 Task: Find connections with filter location Minyat an Naşr with filter topic #interiordesignwith filter profile language English with filter current company Intralinks with filter school R.V.R. & J.C. College of Engineering with filter industry Household and Institutional Furniture Manufacturing with filter service category Personal Injury Law with filter keywords title Animal Shelter Manager
Action: Mouse moved to (657, 101)
Screenshot: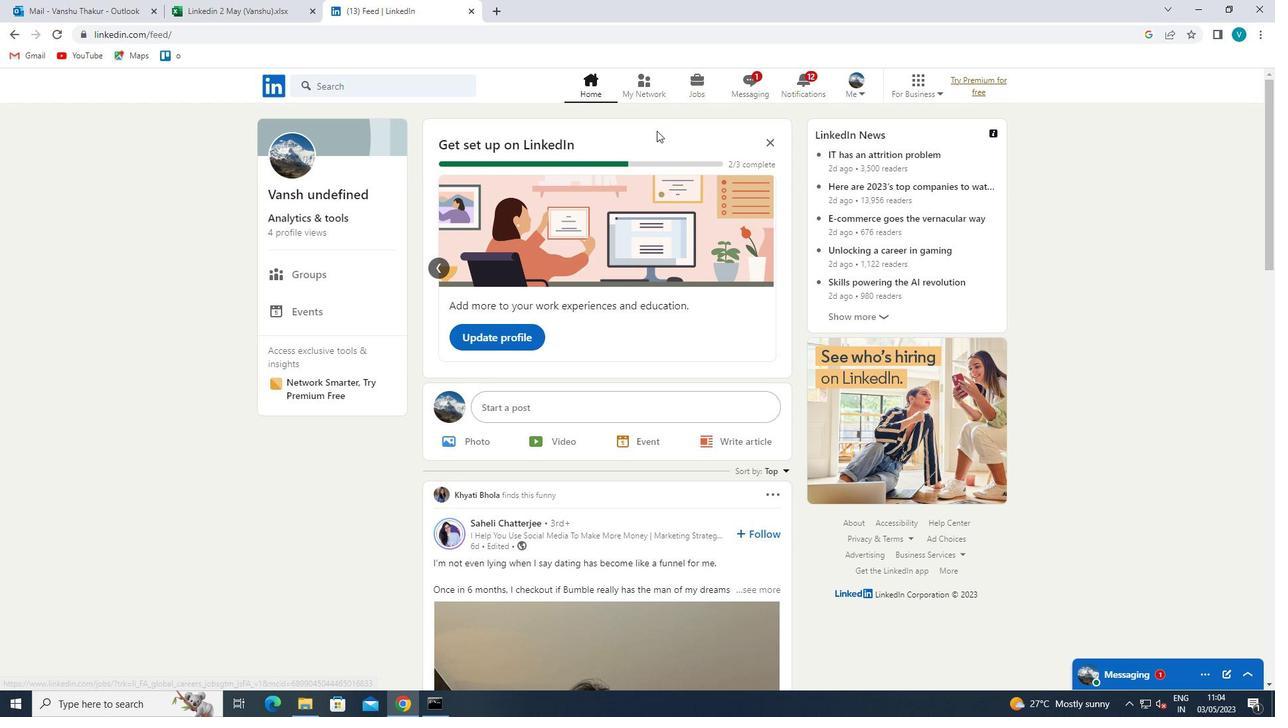 
Action: Mouse pressed left at (657, 101)
Screenshot: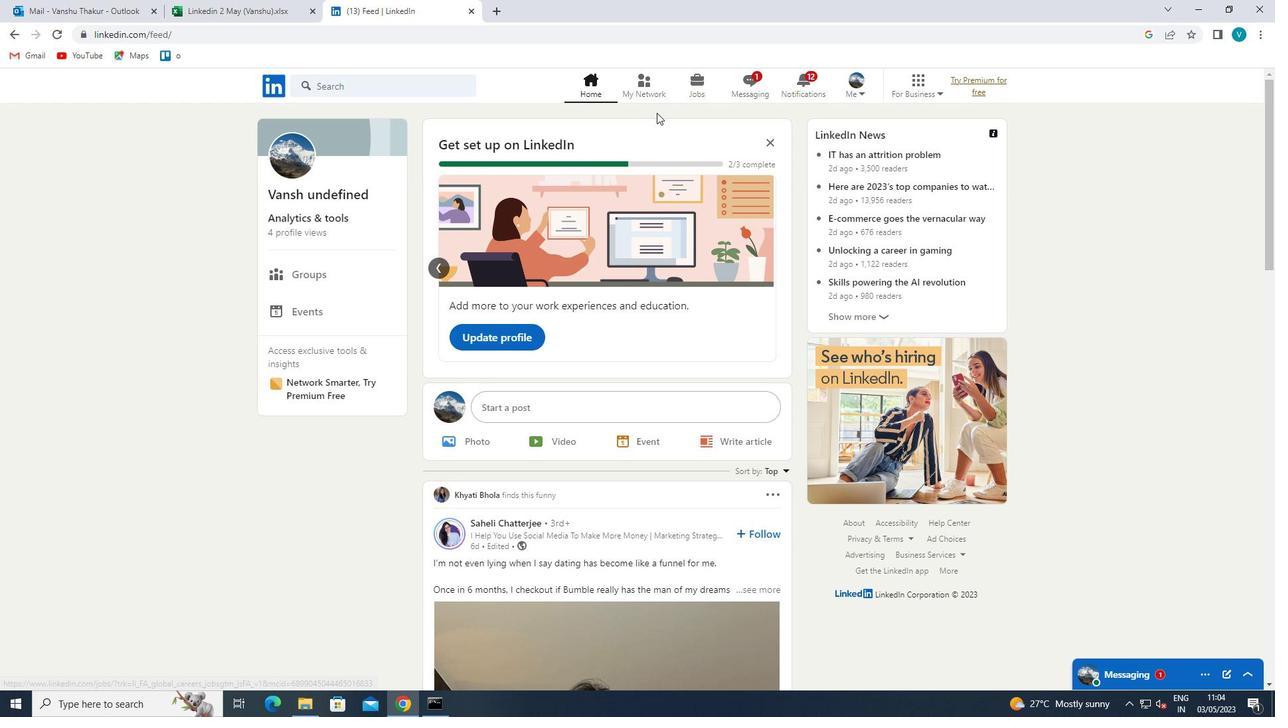 
Action: Mouse moved to (371, 165)
Screenshot: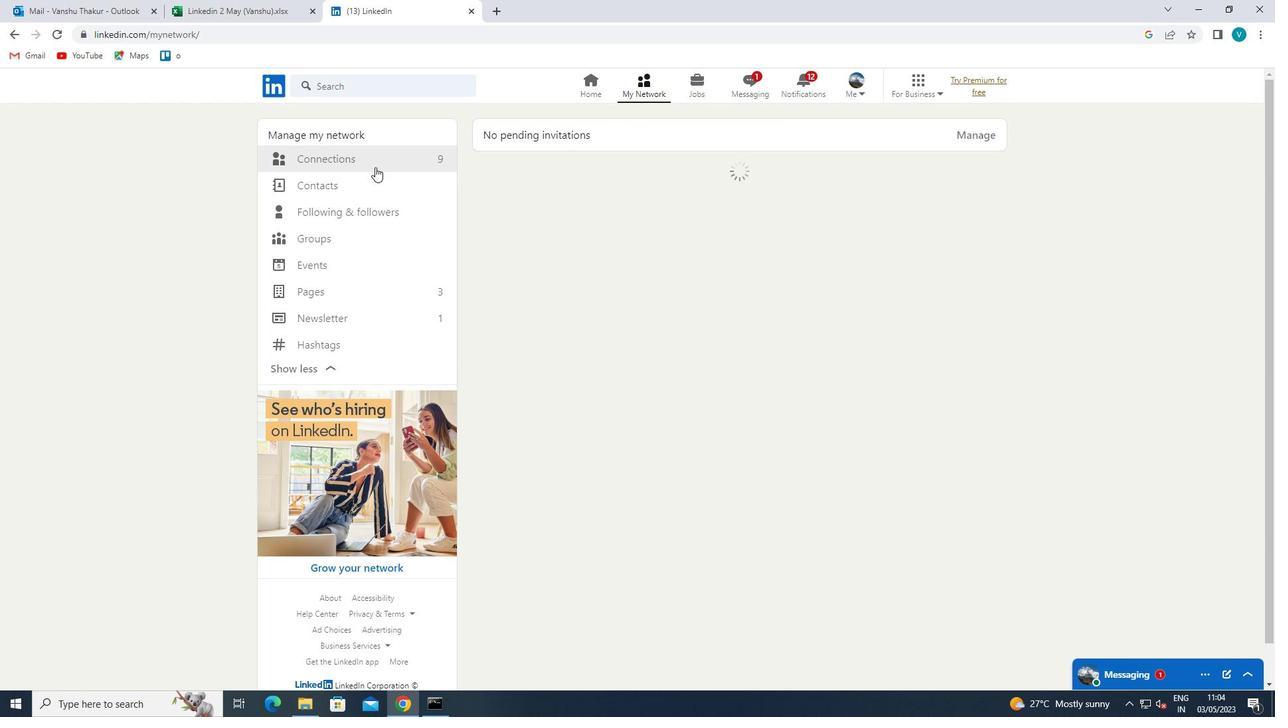 
Action: Mouse pressed left at (371, 165)
Screenshot: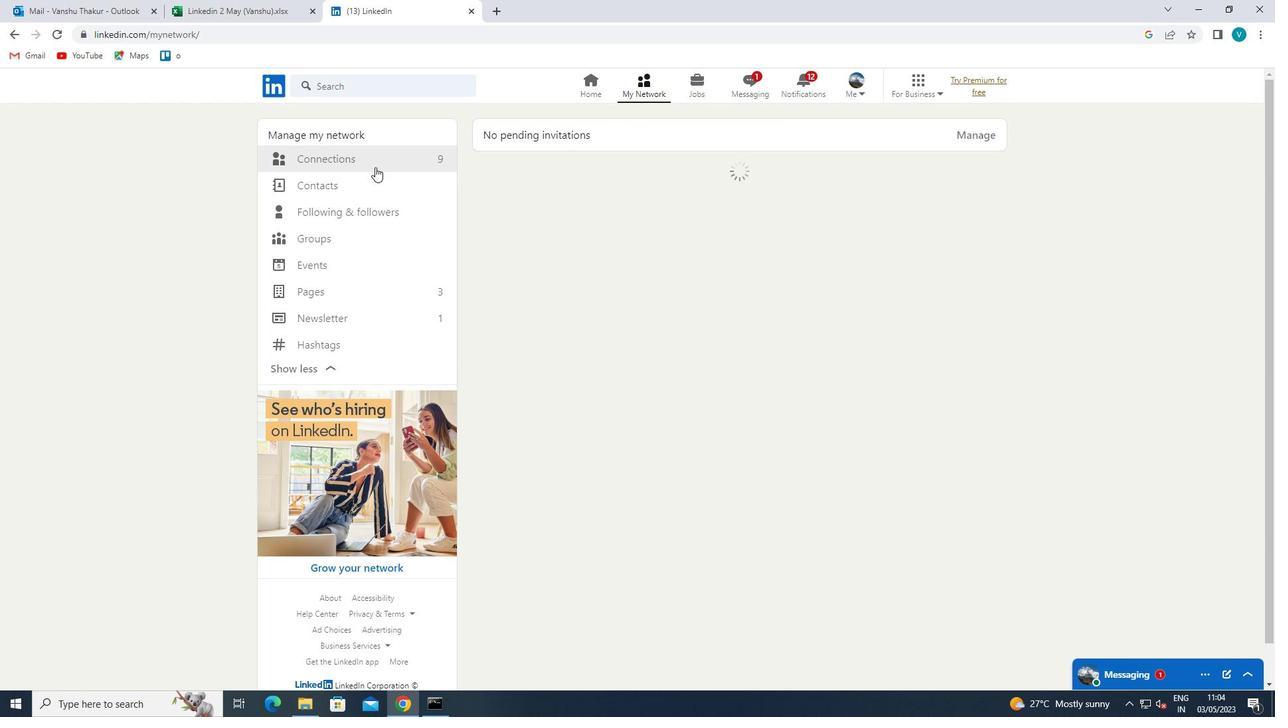 
Action: Mouse moved to (750, 158)
Screenshot: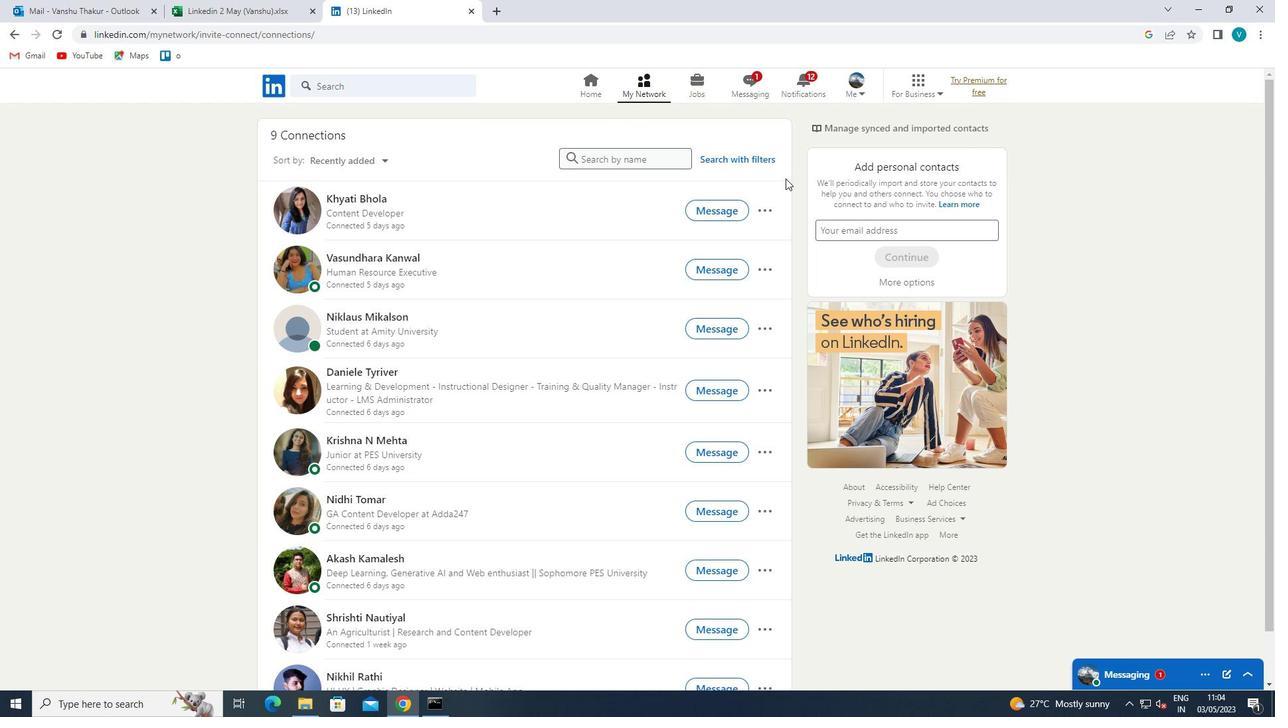 
Action: Mouse pressed left at (750, 158)
Screenshot: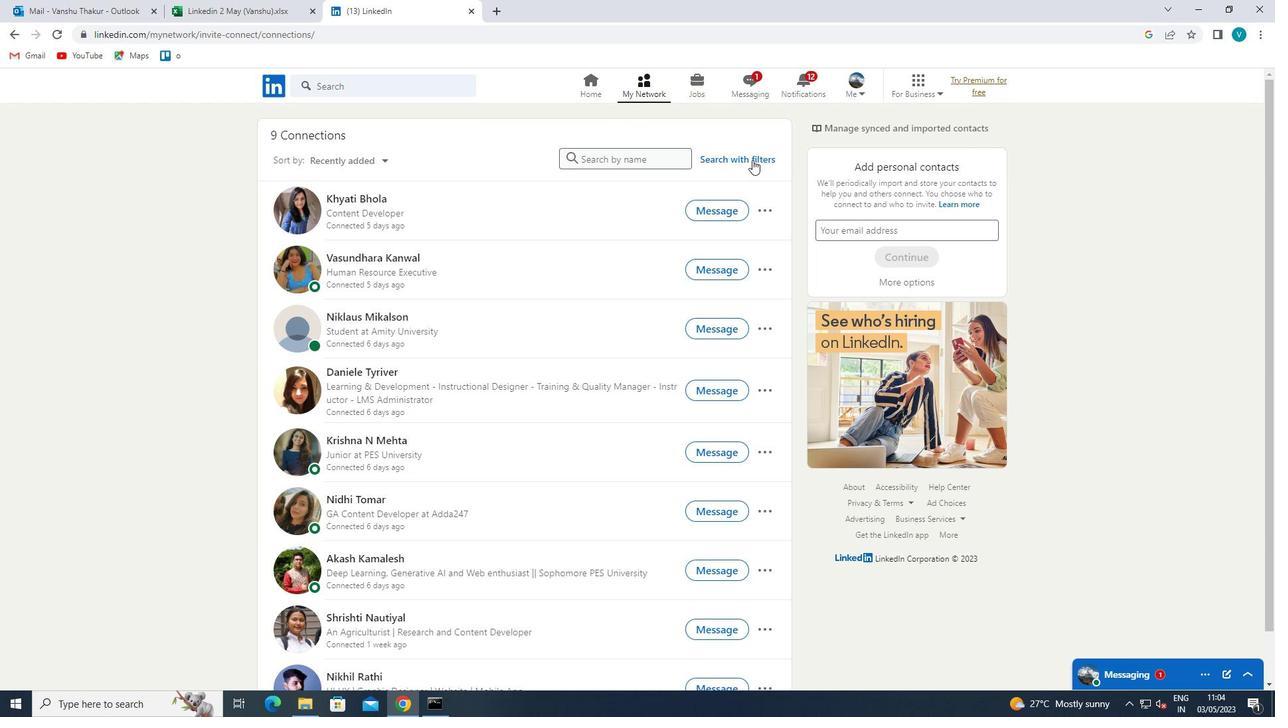 
Action: Mouse moved to (645, 123)
Screenshot: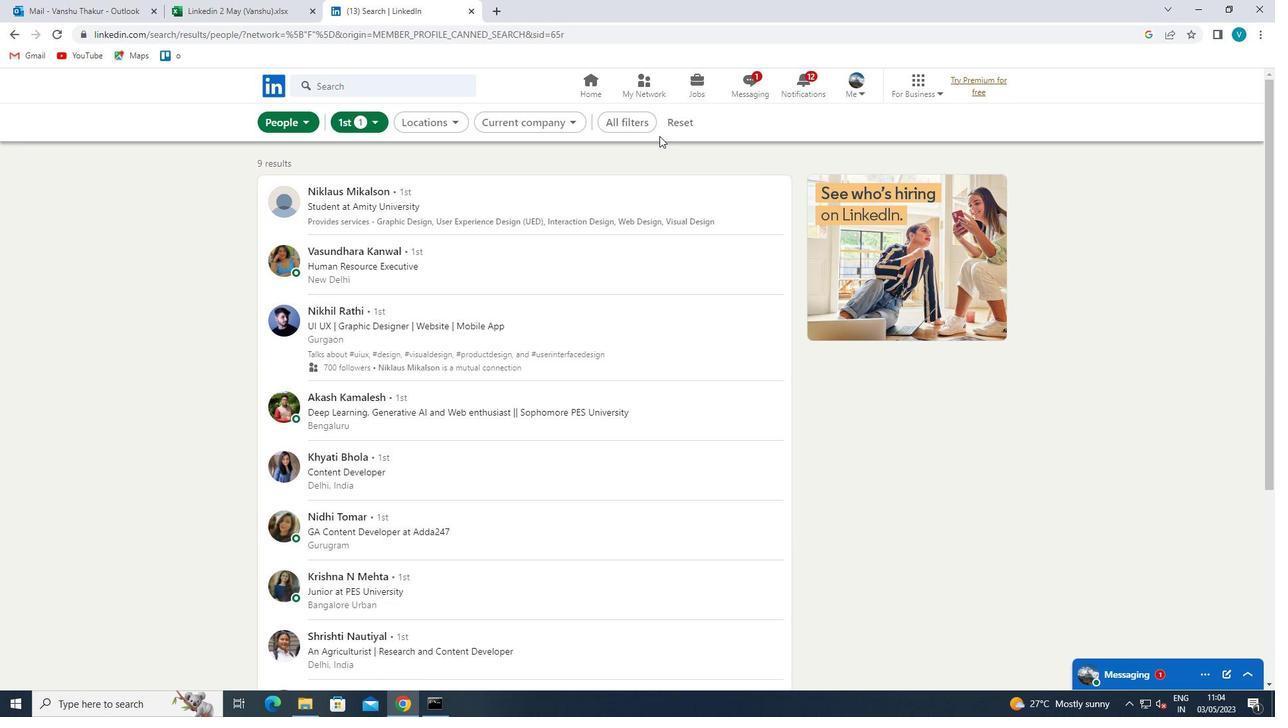 
Action: Mouse pressed left at (645, 123)
Screenshot: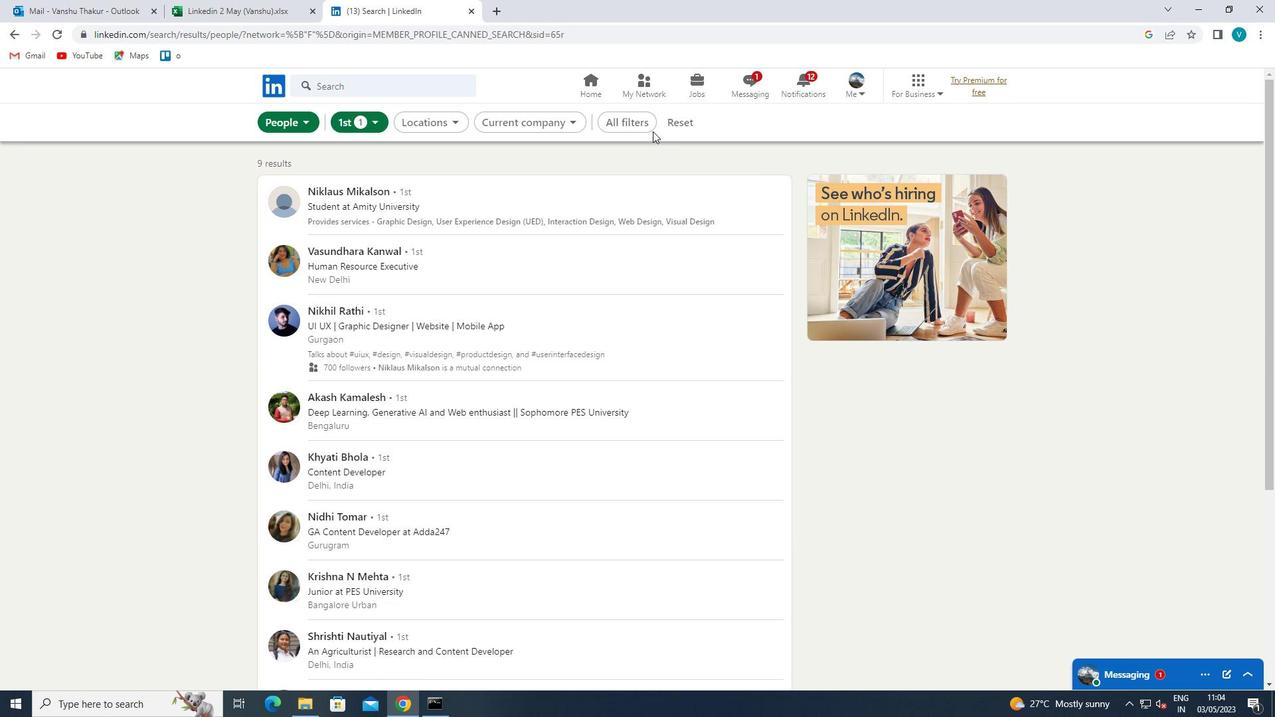 
Action: Mouse moved to (1120, 320)
Screenshot: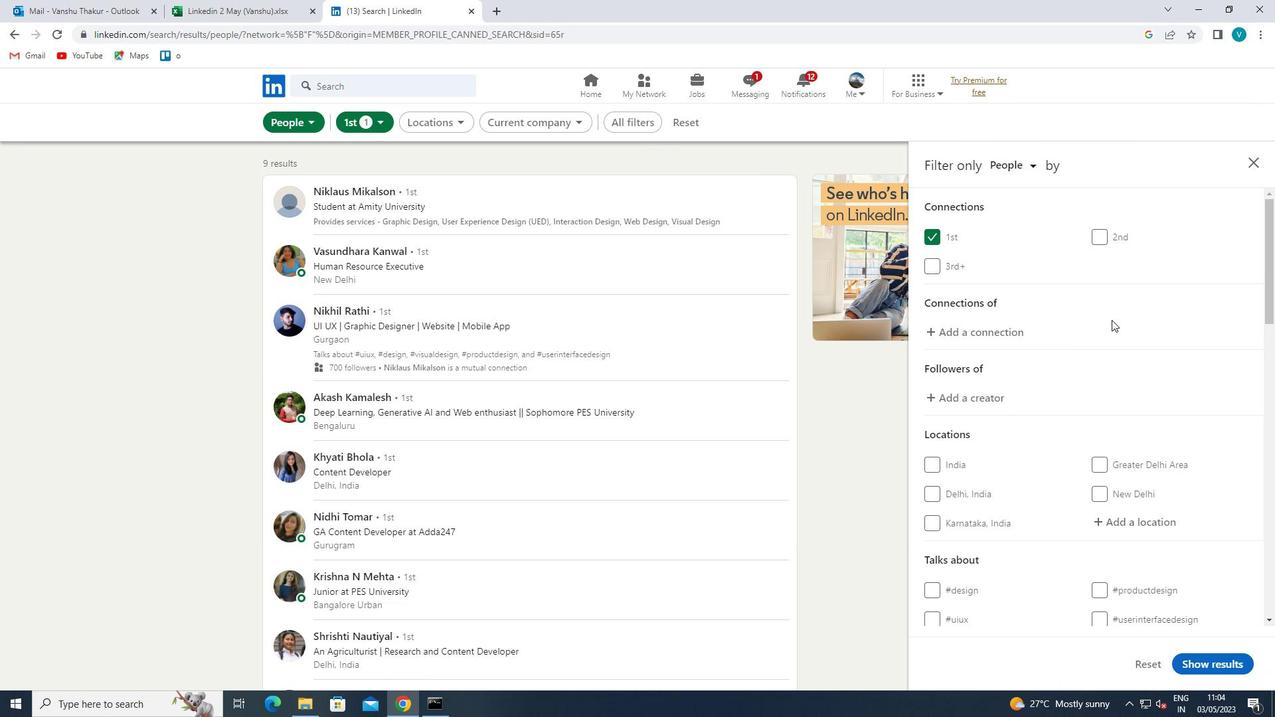 
Action: Mouse scrolled (1120, 320) with delta (0, 0)
Screenshot: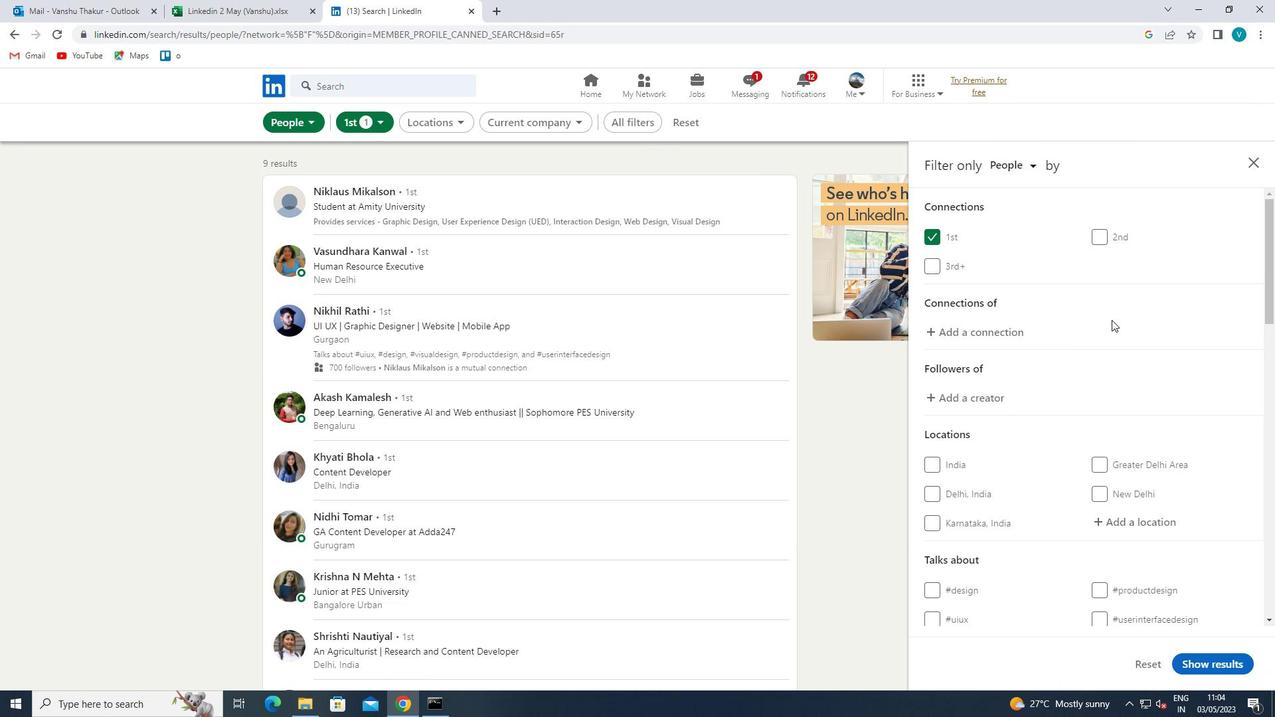 
Action: Mouse moved to (1120, 322)
Screenshot: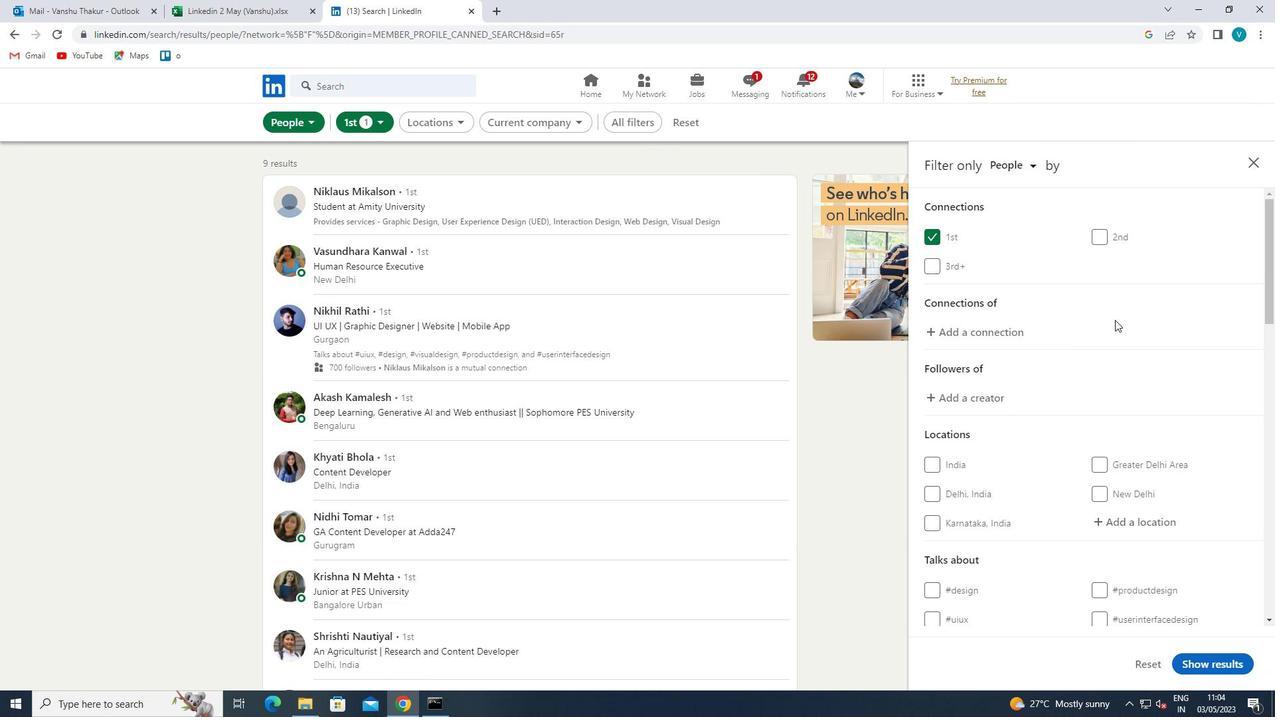 
Action: Mouse scrolled (1120, 321) with delta (0, 0)
Screenshot: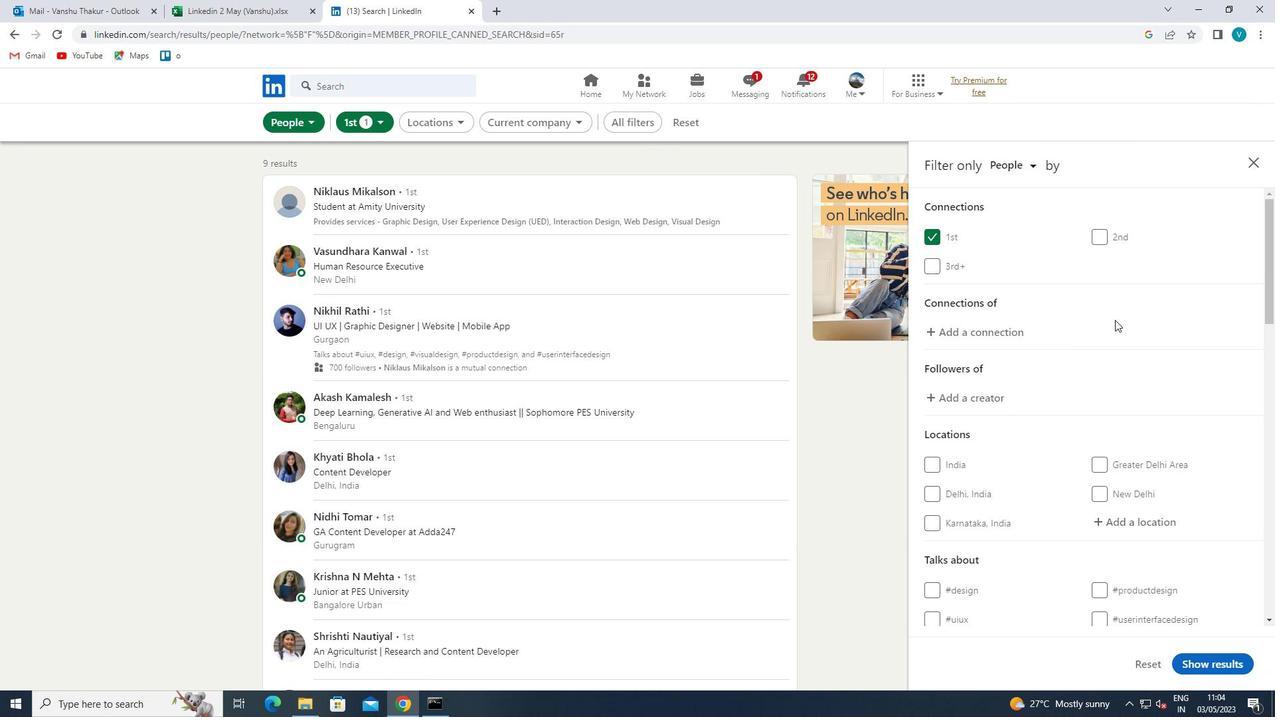
Action: Mouse moved to (1131, 387)
Screenshot: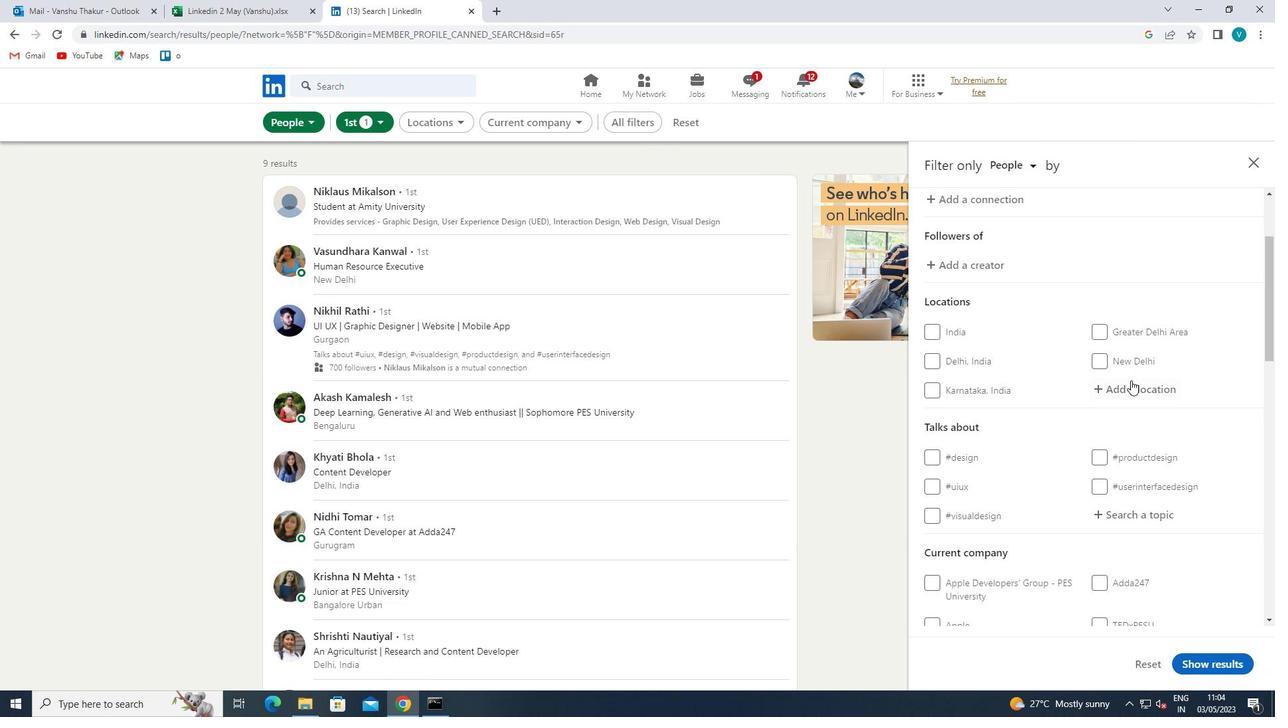 
Action: Mouse pressed left at (1131, 387)
Screenshot: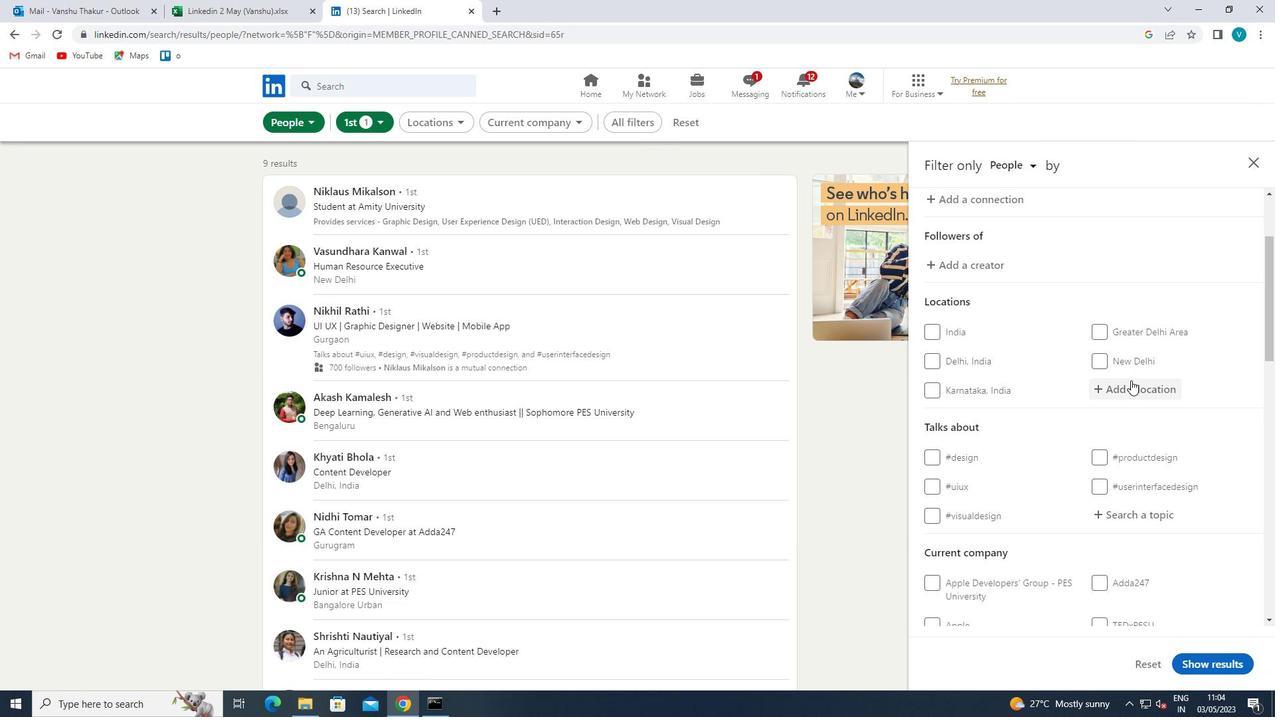 
Action: Mouse moved to (1048, 441)
Screenshot: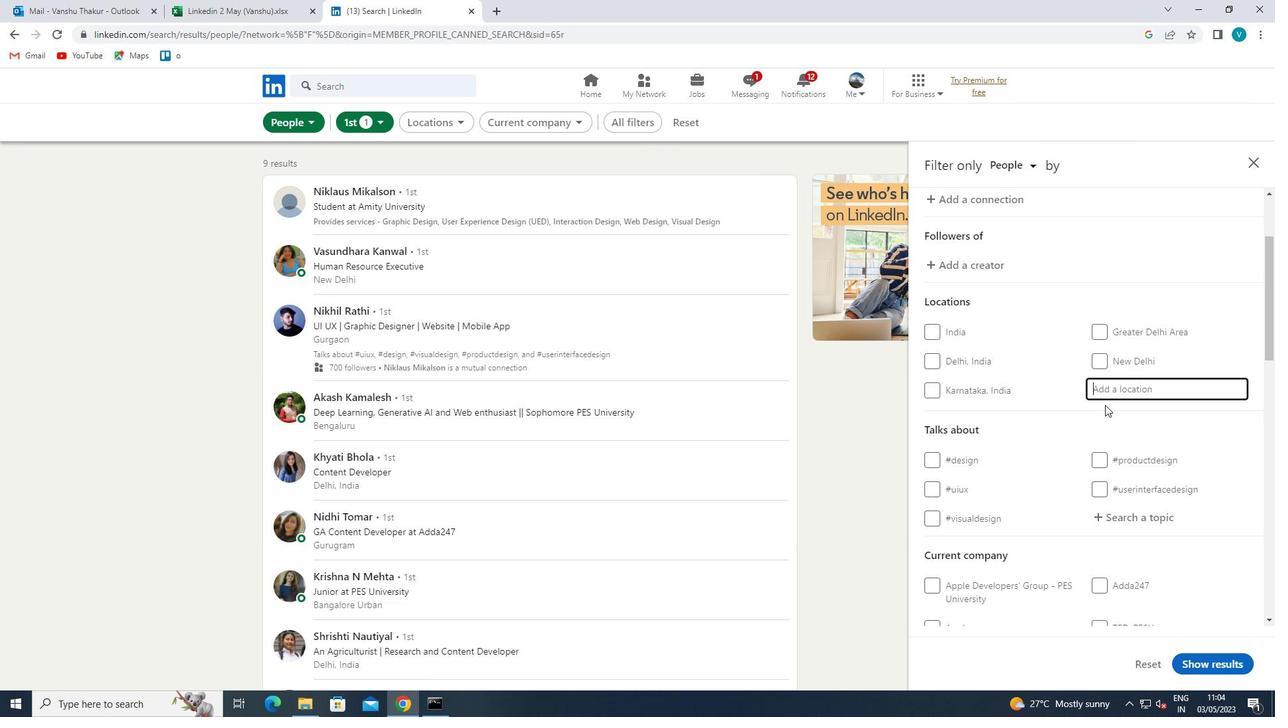 
Action: Key pressed <Key.shift>MINYAT<Key.space>
Screenshot: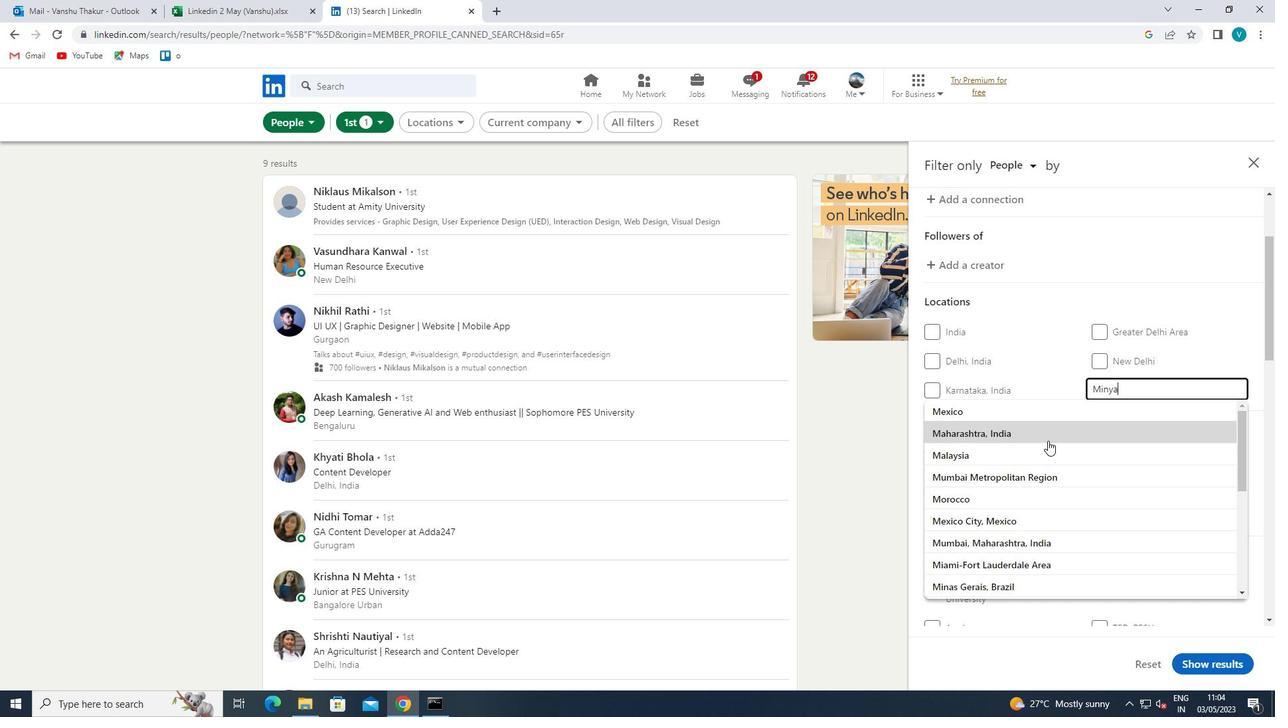 
Action: Mouse moved to (1069, 406)
Screenshot: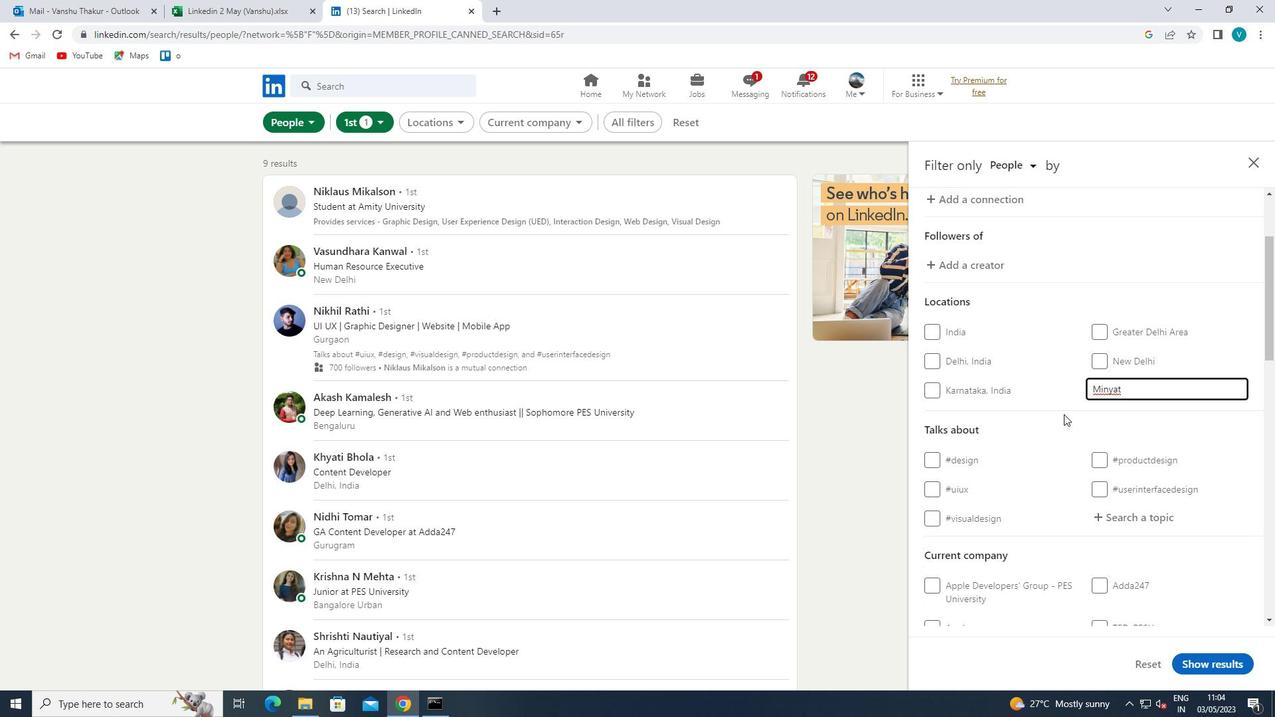 
Action: Mouse pressed left at (1069, 406)
Screenshot: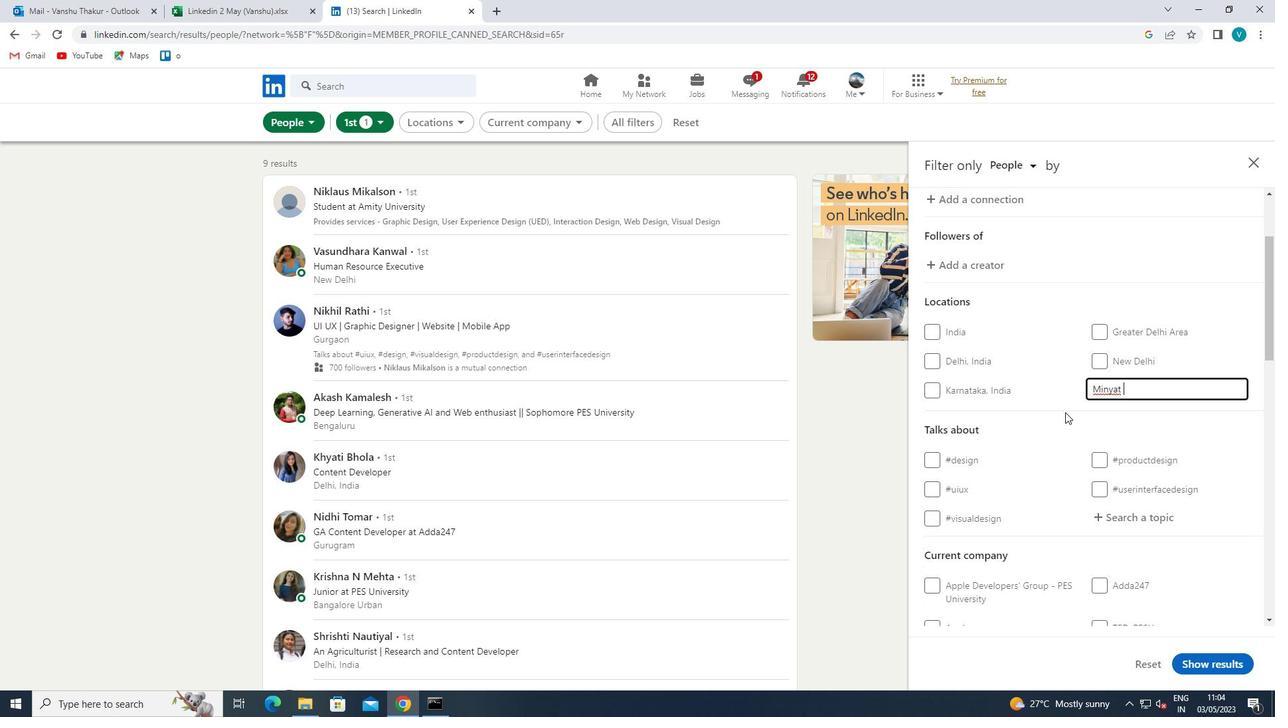 
Action: Mouse moved to (1135, 389)
Screenshot: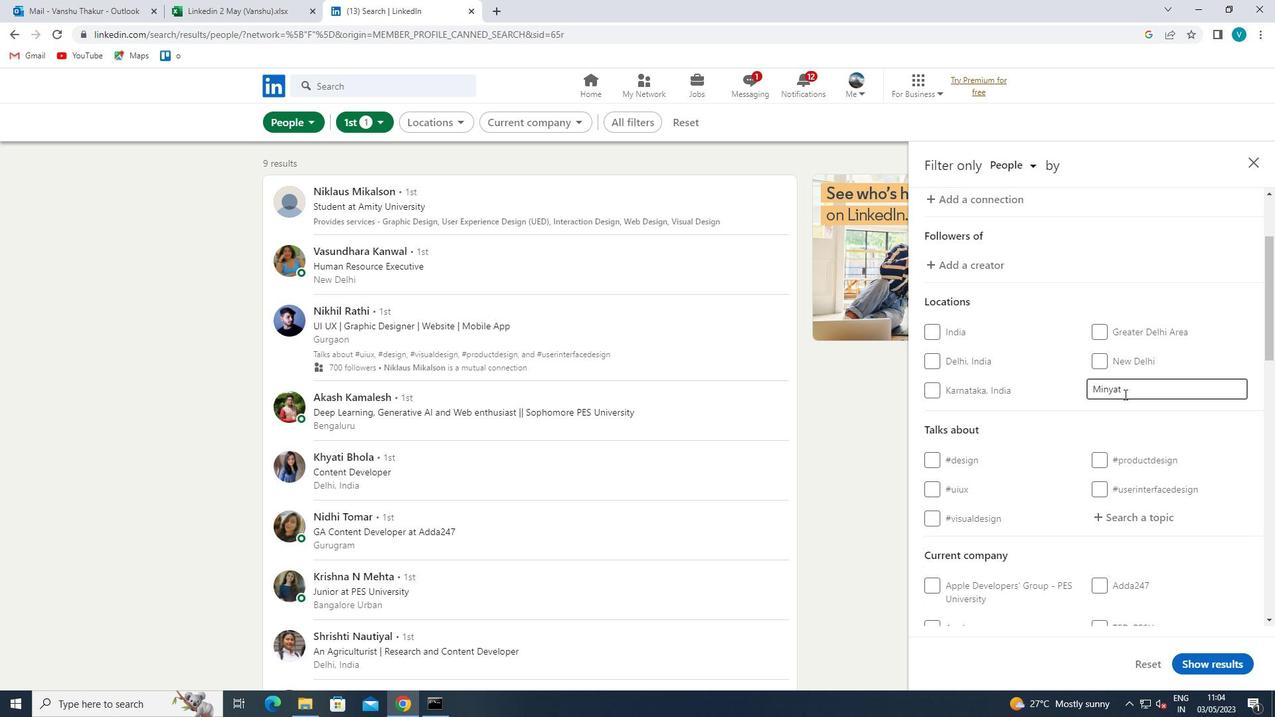 
Action: Mouse pressed left at (1135, 389)
Screenshot: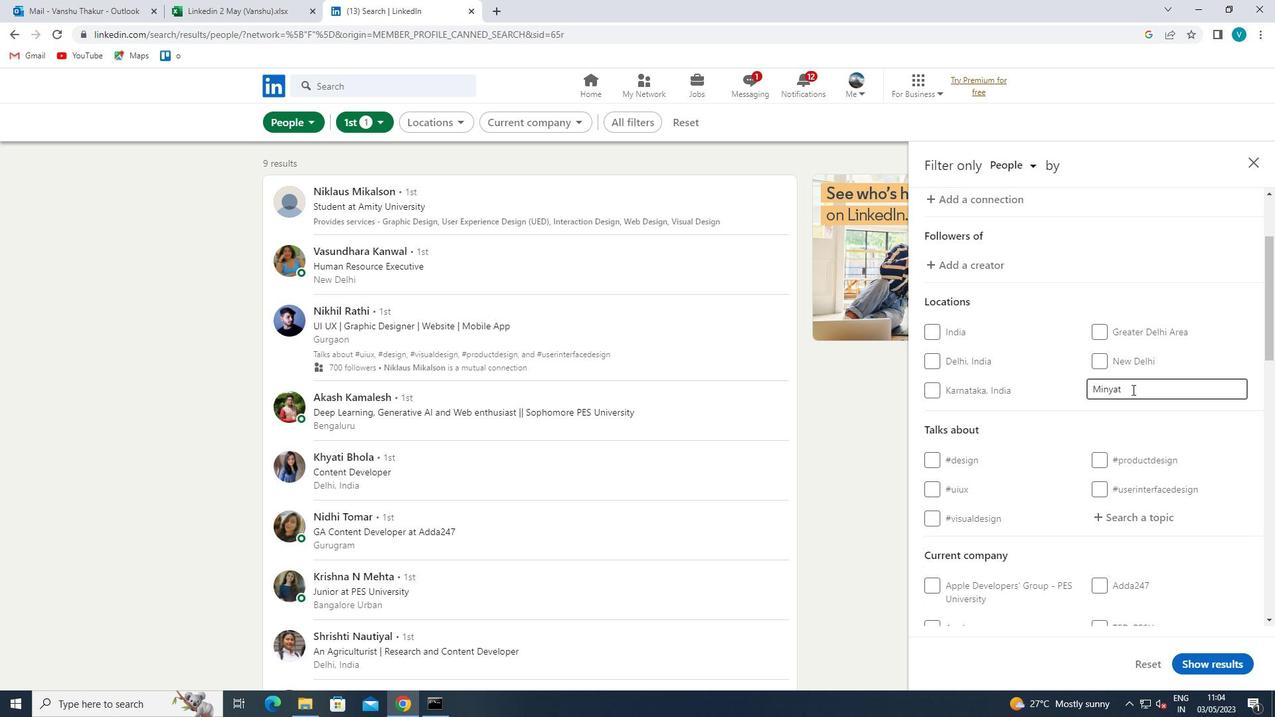 
Action: Mouse moved to (1082, 423)
Screenshot: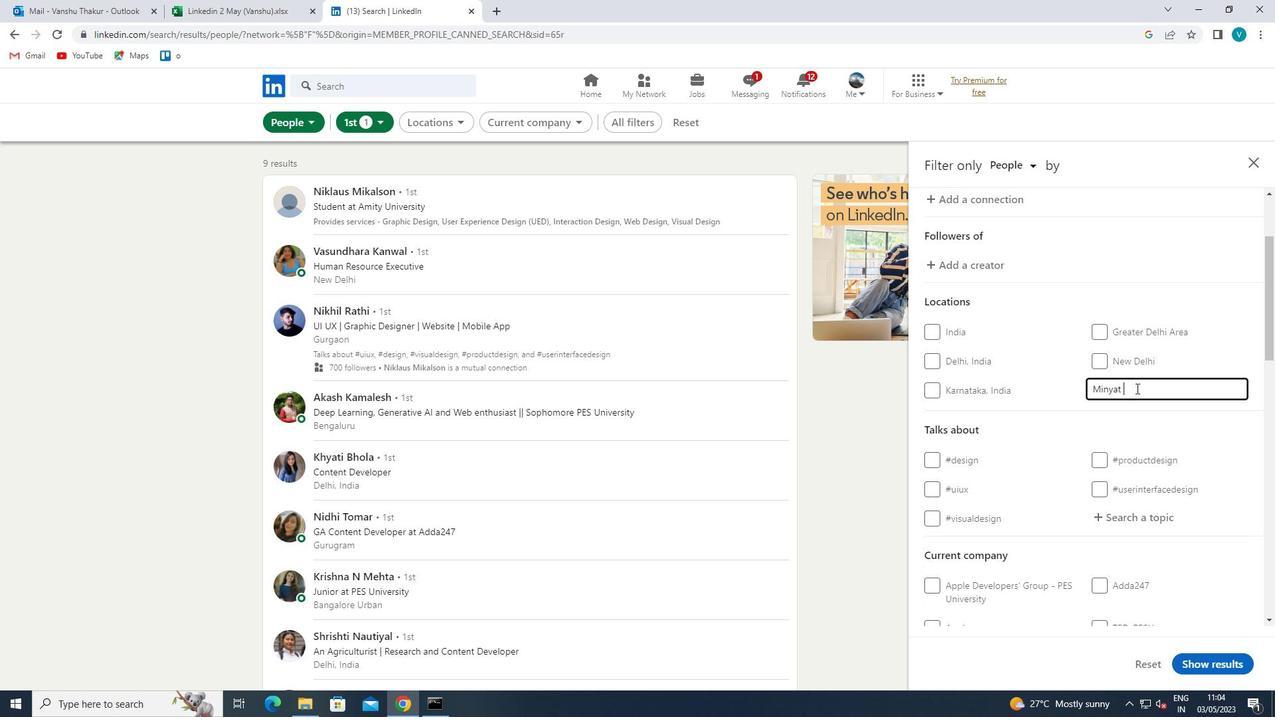
Action: Key pressed AN<Key.space><Key.shift>NASR
Screenshot: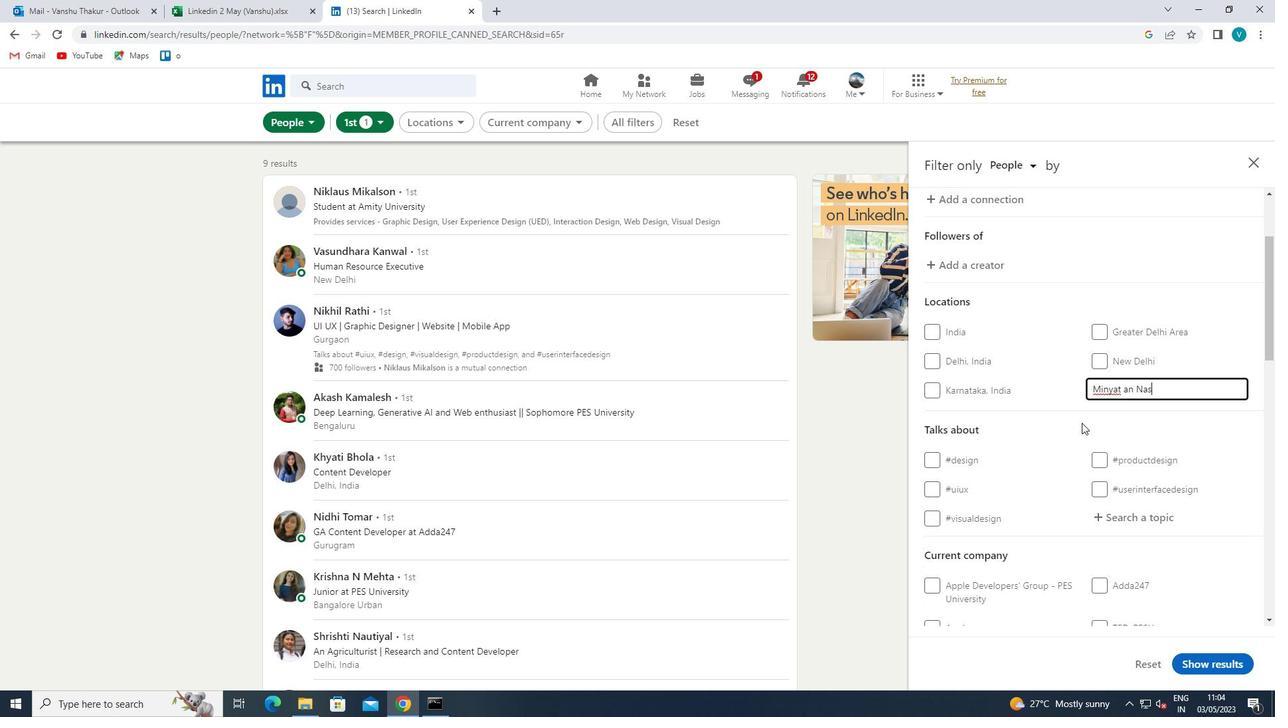 
Action: Mouse moved to (1089, 391)
Screenshot: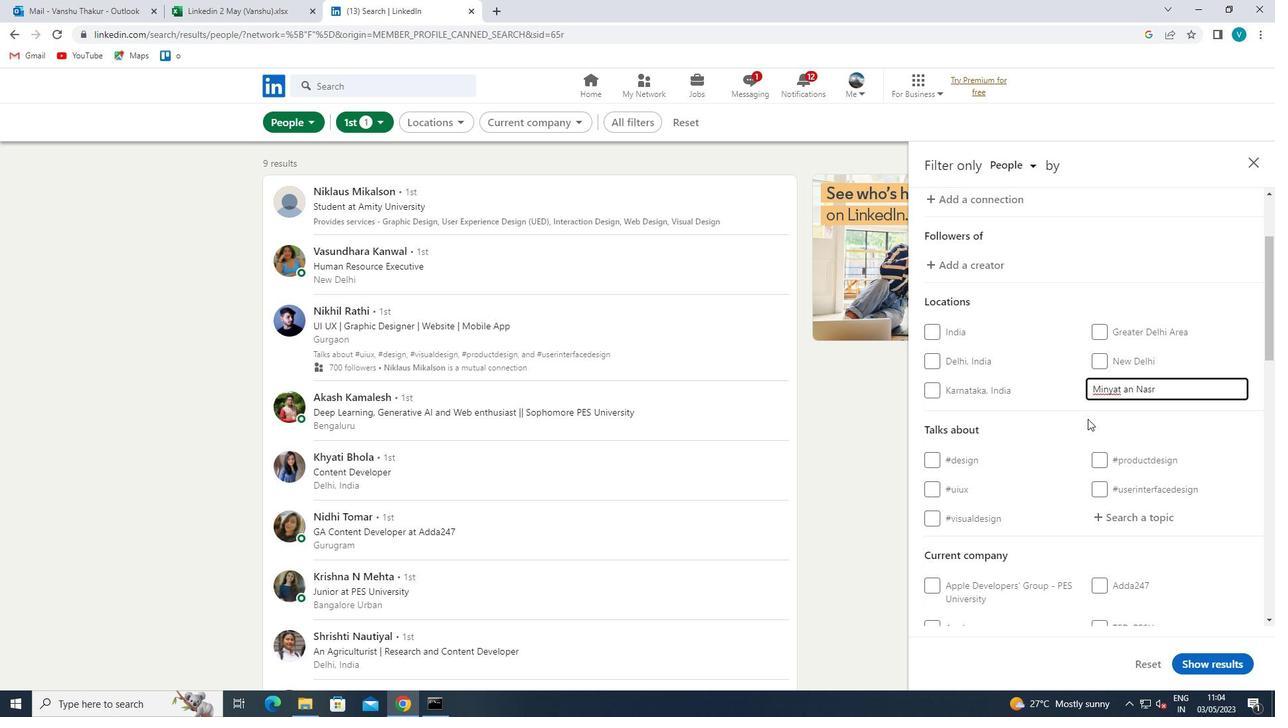 
Action: Mouse pressed left at (1089, 391)
Screenshot: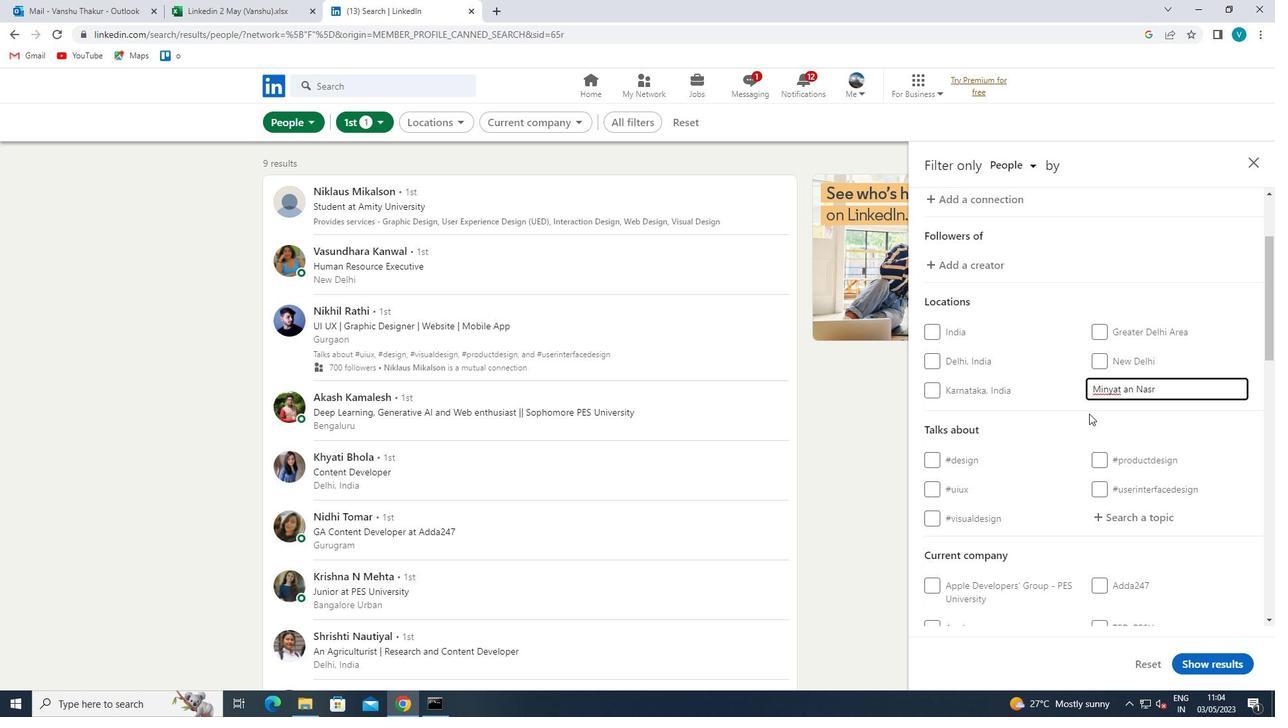 
Action: Mouse moved to (1083, 390)
Screenshot: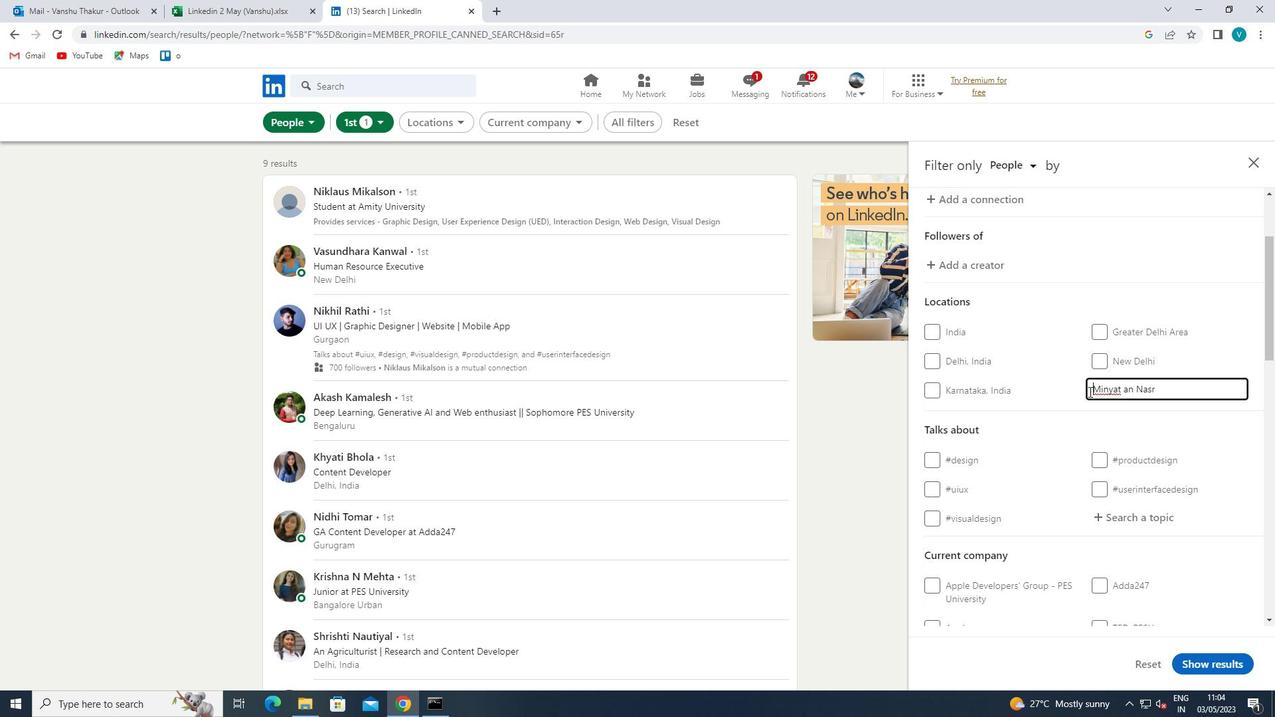 
Action: Mouse pressed left at (1083, 390)
Screenshot: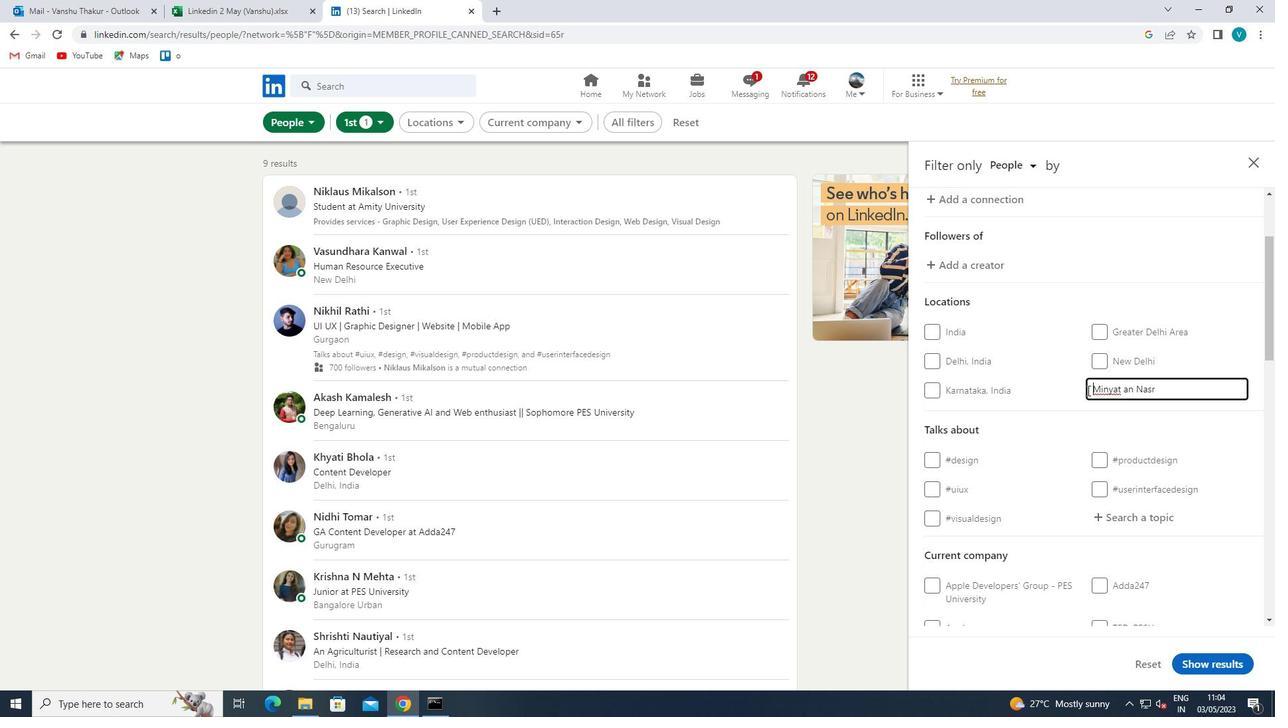 
Action: Mouse moved to (1202, 419)
Screenshot: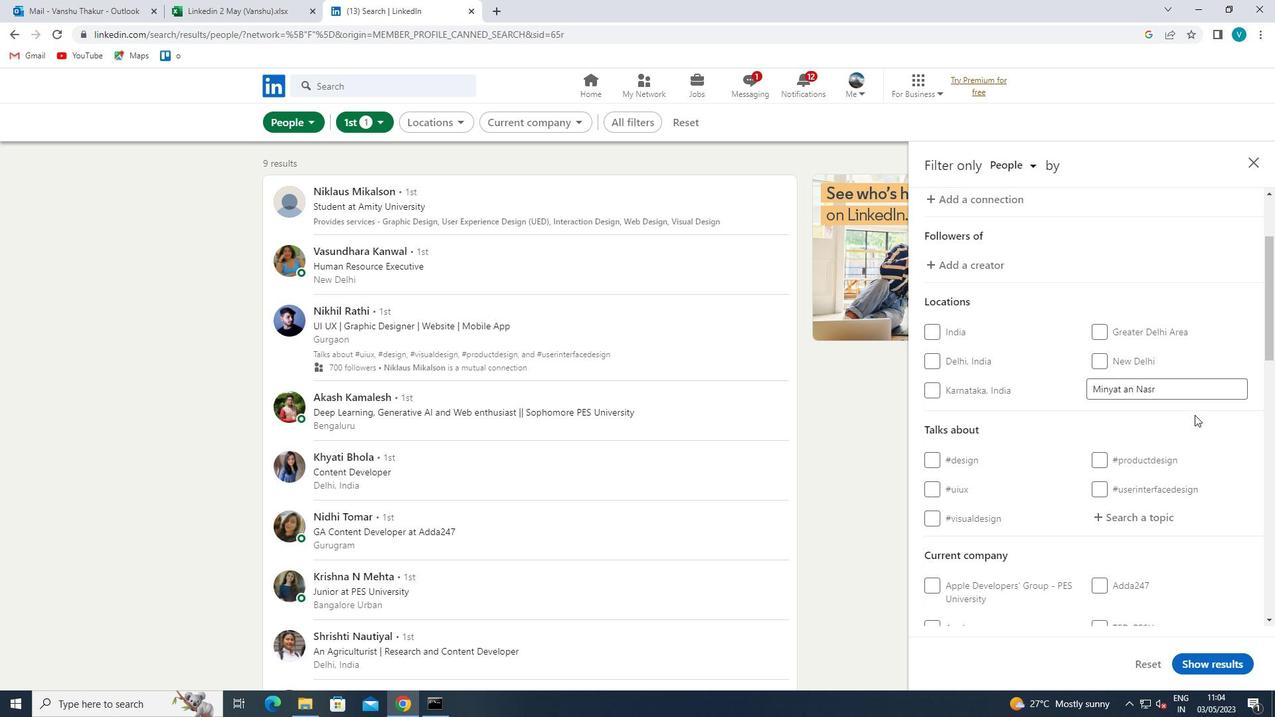 
Action: Mouse scrolled (1202, 418) with delta (0, 0)
Screenshot: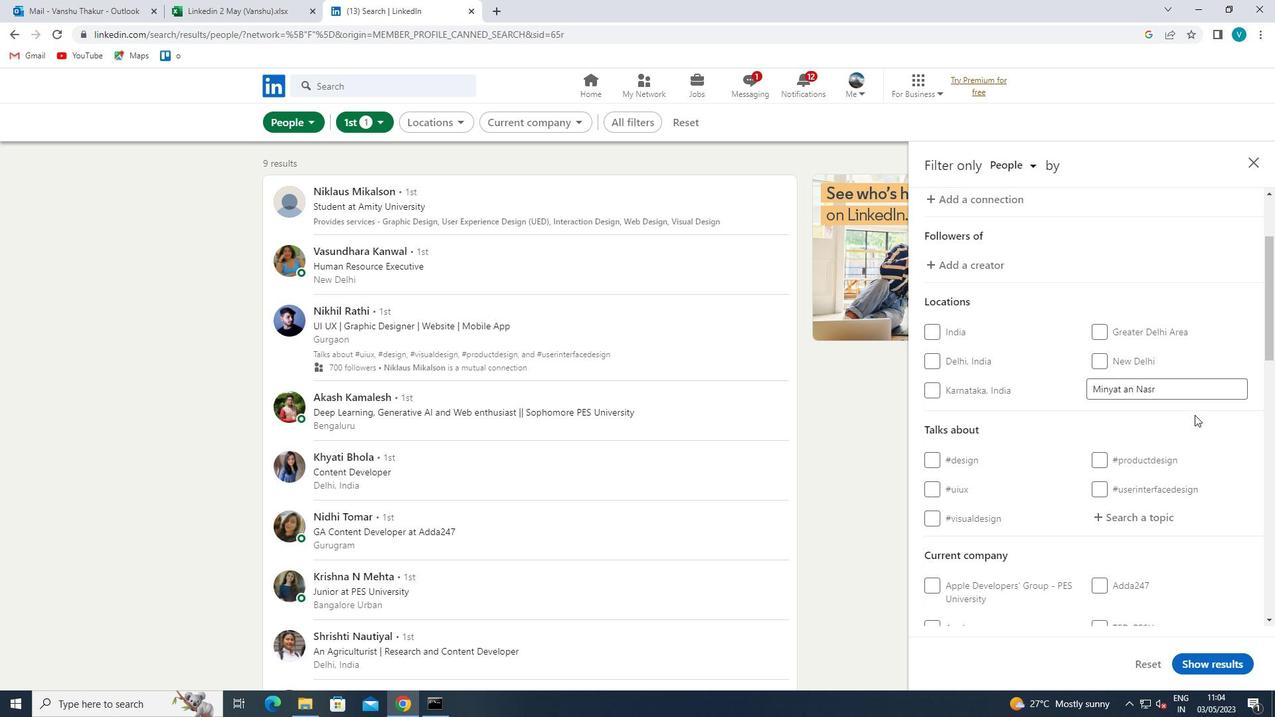 
Action: Mouse moved to (1203, 419)
Screenshot: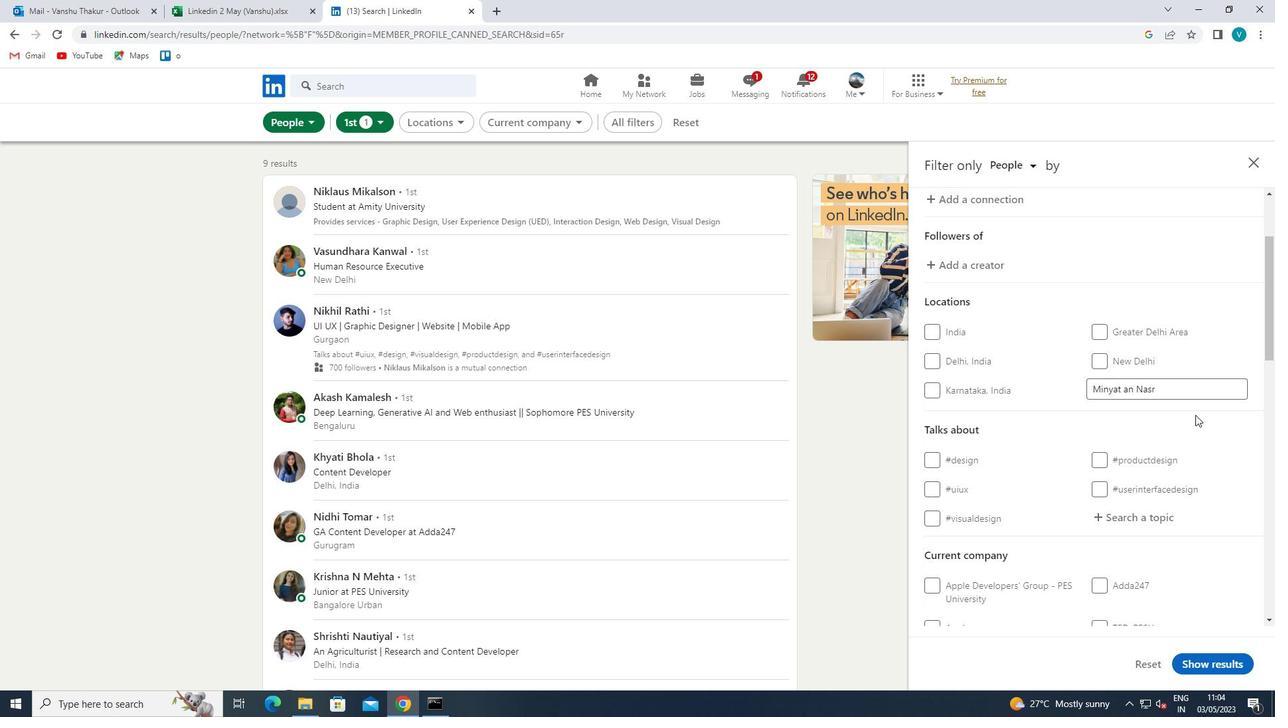 
Action: Mouse scrolled (1203, 419) with delta (0, 0)
Screenshot: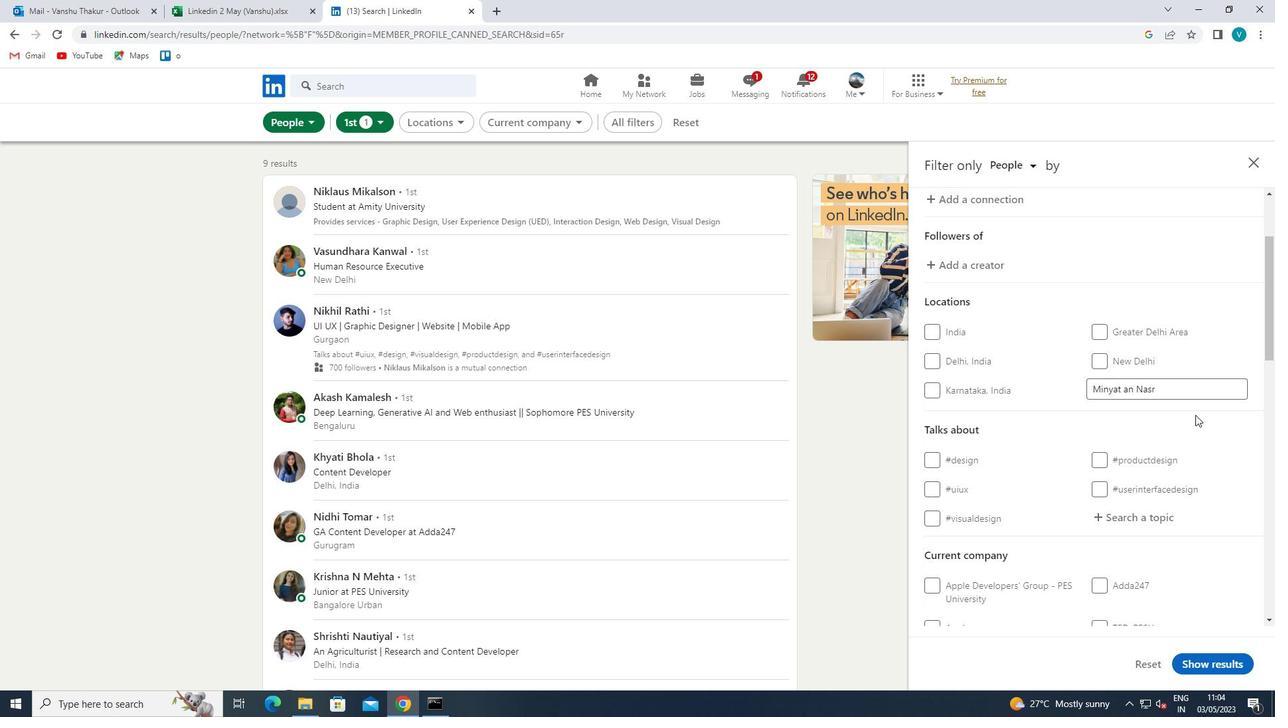 
Action: Mouse moved to (1163, 382)
Screenshot: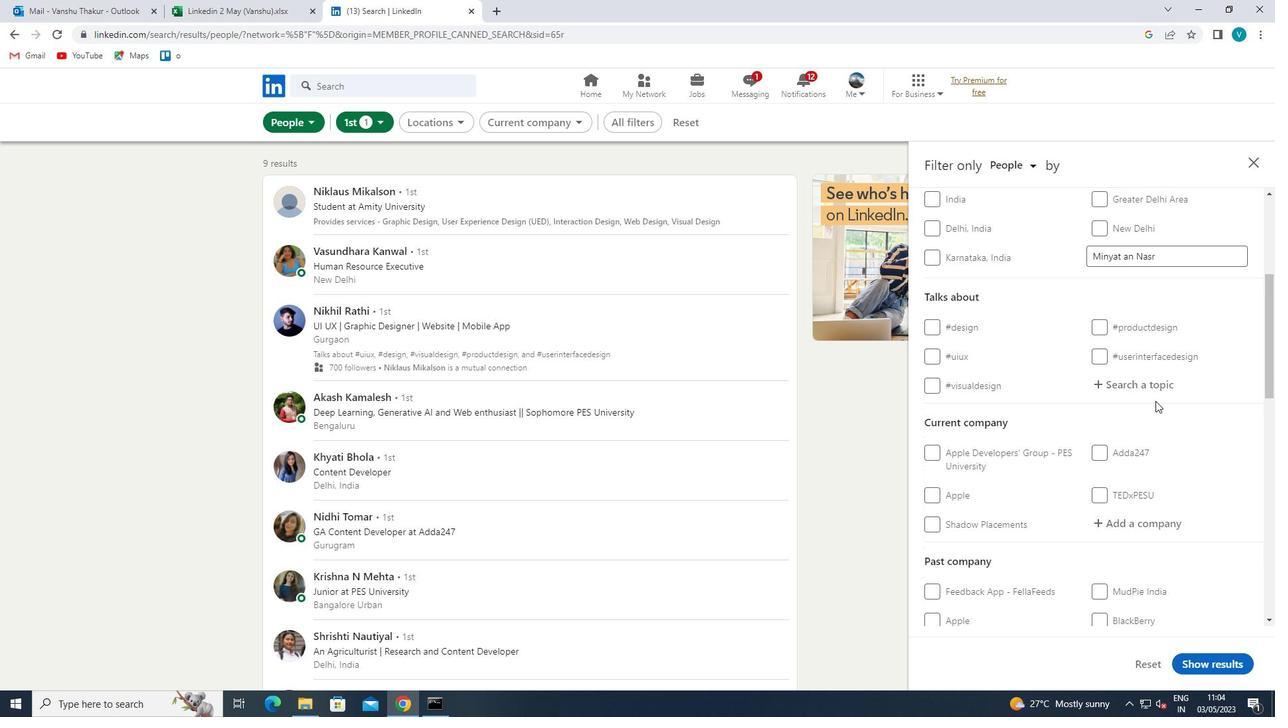 
Action: Mouse pressed left at (1163, 382)
Screenshot: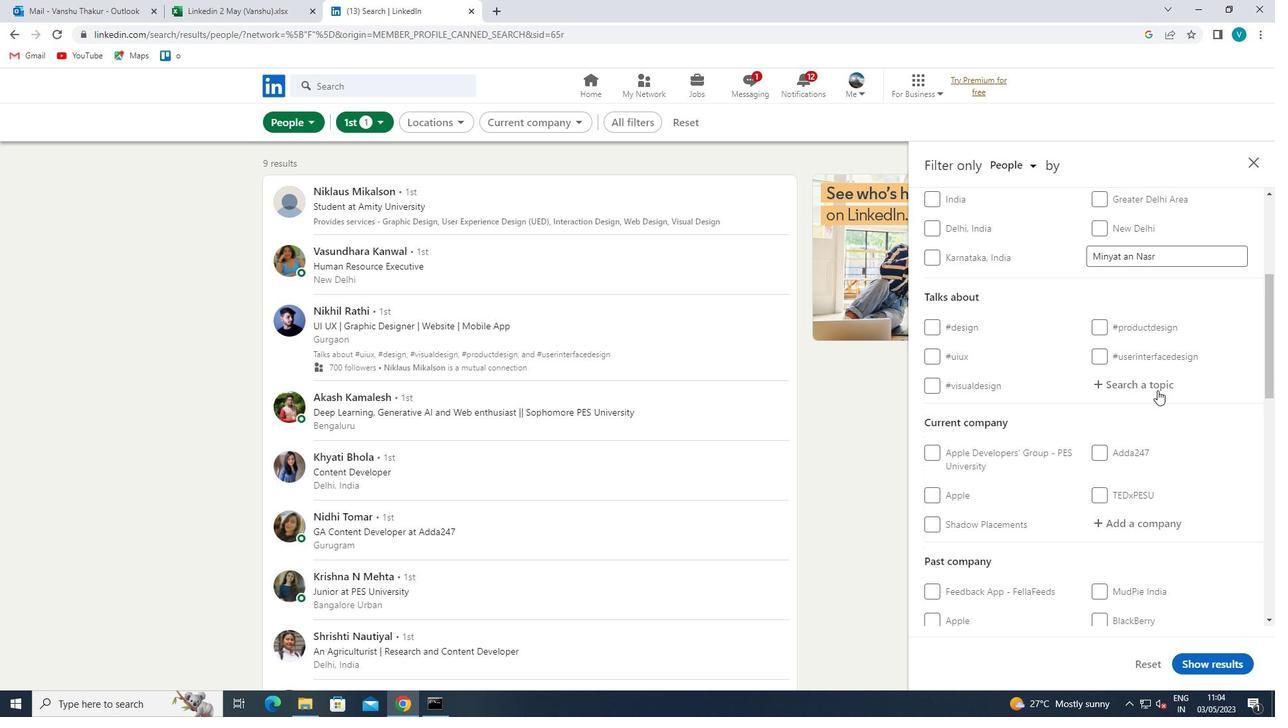 
Action: Key pressed INTERIORDESIGN
Screenshot: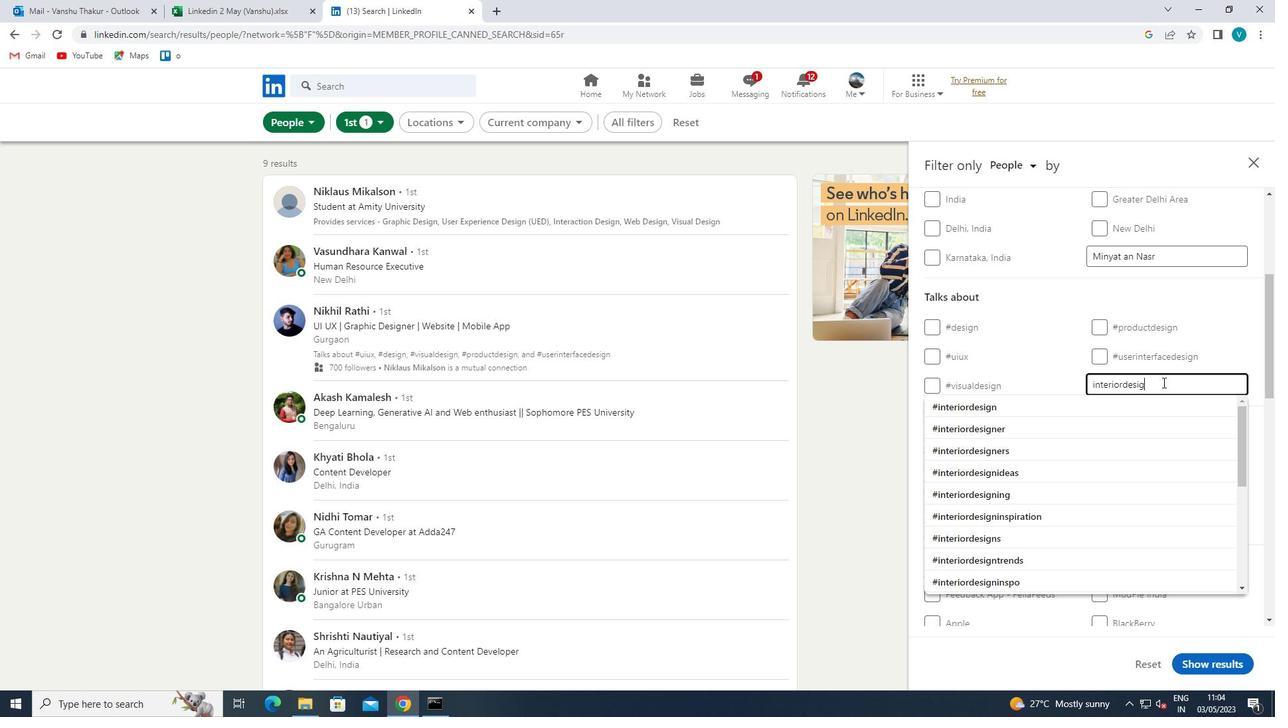 
Action: Mouse moved to (1022, 415)
Screenshot: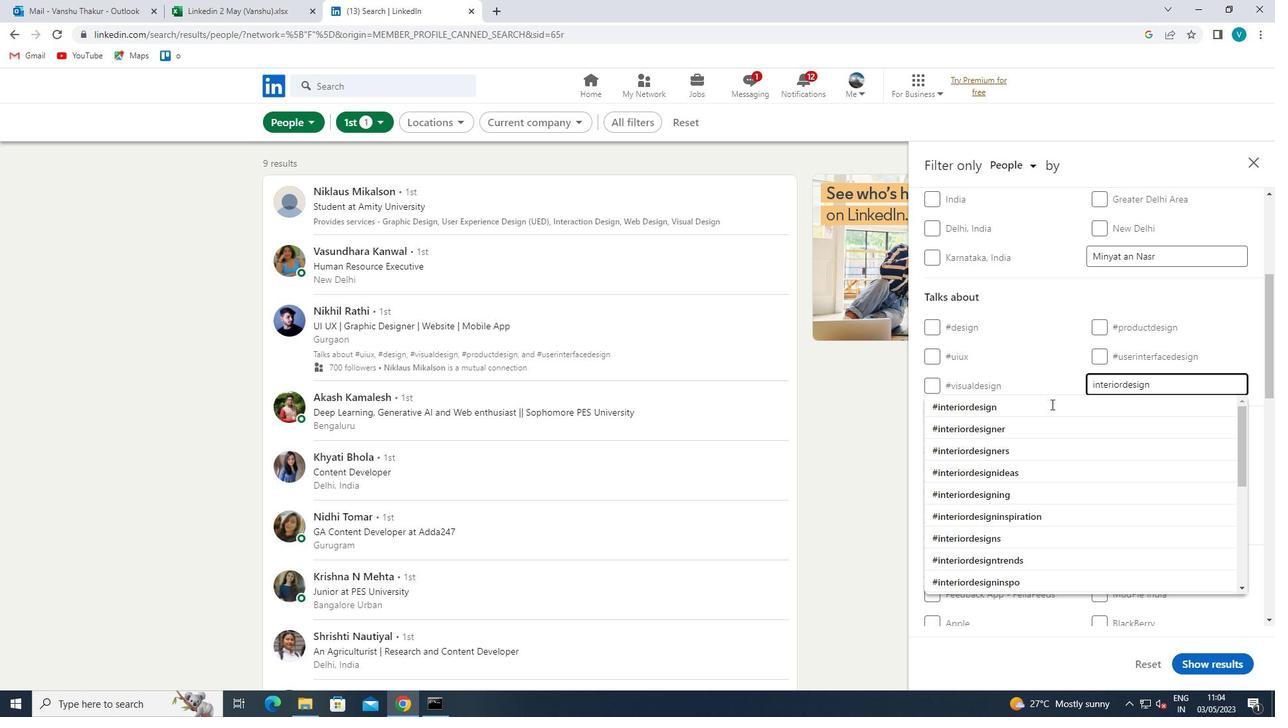 
Action: Mouse pressed left at (1022, 415)
Screenshot: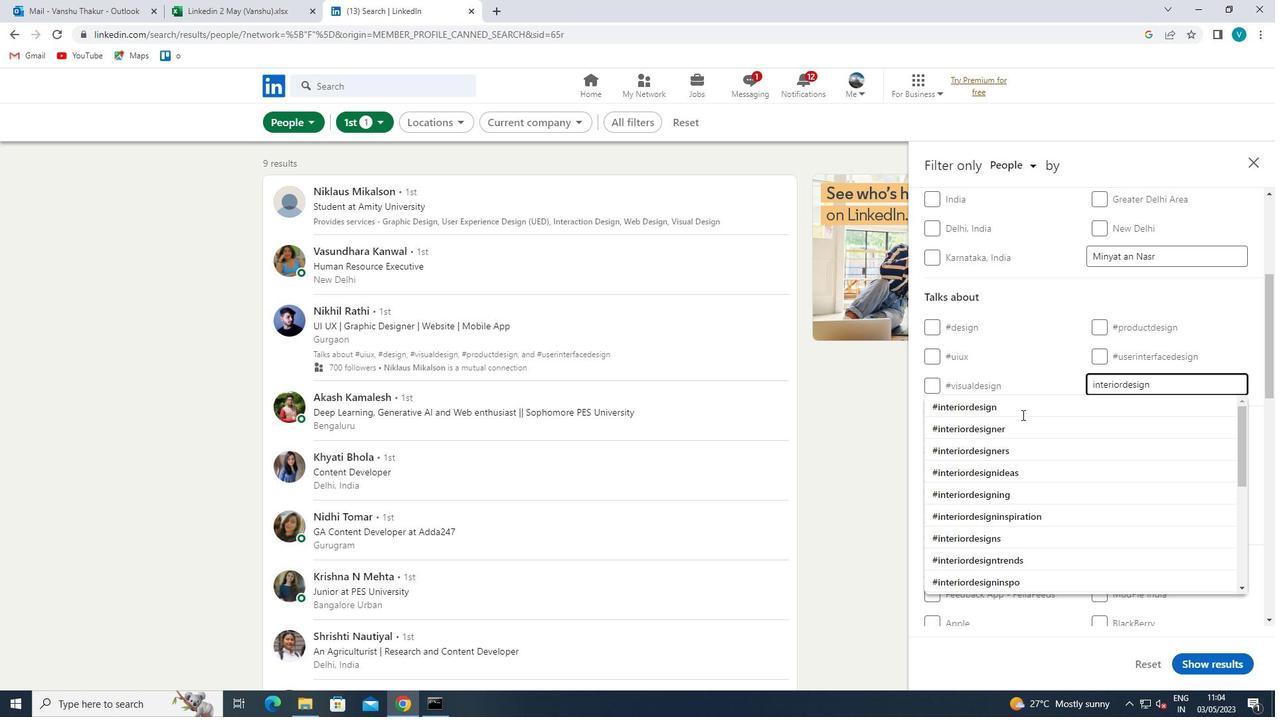 
Action: Mouse moved to (1034, 408)
Screenshot: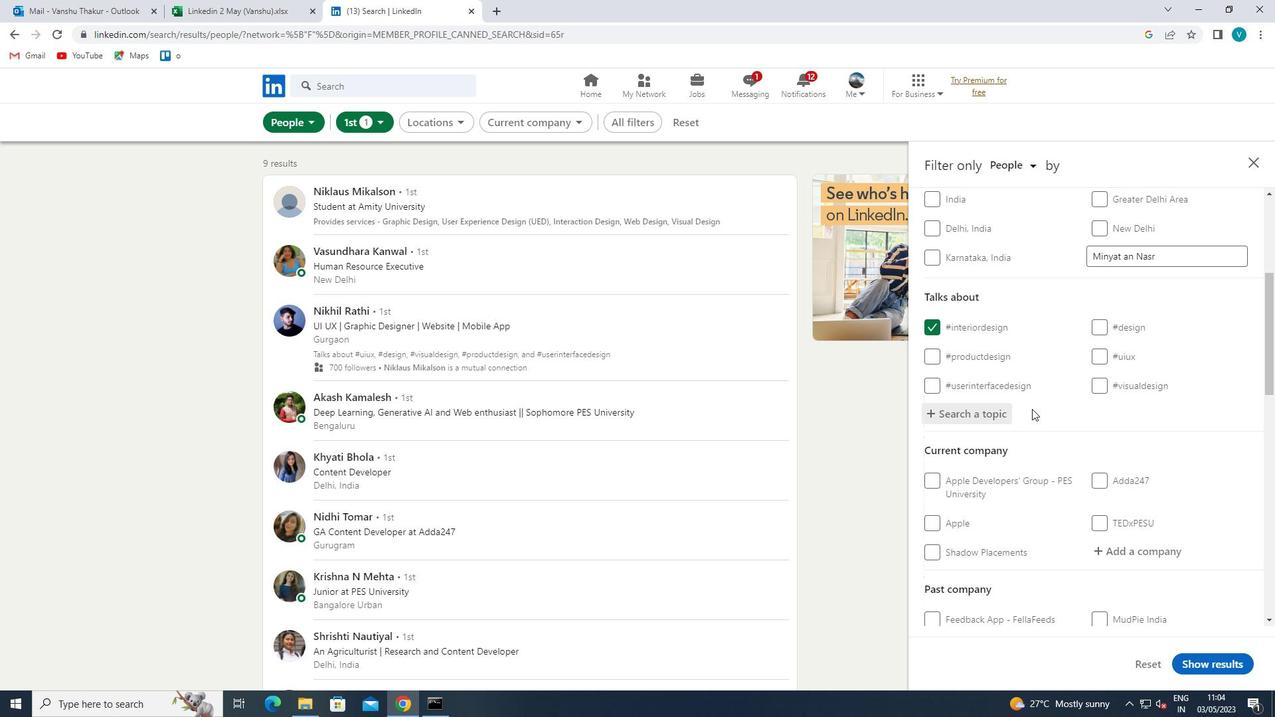 
Action: Mouse scrolled (1034, 407) with delta (0, 0)
Screenshot: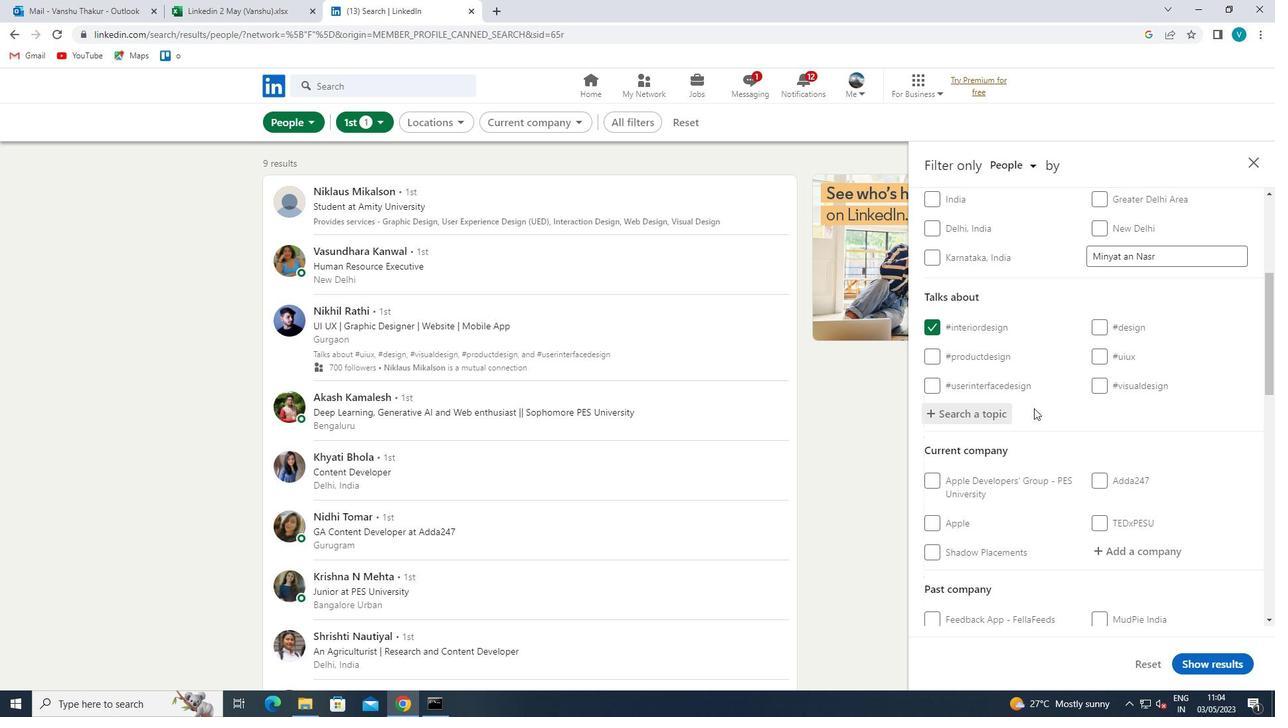 
Action: Mouse scrolled (1034, 407) with delta (0, 0)
Screenshot: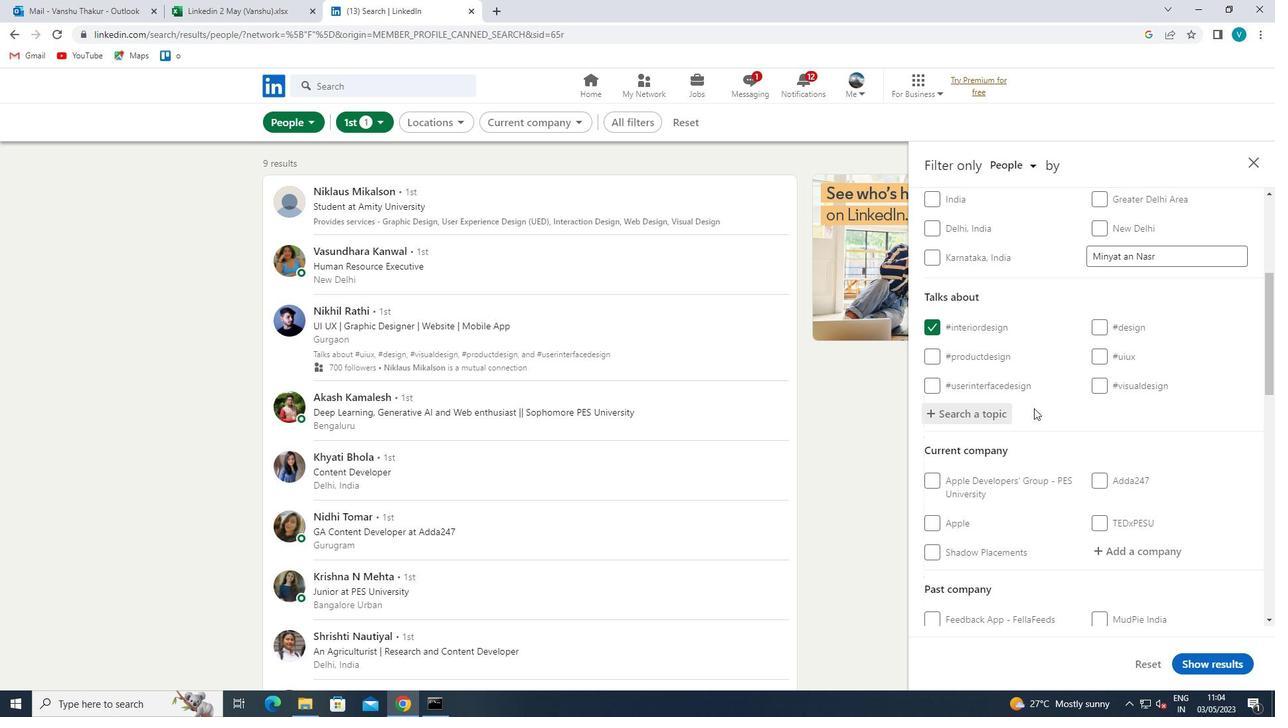 
Action: Mouse scrolled (1034, 407) with delta (0, 0)
Screenshot: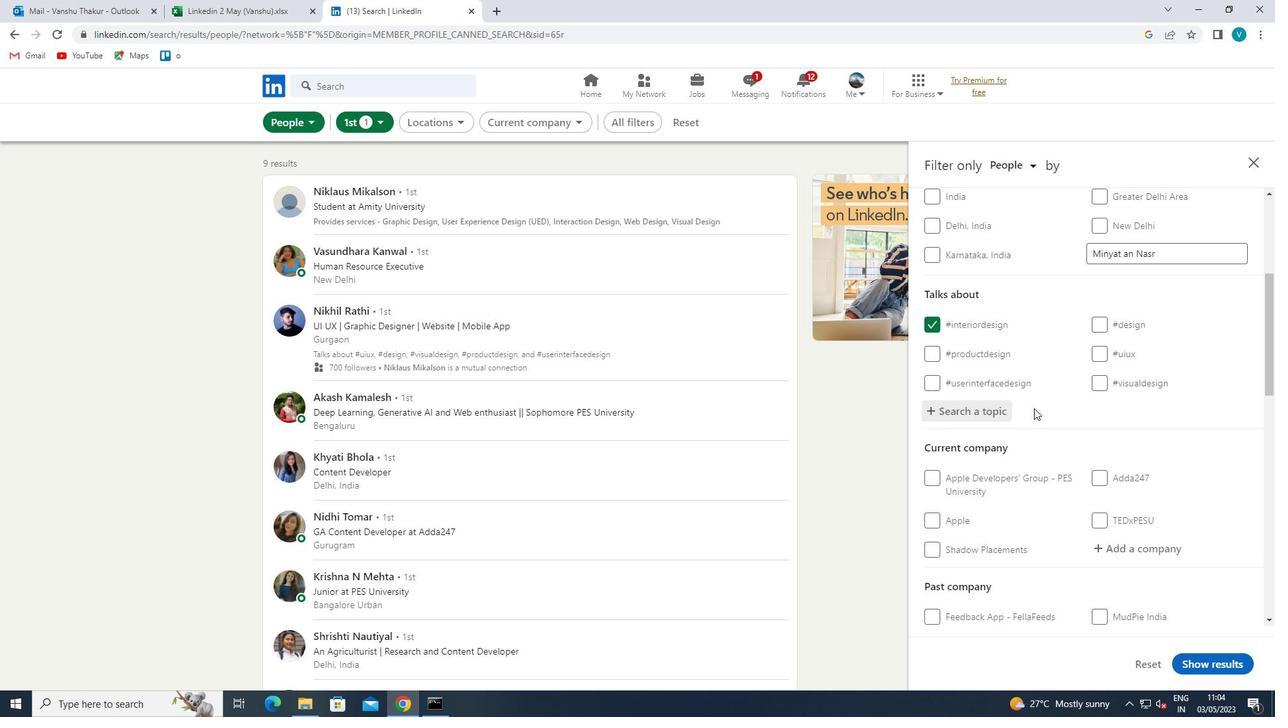 
Action: Mouse scrolled (1034, 407) with delta (0, 0)
Screenshot: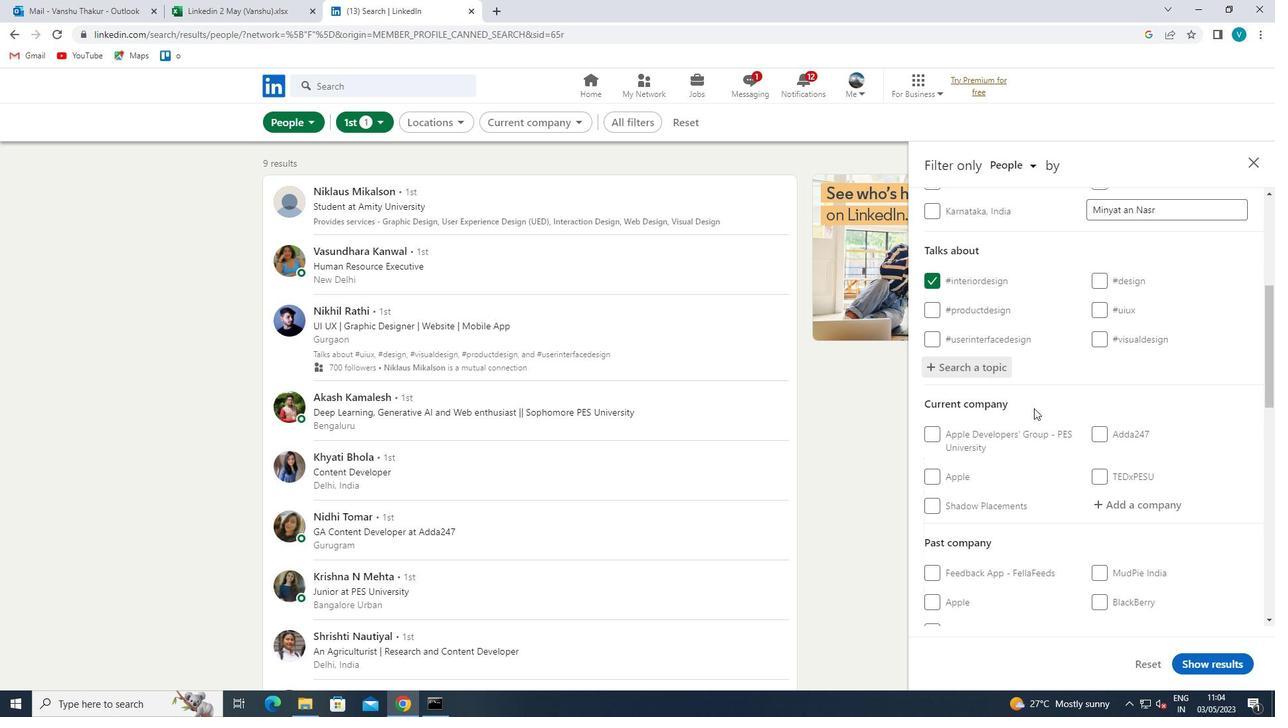 
Action: Mouse scrolled (1034, 407) with delta (0, 0)
Screenshot: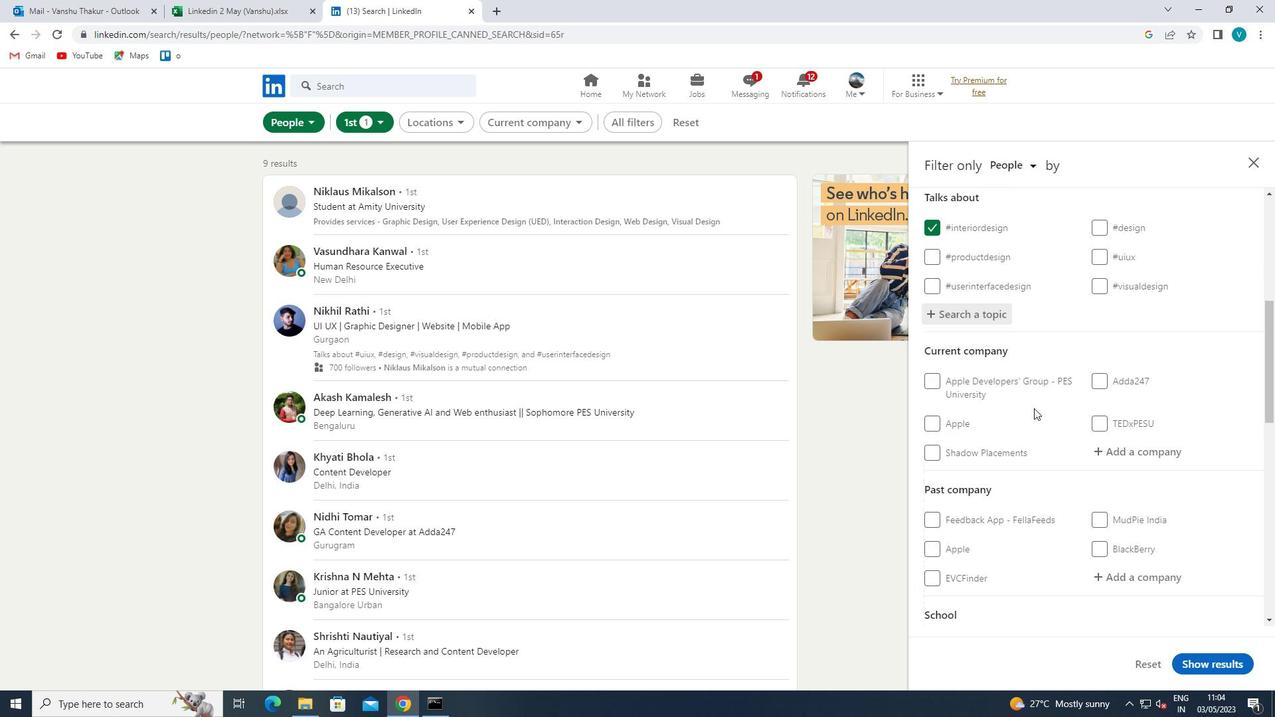 
Action: Mouse moved to (1033, 408)
Screenshot: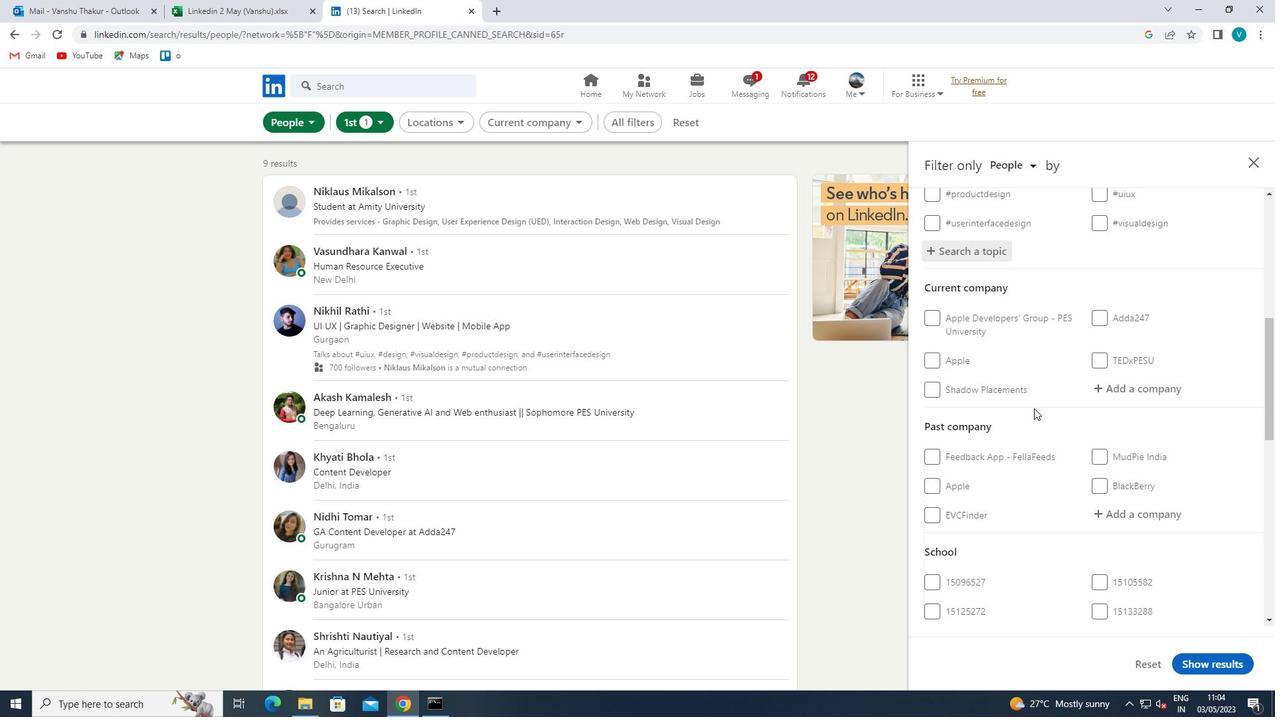 
Action: Mouse scrolled (1033, 407) with delta (0, 0)
Screenshot: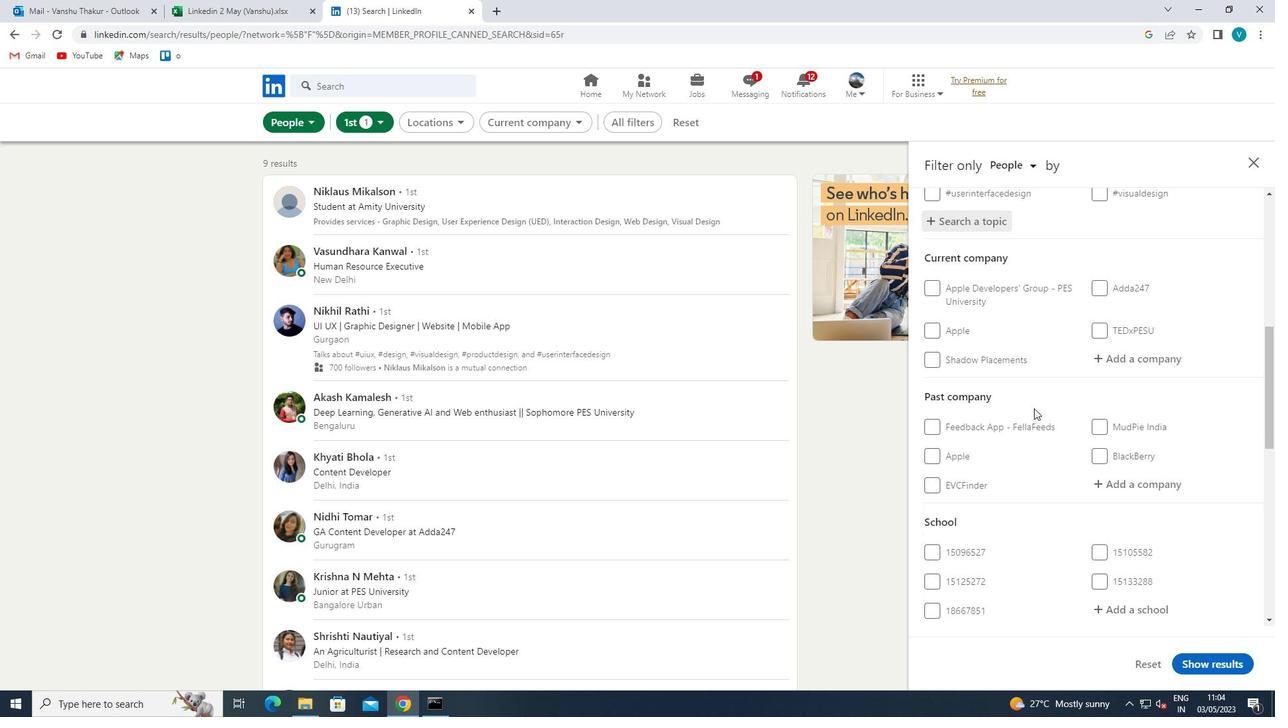 
Action: Mouse moved to (1030, 410)
Screenshot: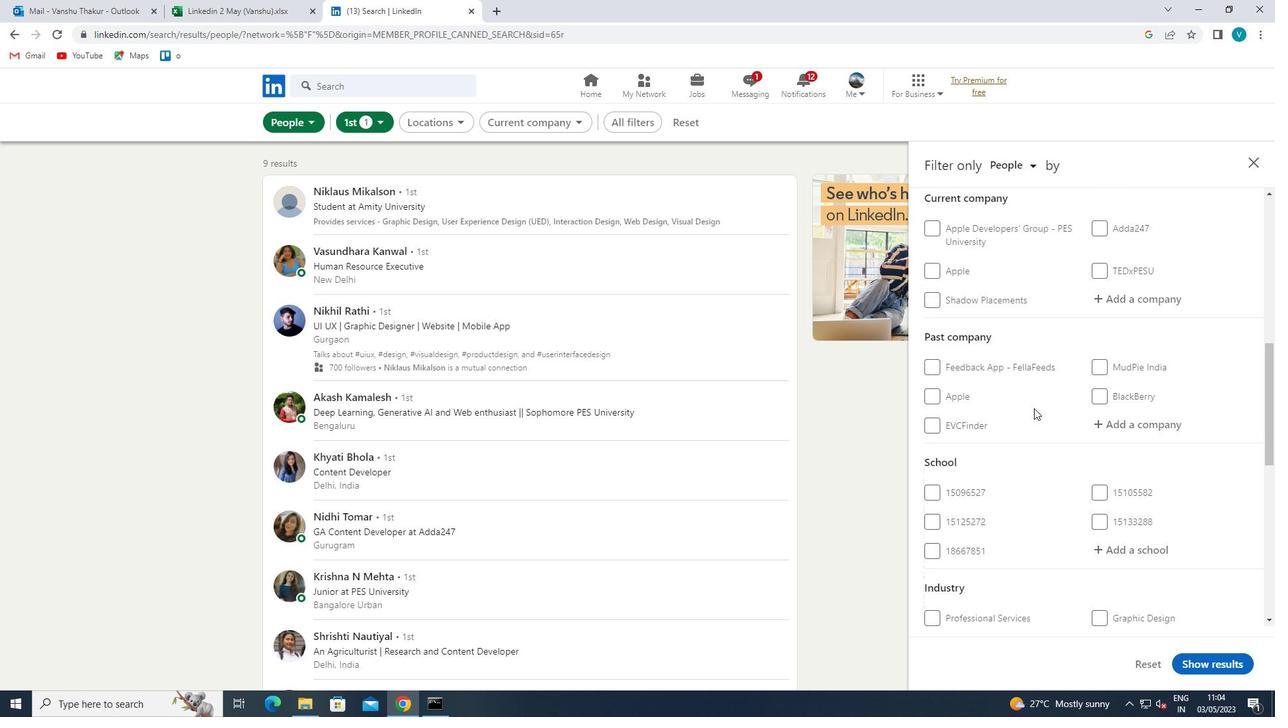 
Action: Mouse scrolled (1030, 409) with delta (0, 0)
Screenshot: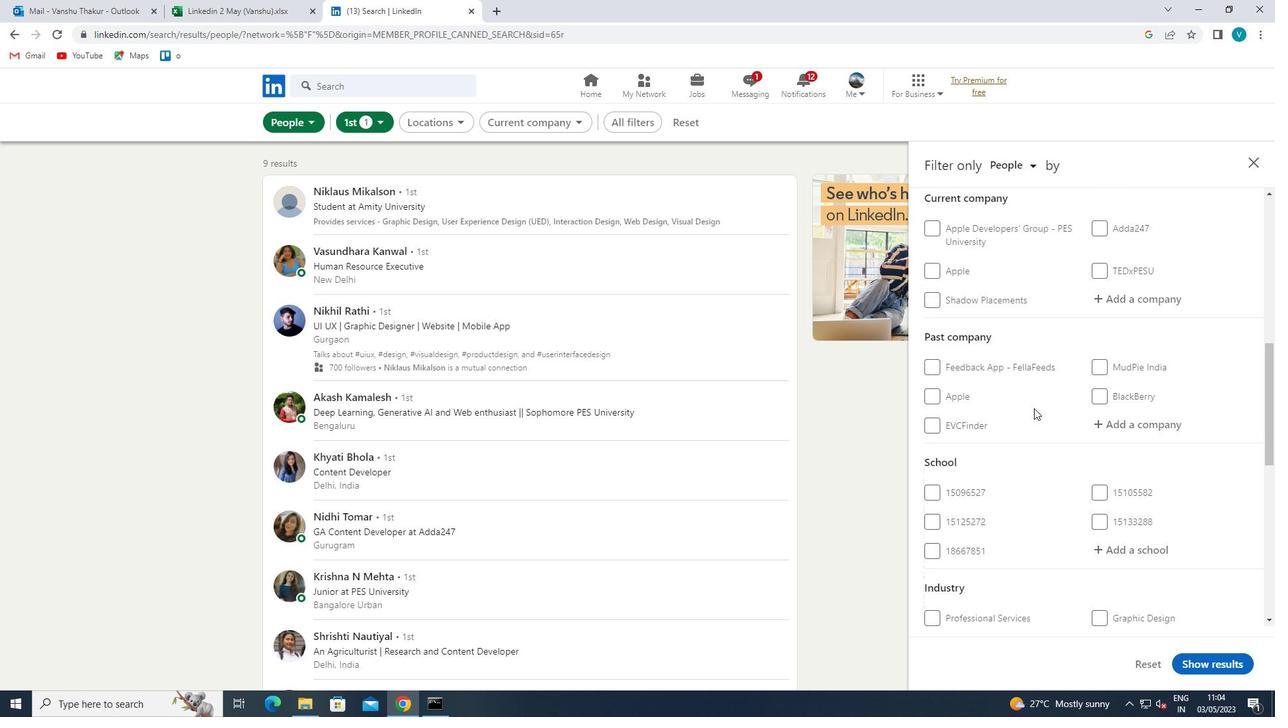 
Action: Mouse moved to (1029, 411)
Screenshot: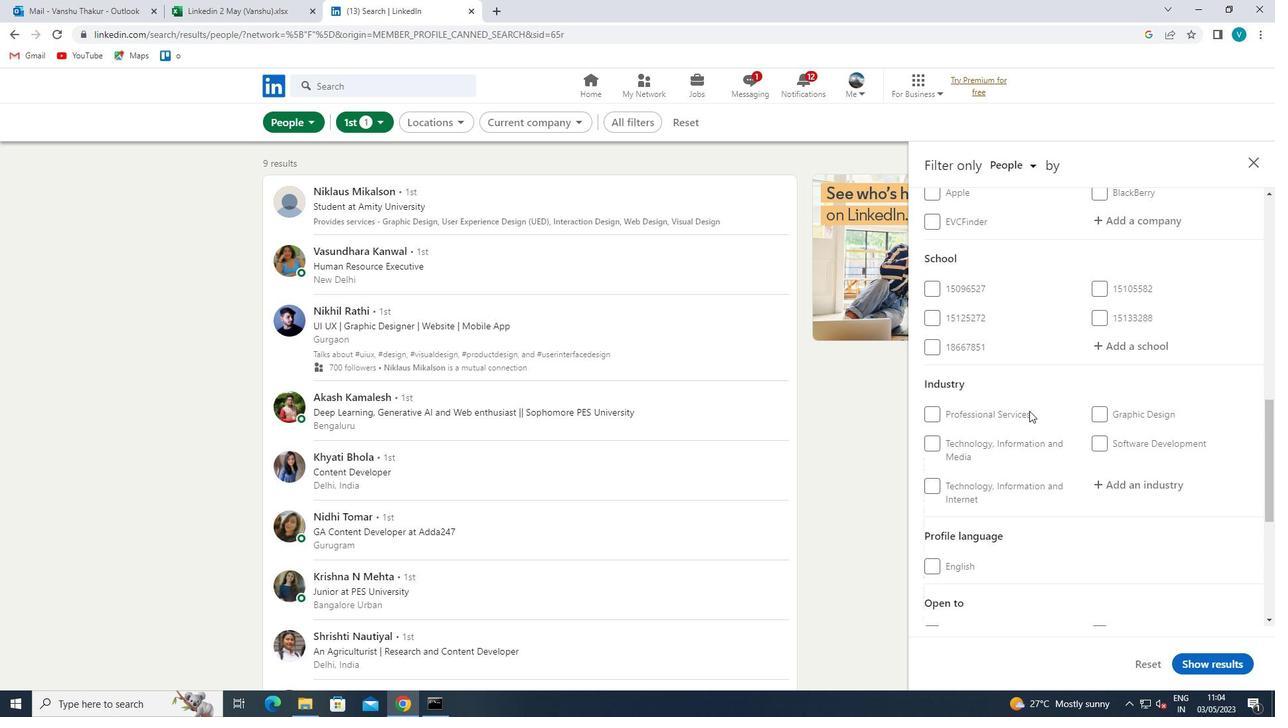 
Action: Mouse scrolled (1029, 411) with delta (0, 0)
Screenshot: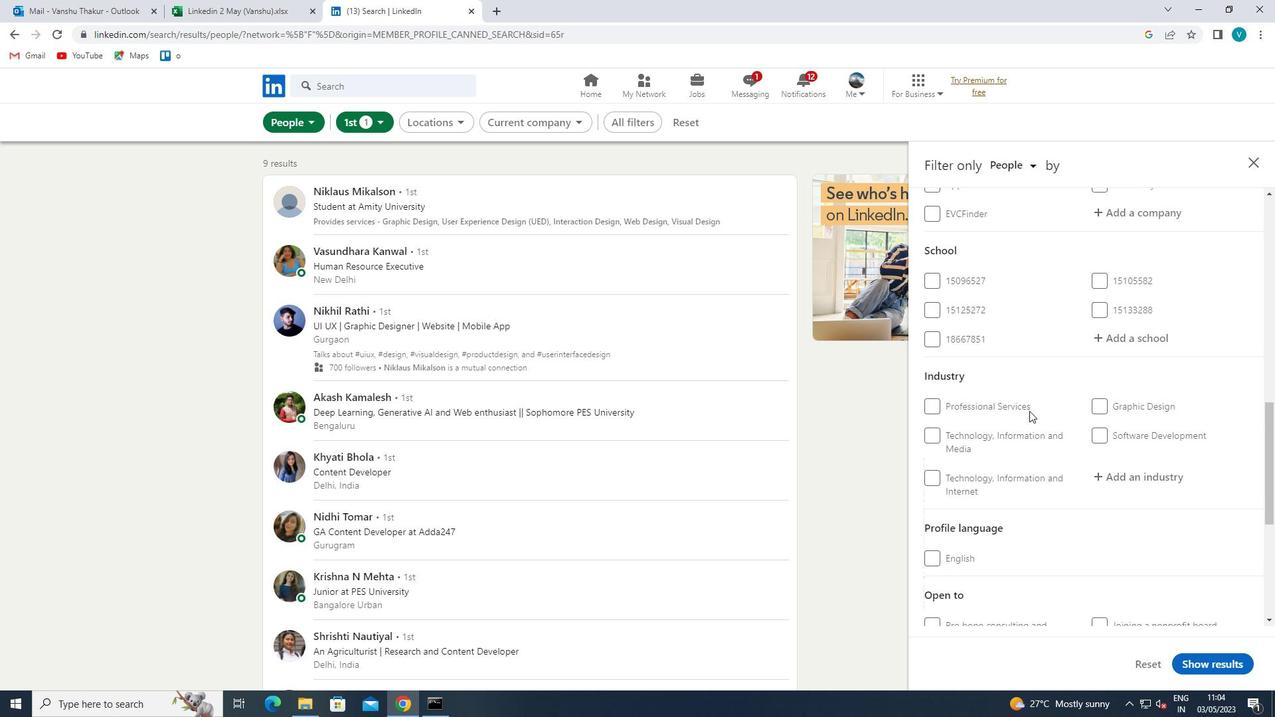 
Action: Mouse moved to (1029, 411)
Screenshot: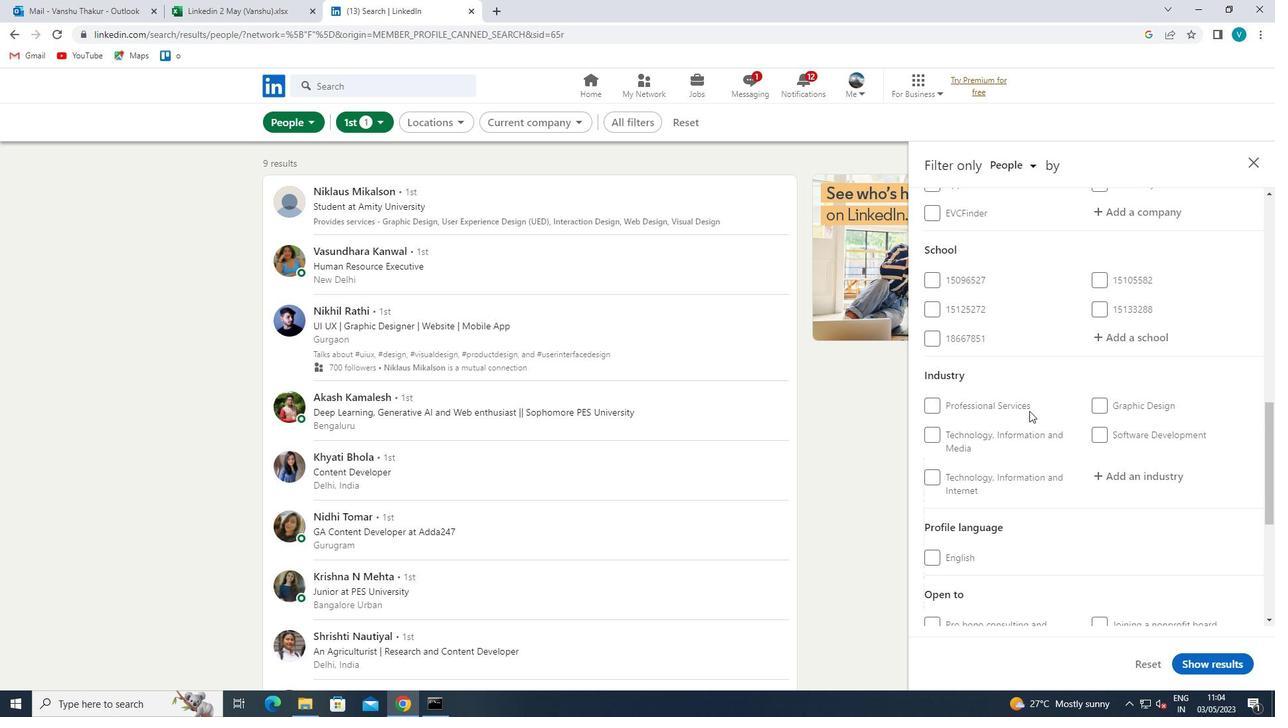 
Action: Mouse scrolled (1029, 411) with delta (0, 0)
Screenshot: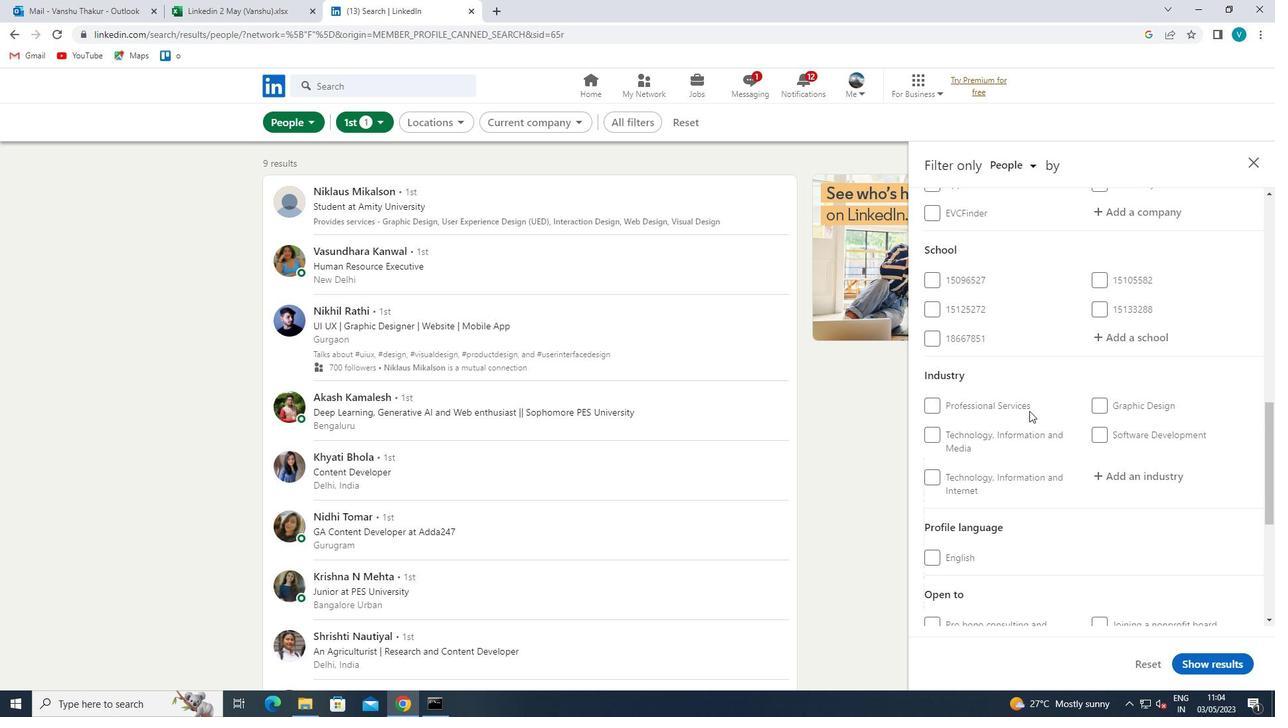 
Action: Mouse moved to (932, 419)
Screenshot: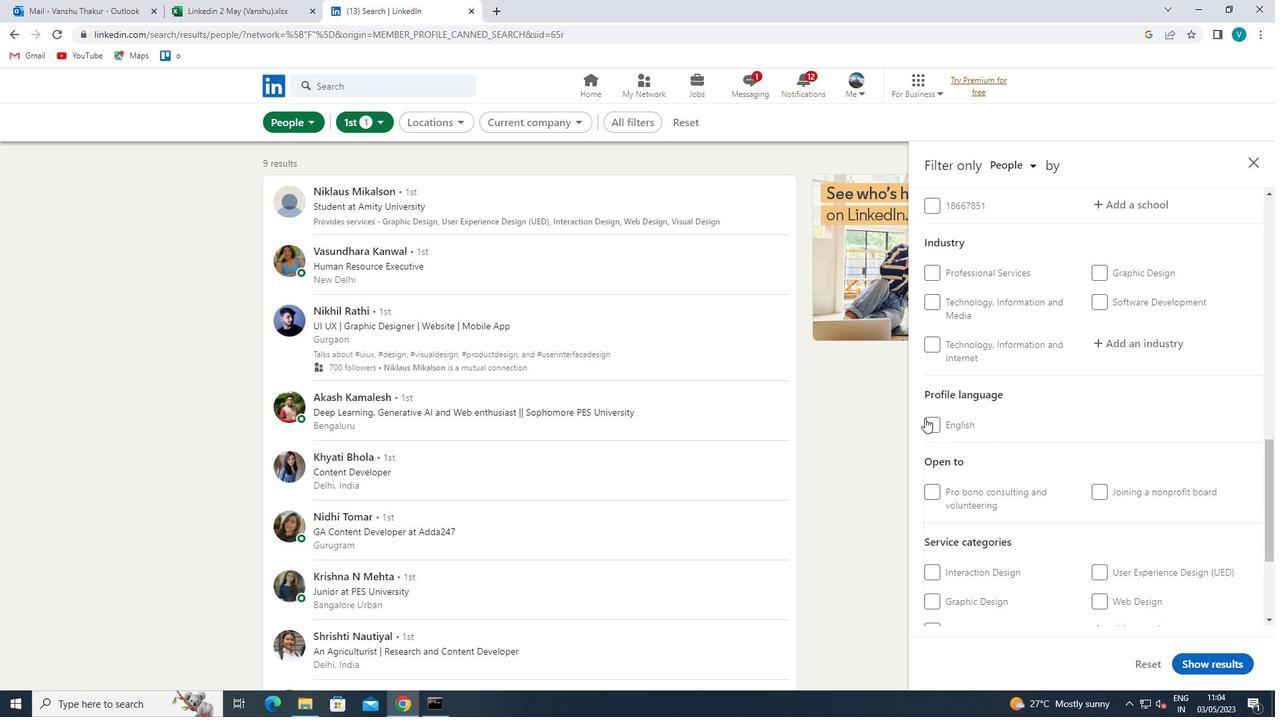 
Action: Mouse pressed left at (932, 419)
Screenshot: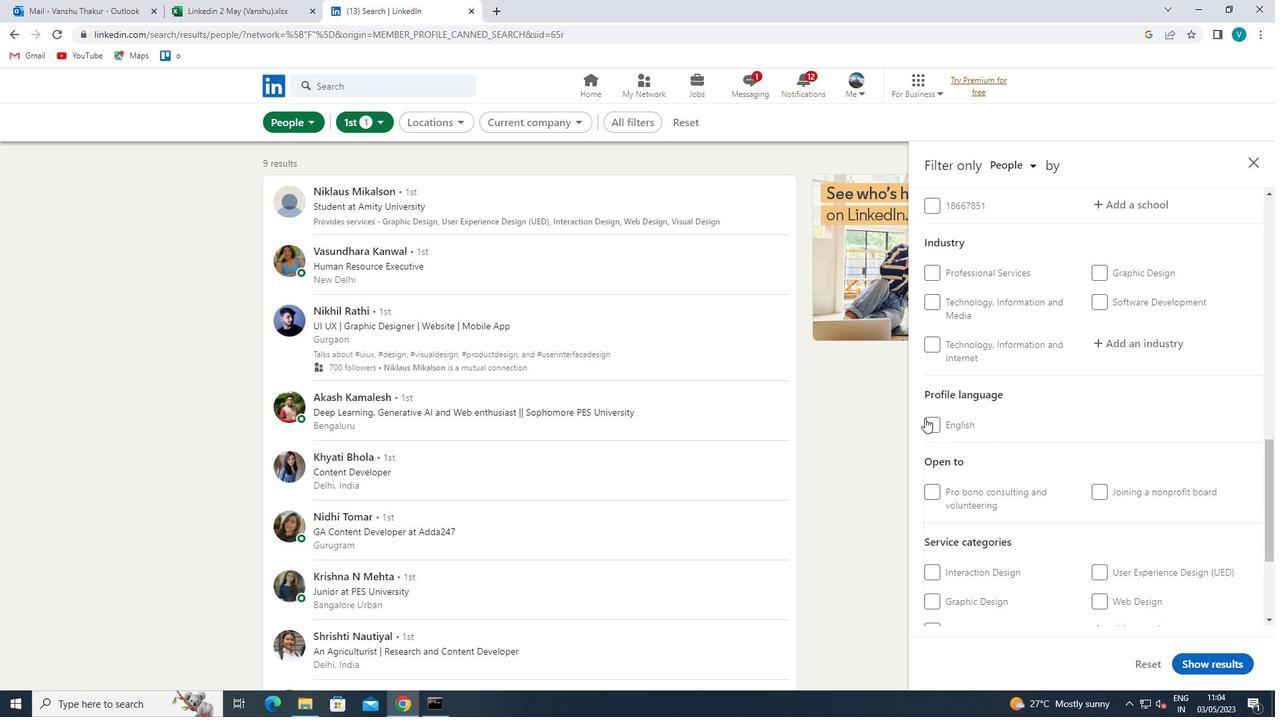 
Action: Mouse moved to (1151, 411)
Screenshot: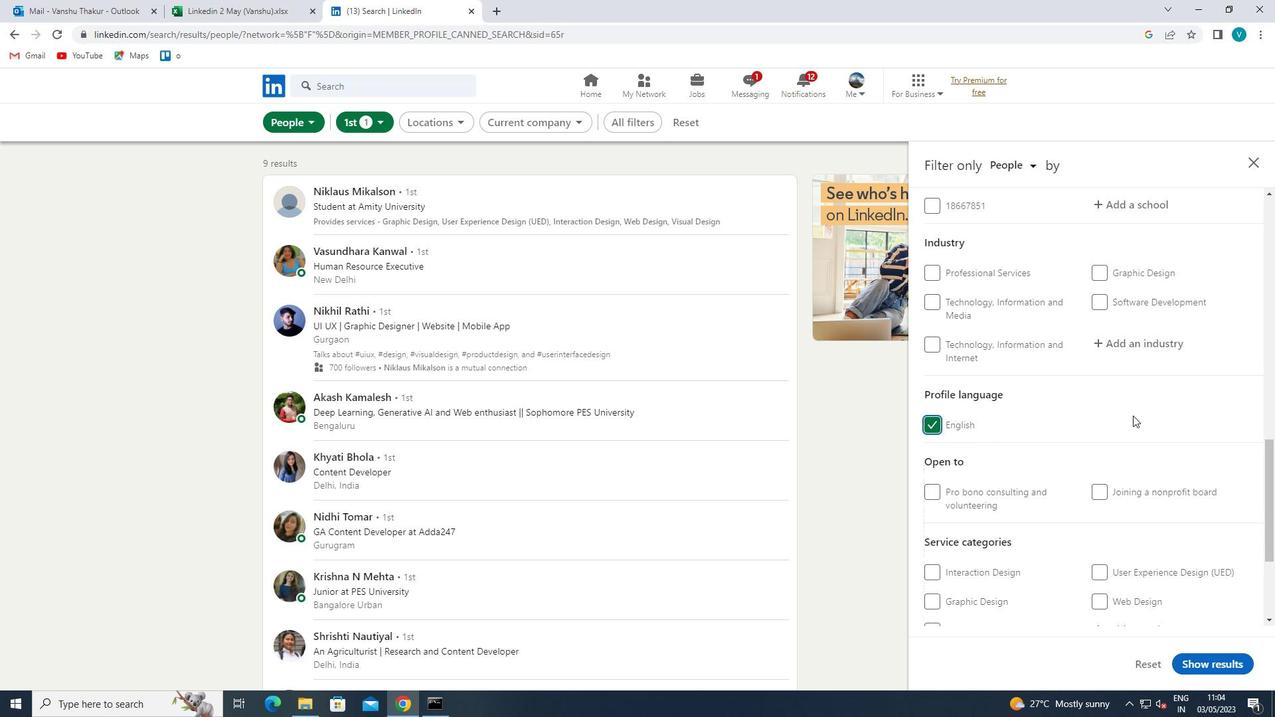 
Action: Mouse scrolled (1151, 412) with delta (0, 0)
Screenshot: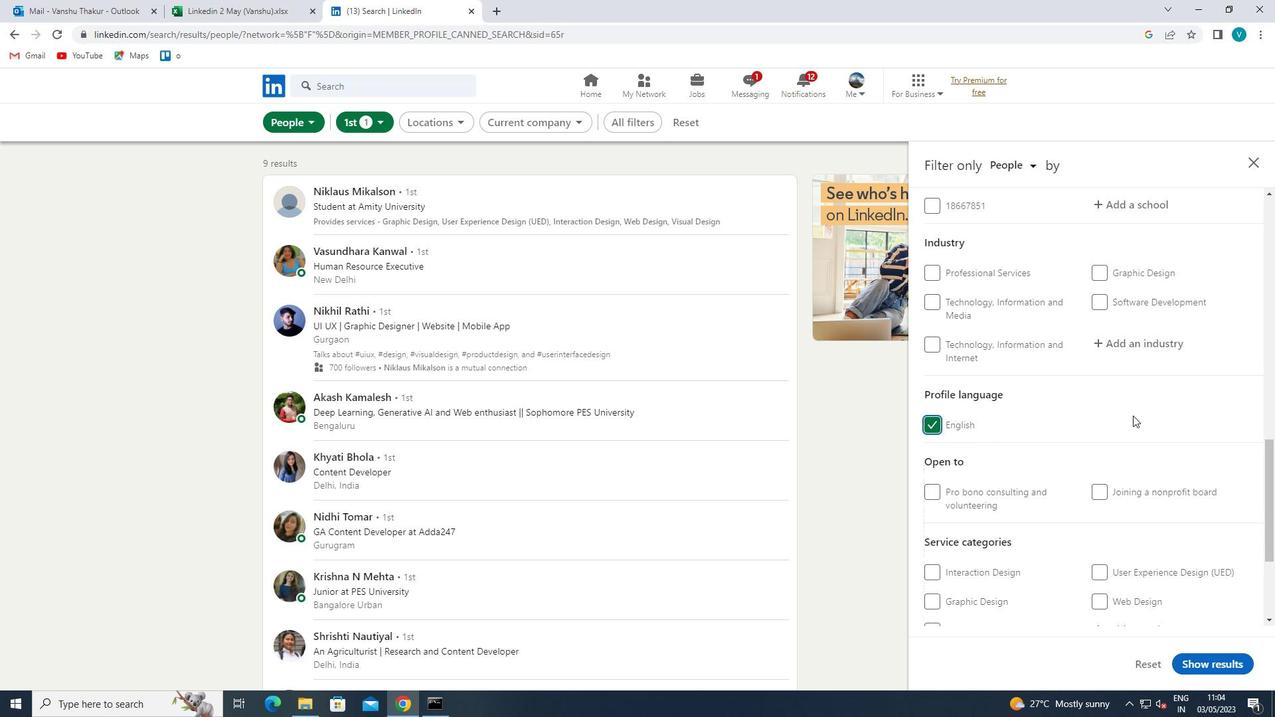 
Action: Mouse moved to (1151, 411)
Screenshot: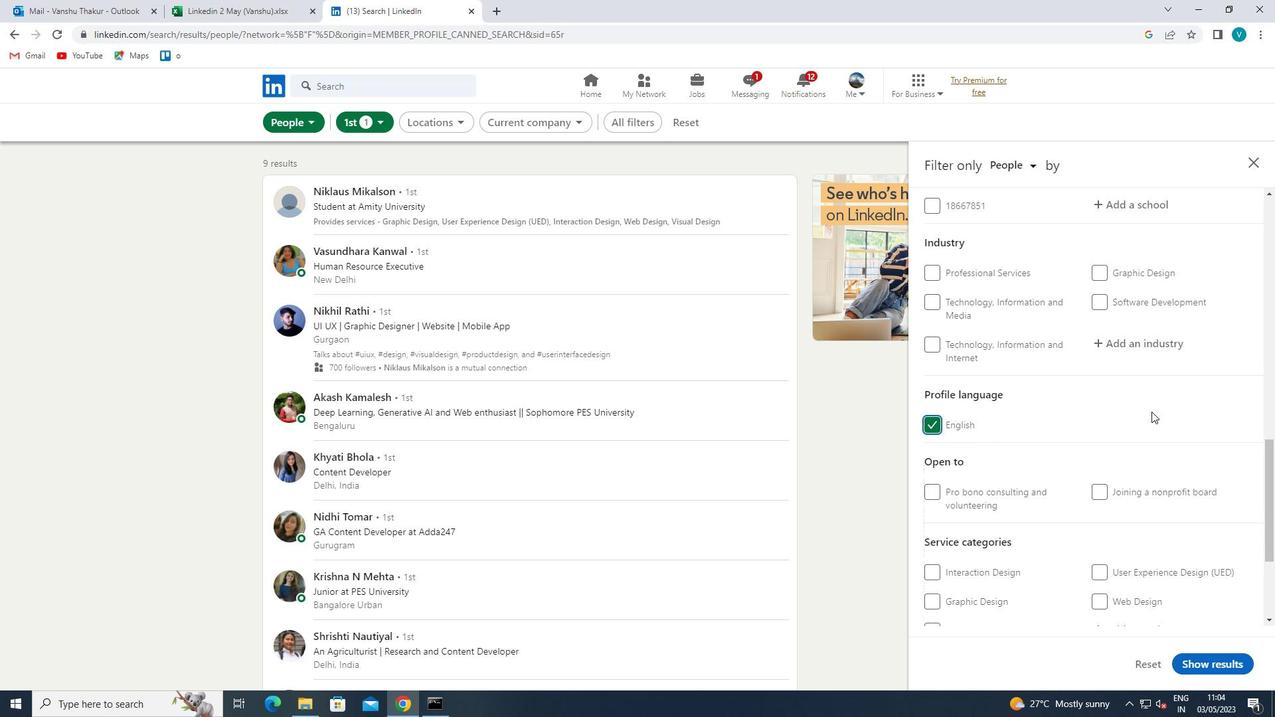 
Action: Mouse scrolled (1151, 411) with delta (0, 0)
Screenshot: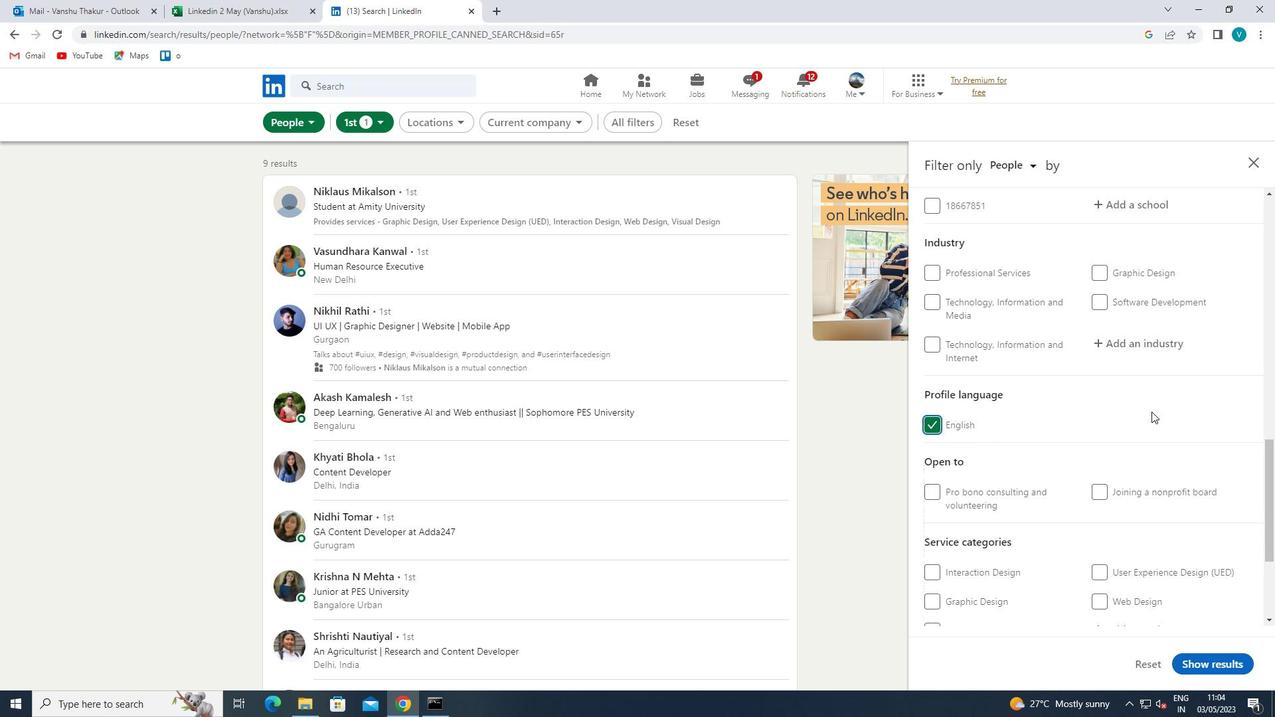 
Action: Mouse moved to (1152, 411)
Screenshot: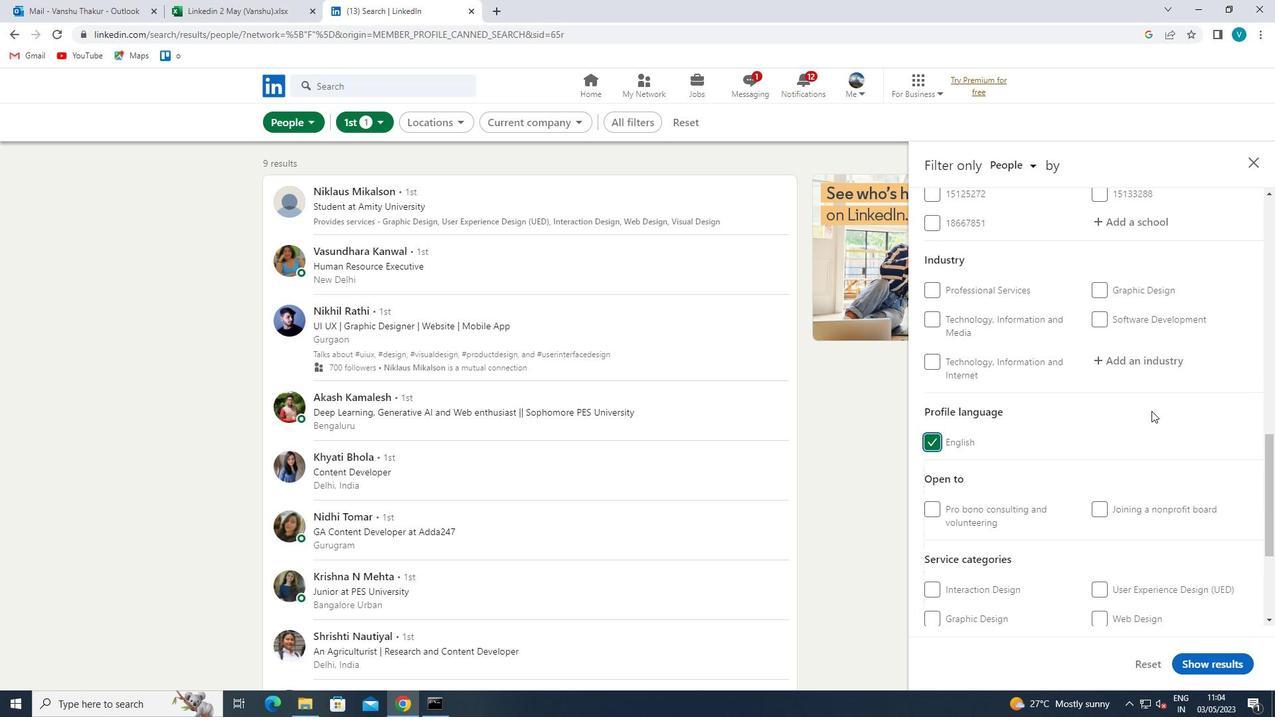 
Action: Mouse scrolled (1152, 411) with delta (0, 0)
Screenshot: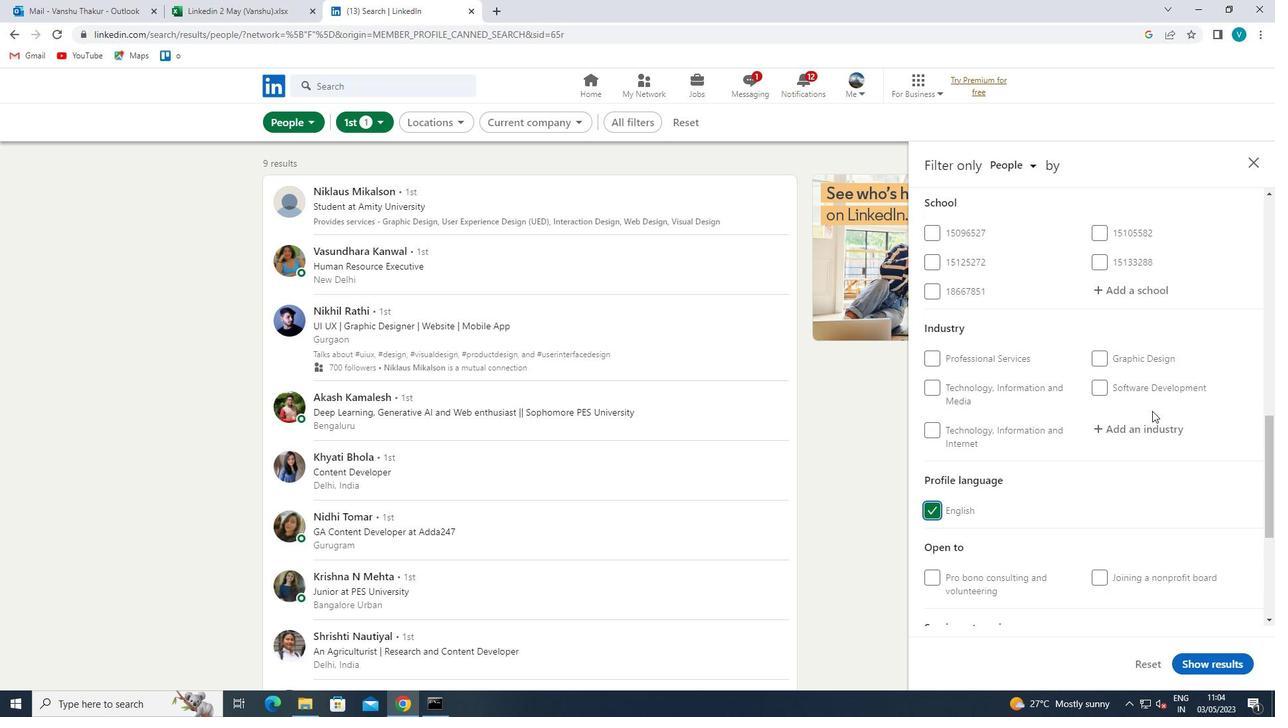 
Action: Mouse moved to (1153, 410)
Screenshot: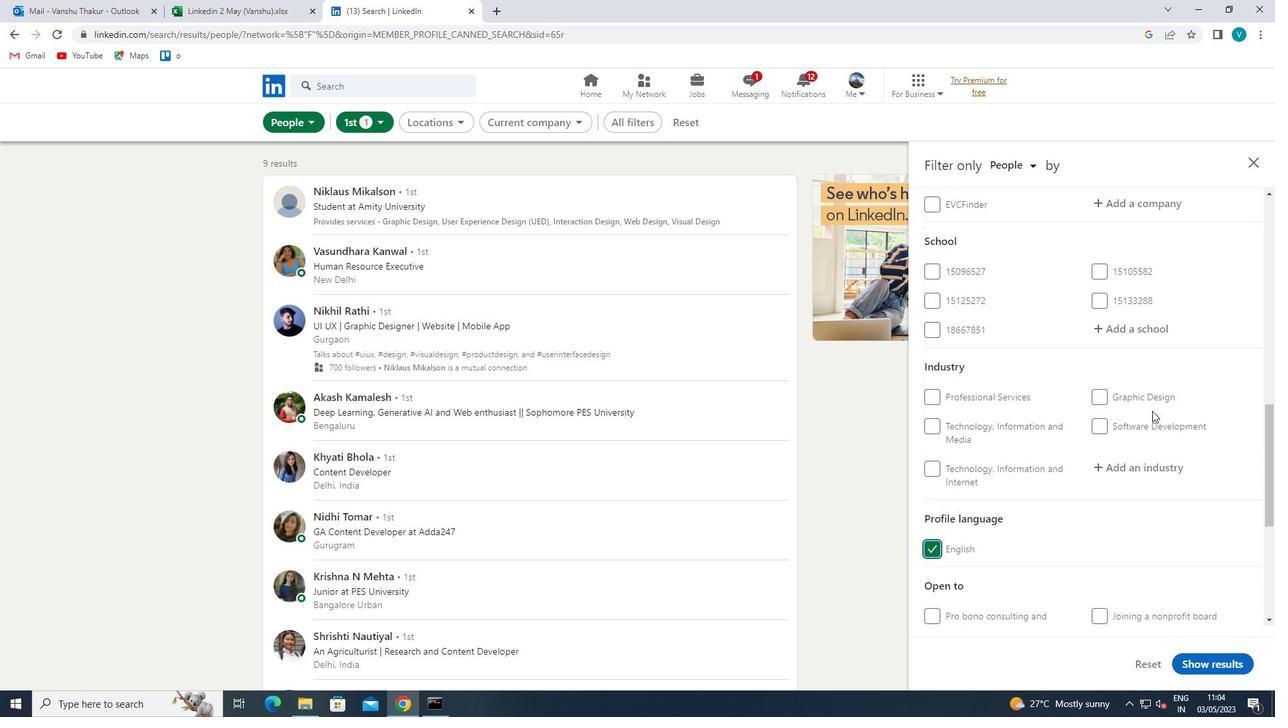 
Action: Mouse scrolled (1153, 411) with delta (0, 0)
Screenshot: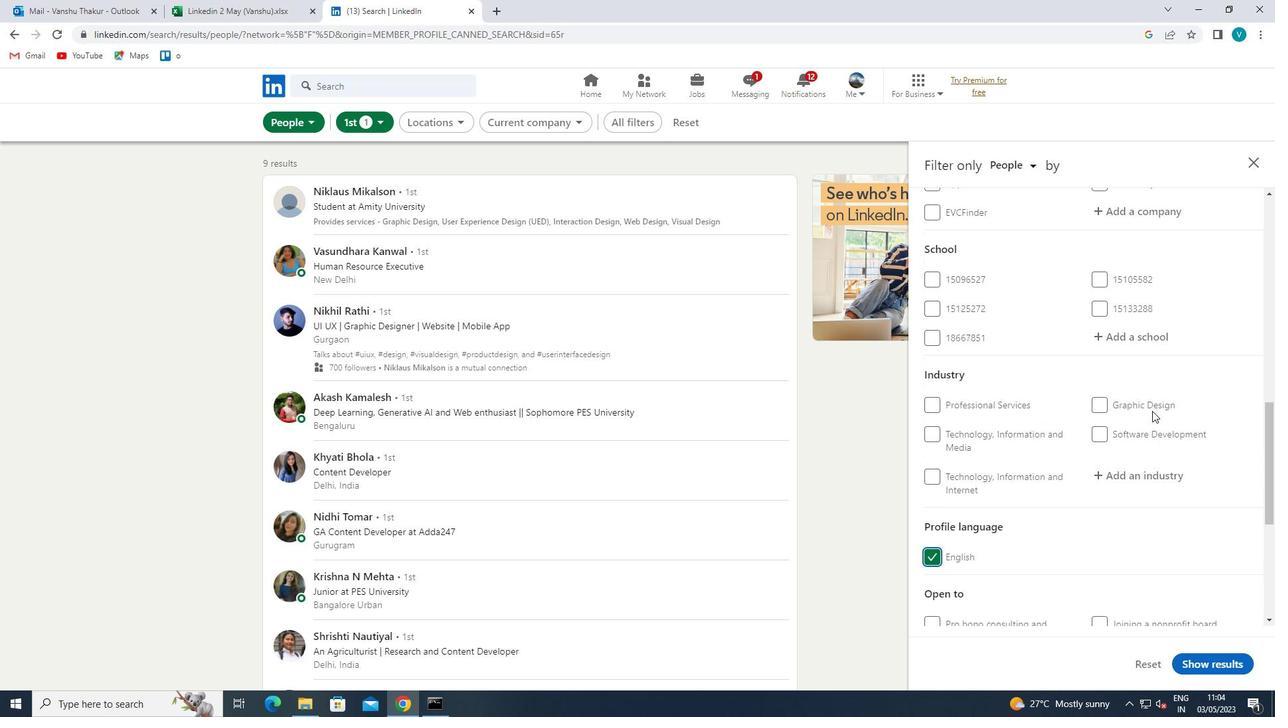 
Action: Mouse scrolled (1153, 411) with delta (0, 0)
Screenshot: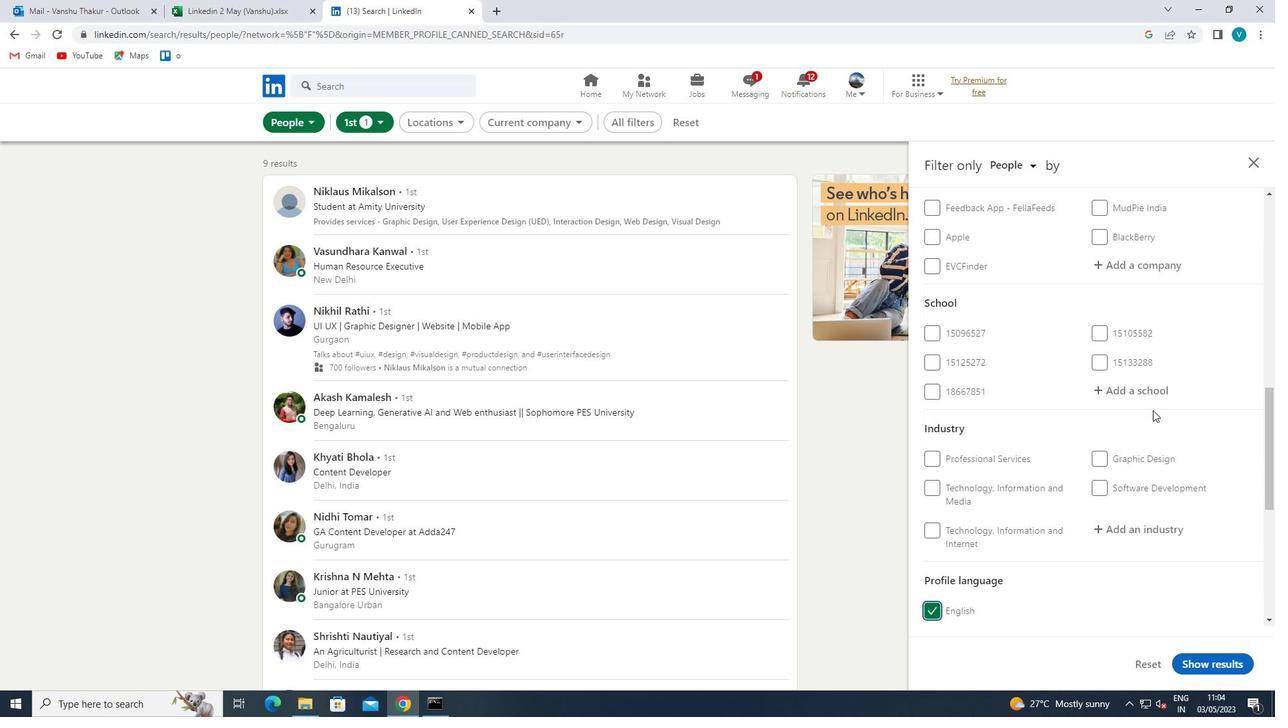 
Action: Mouse scrolled (1153, 411) with delta (0, 0)
Screenshot: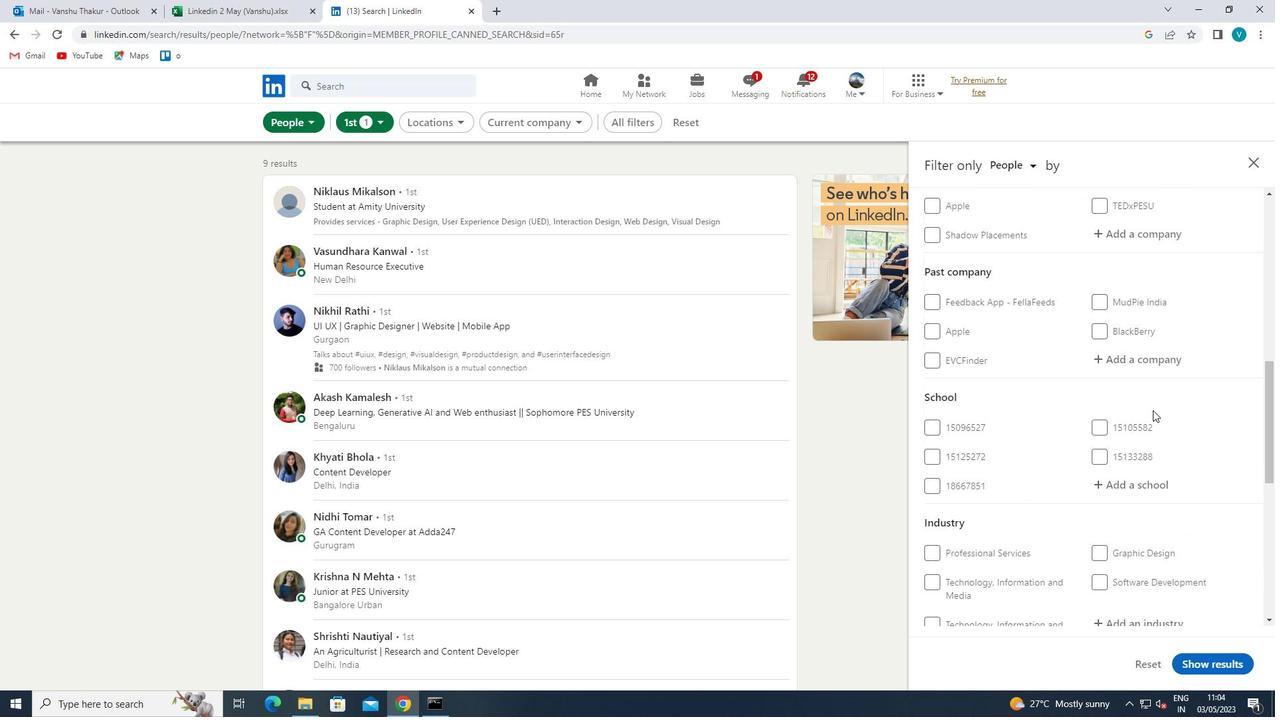 
Action: Mouse scrolled (1153, 411) with delta (0, 0)
Screenshot: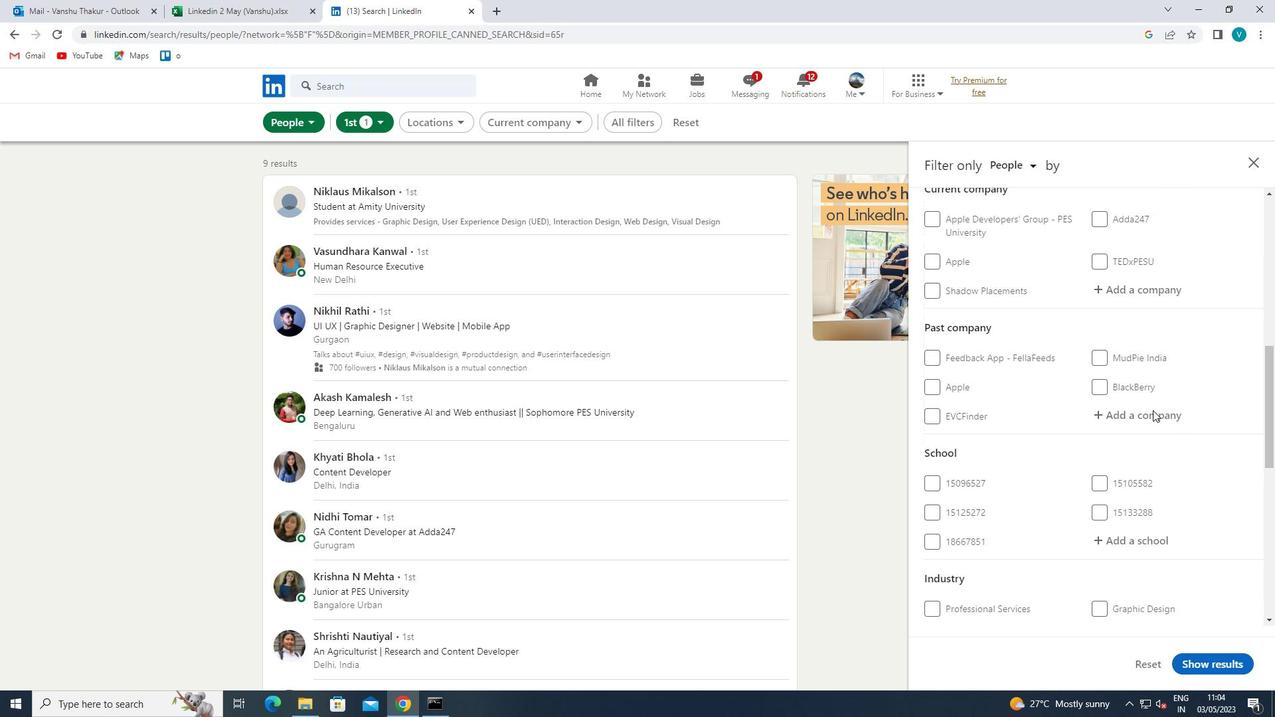 
Action: Mouse moved to (1137, 412)
Screenshot: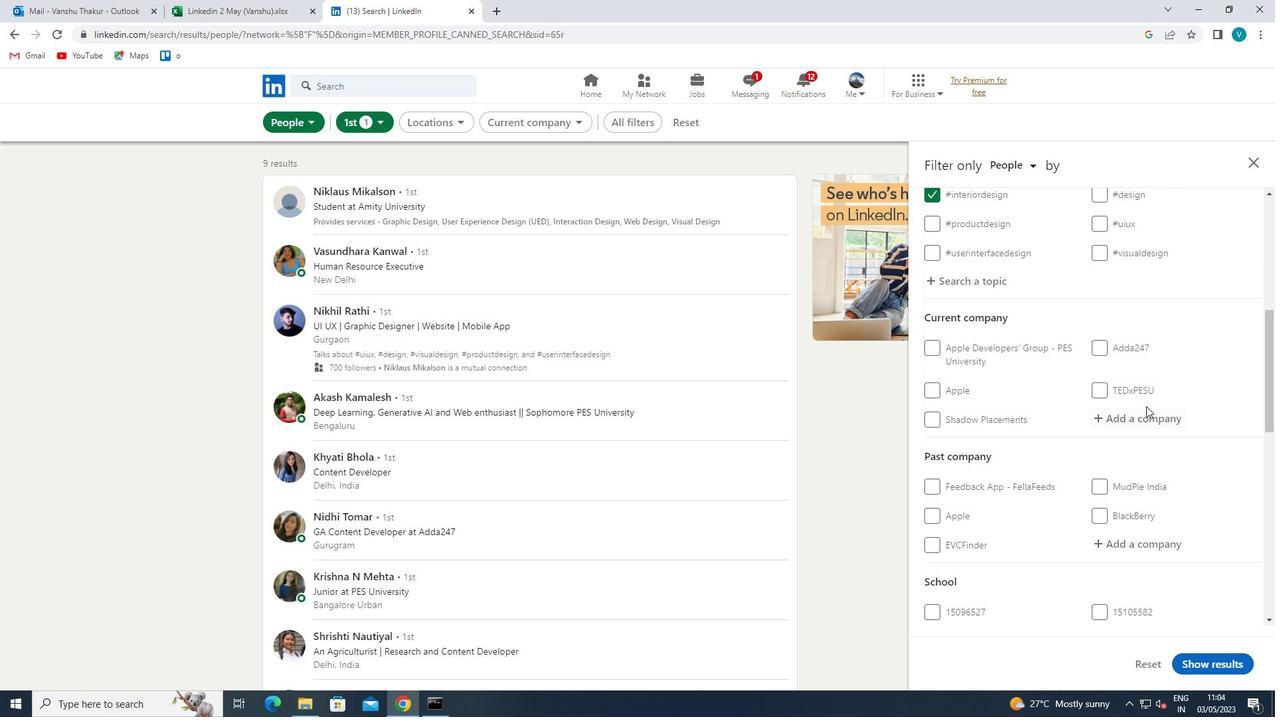 
Action: Mouse pressed left at (1137, 412)
Screenshot: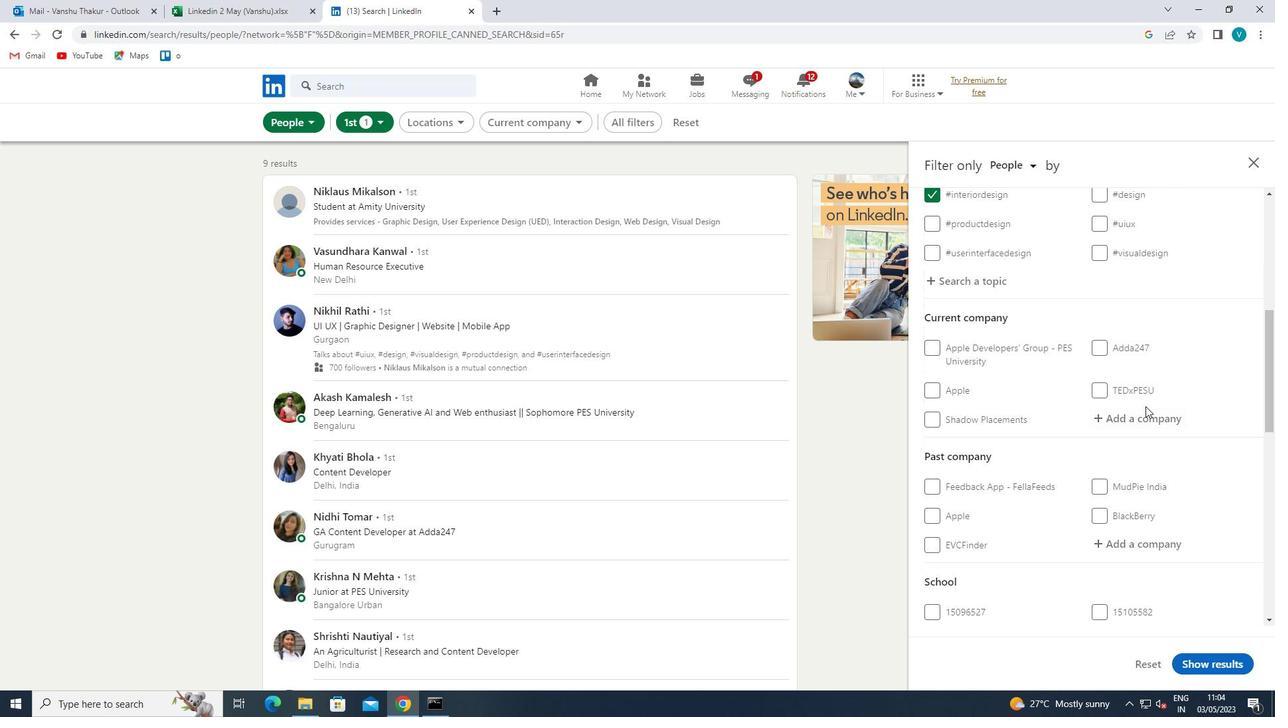 
Action: Key pressed <Key.shift>INTRALIM<Key.backspace>NKS
Screenshot: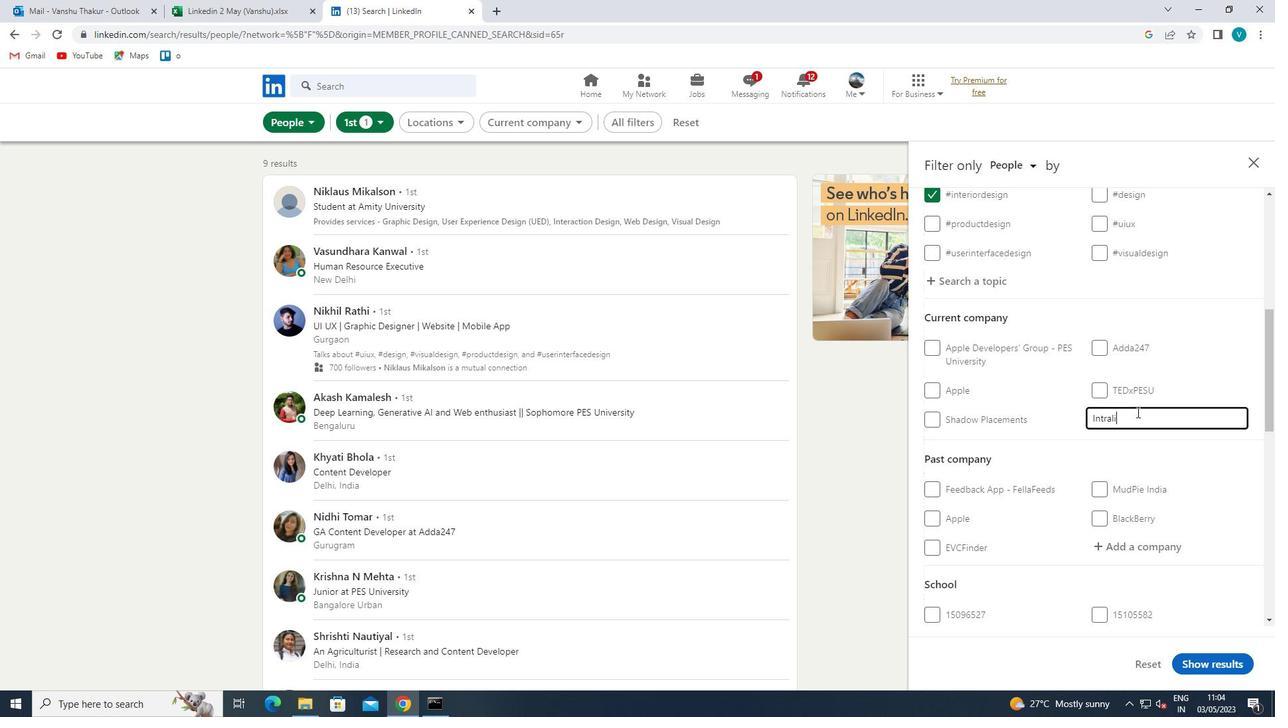 
Action: Mouse moved to (1065, 442)
Screenshot: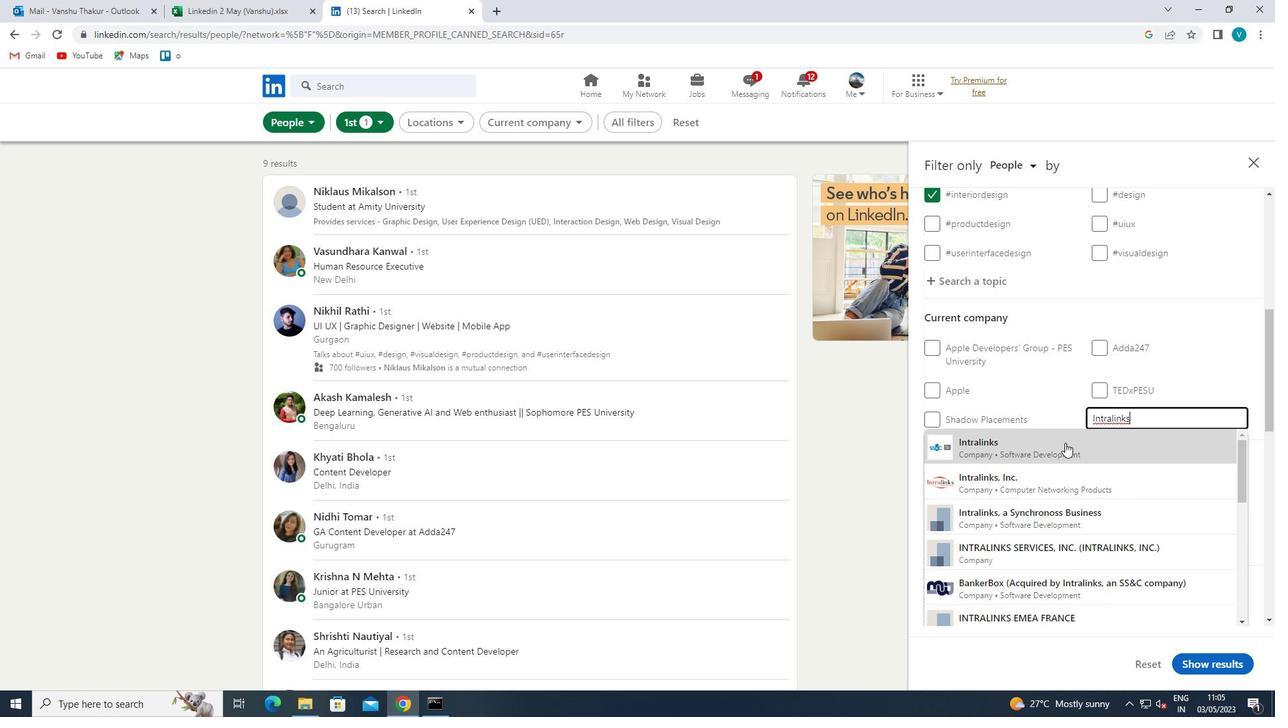 
Action: Mouse pressed left at (1065, 442)
Screenshot: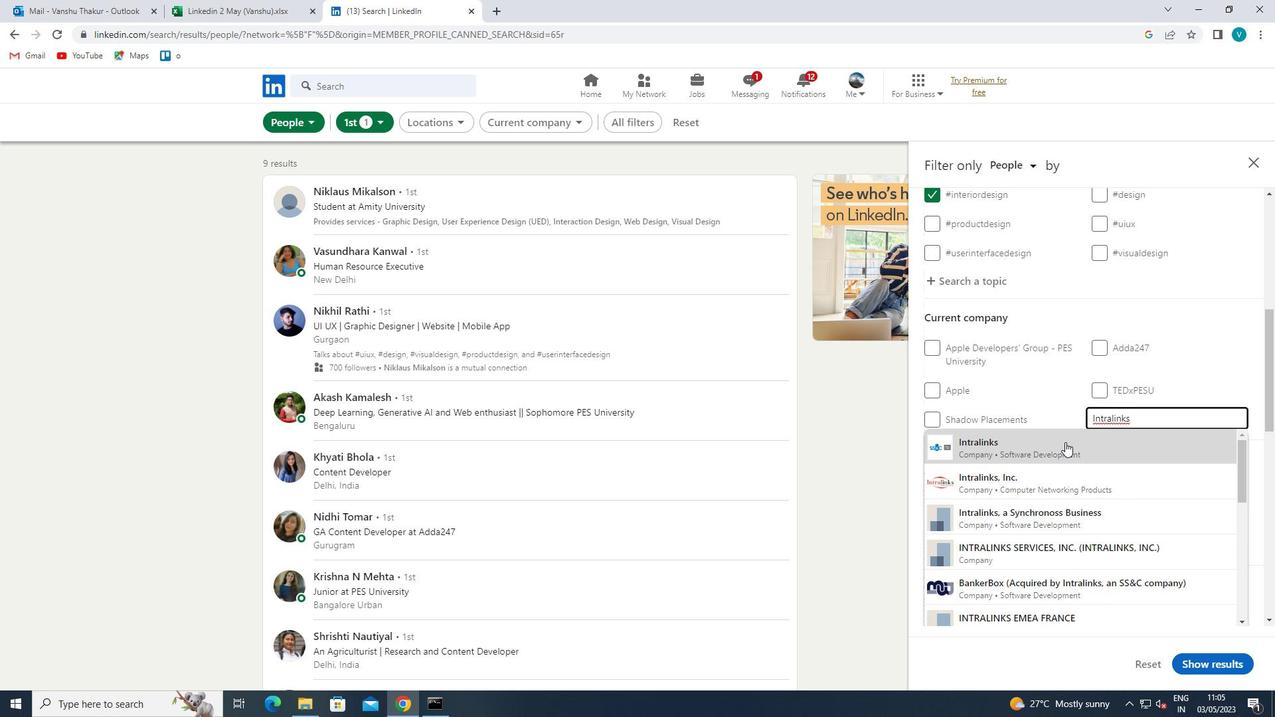 
Action: Mouse moved to (1066, 441)
Screenshot: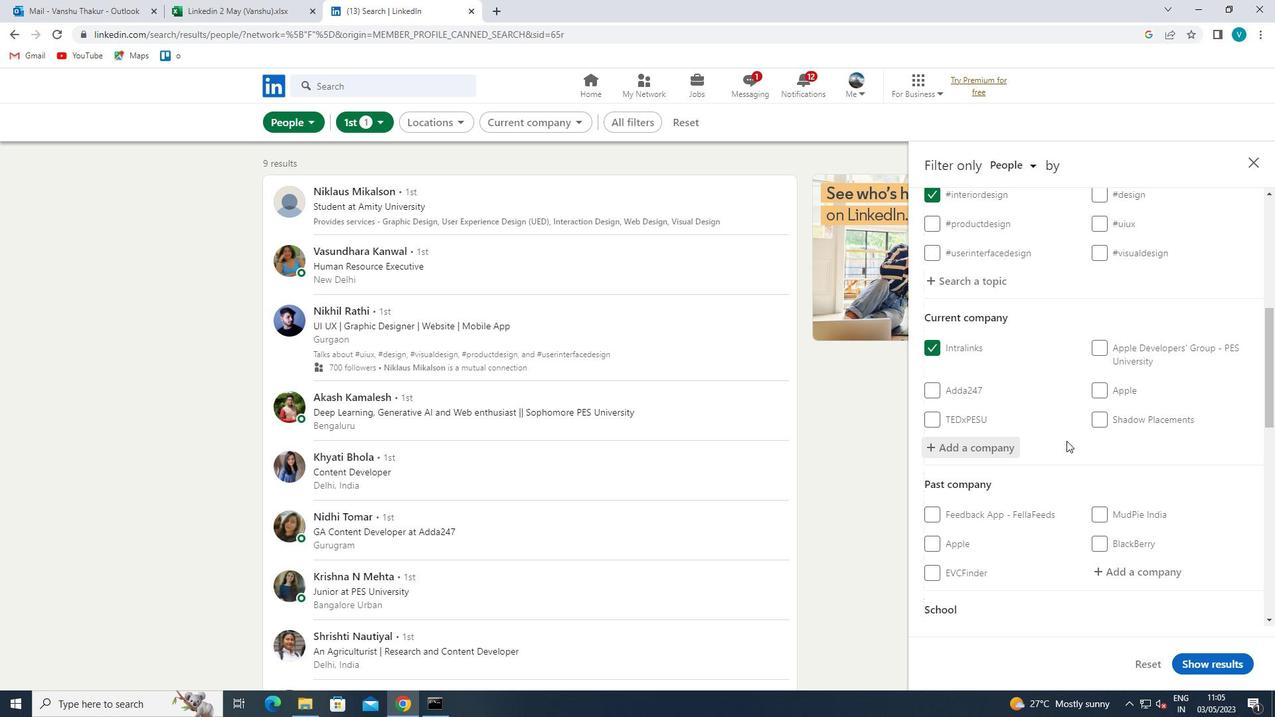 
Action: Mouse scrolled (1066, 440) with delta (0, 0)
Screenshot: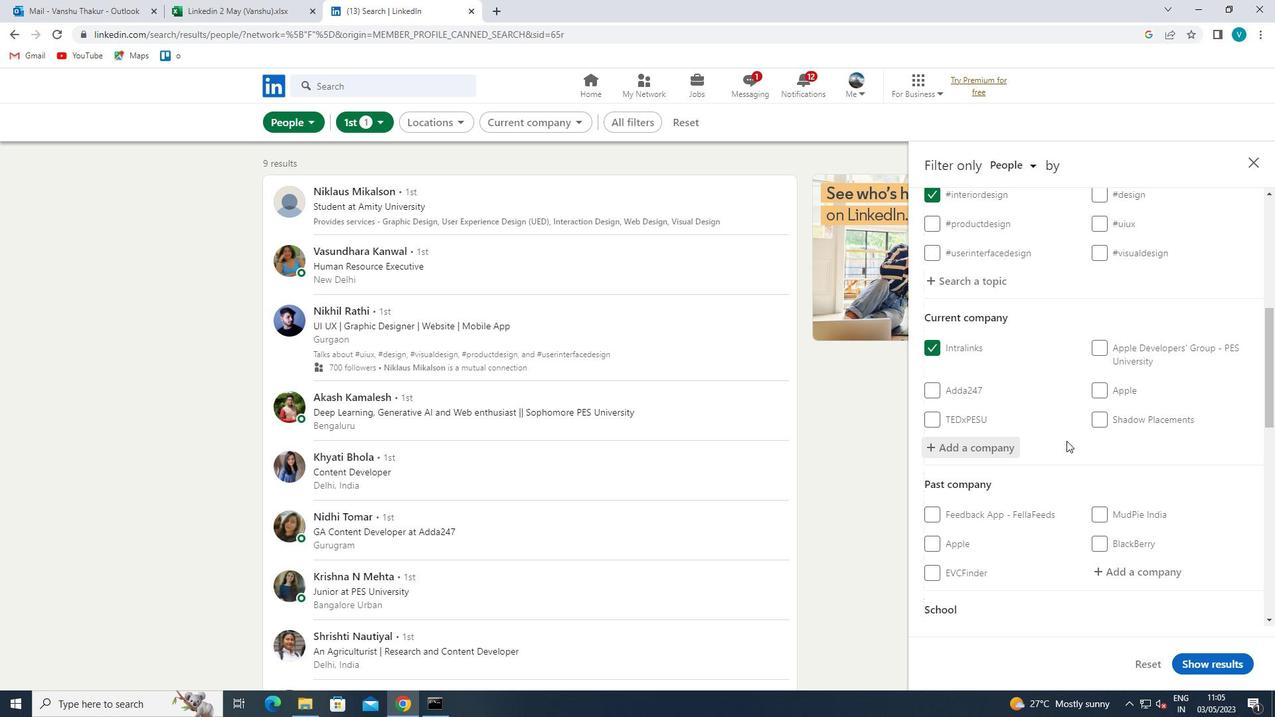 
Action: Mouse scrolled (1066, 440) with delta (0, 0)
Screenshot: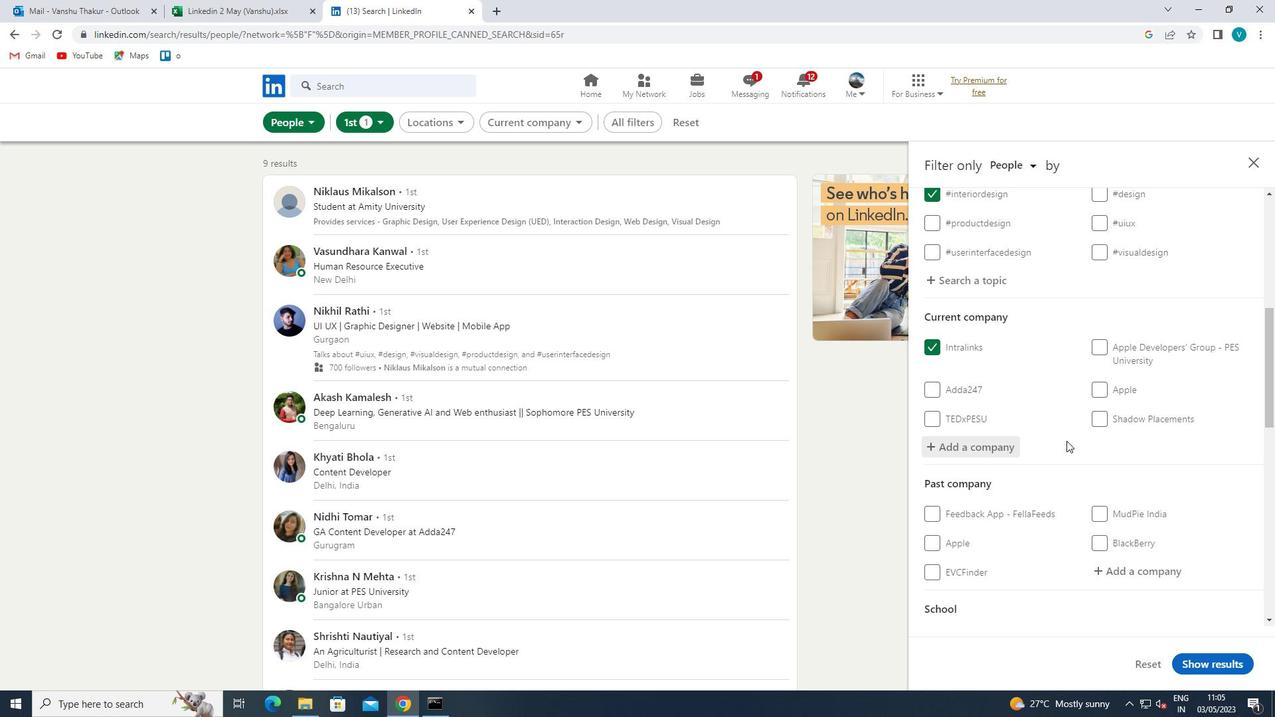 
Action: Mouse scrolled (1066, 440) with delta (0, 0)
Screenshot: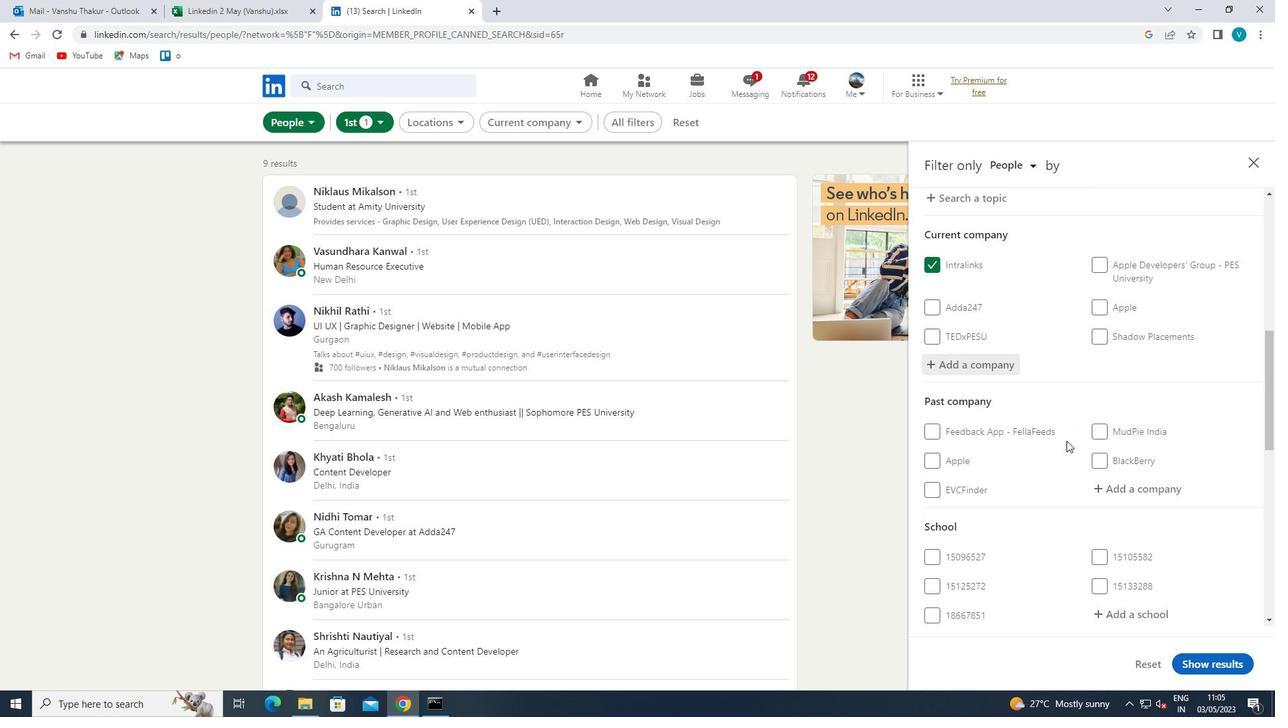 
Action: Mouse scrolled (1066, 440) with delta (0, 0)
Screenshot: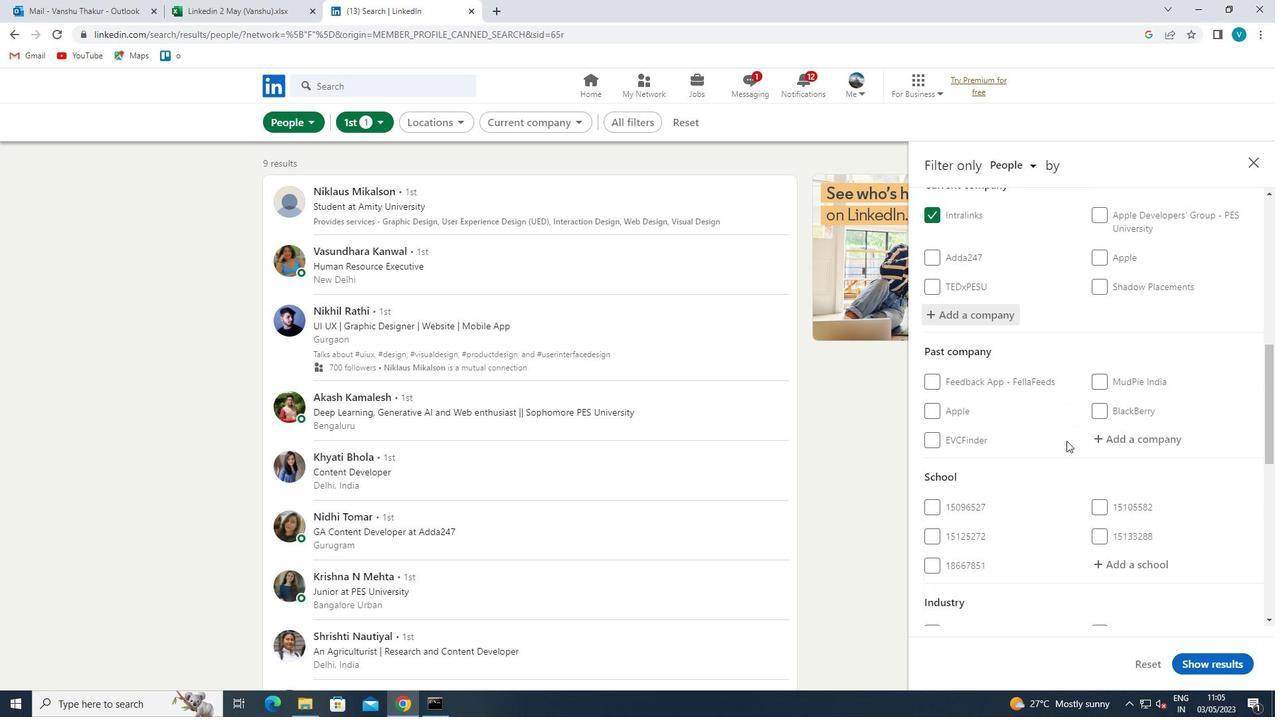 
Action: Mouse moved to (1102, 427)
Screenshot: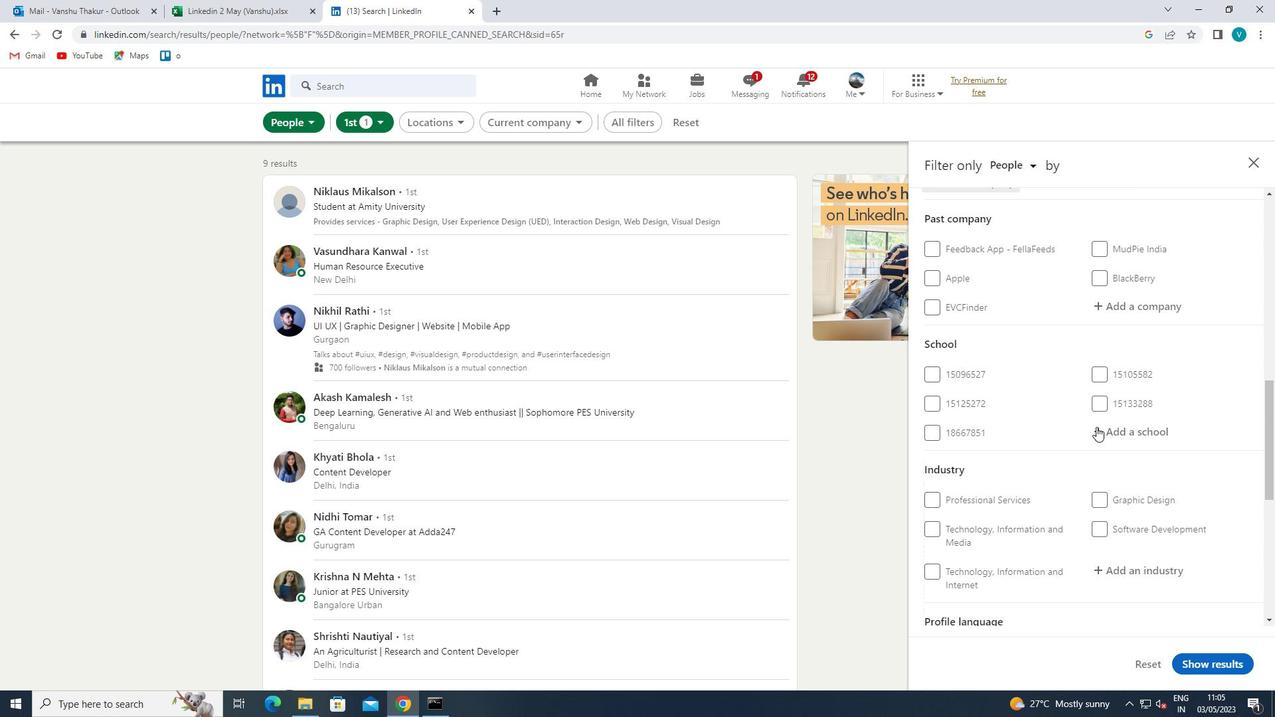 
Action: Mouse pressed left at (1102, 427)
Screenshot: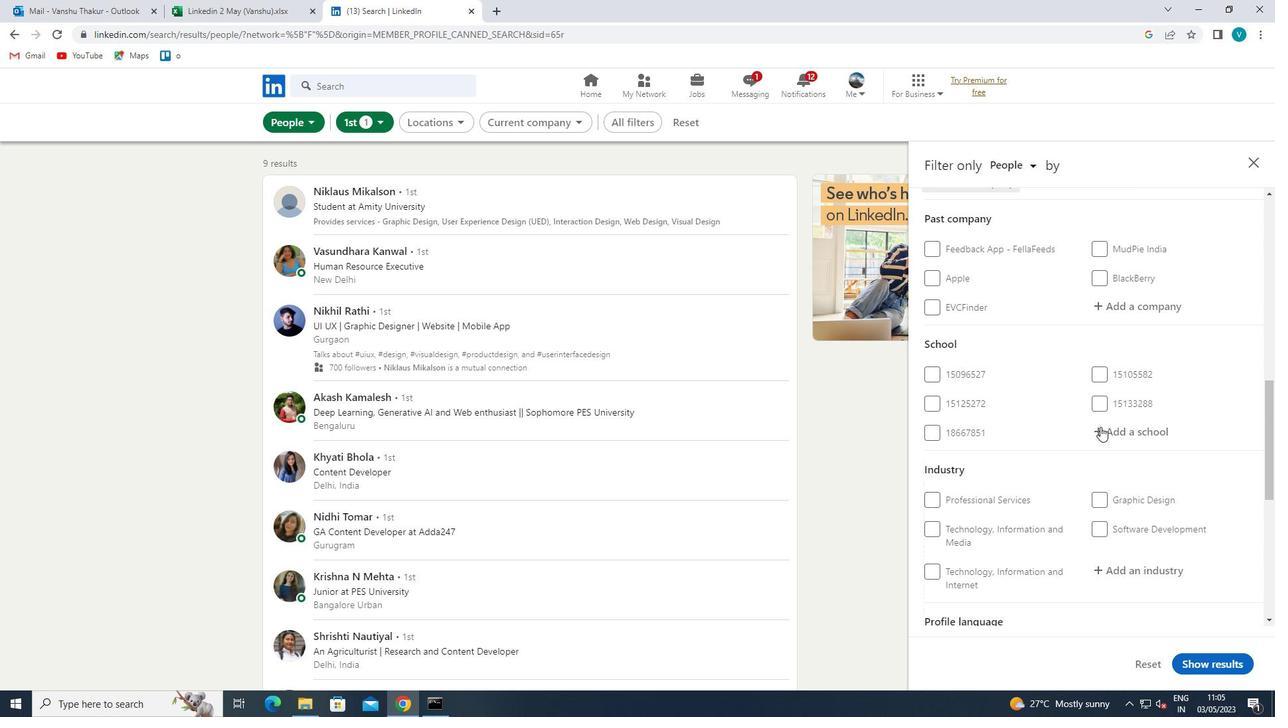 
Action: Mouse moved to (1106, 425)
Screenshot: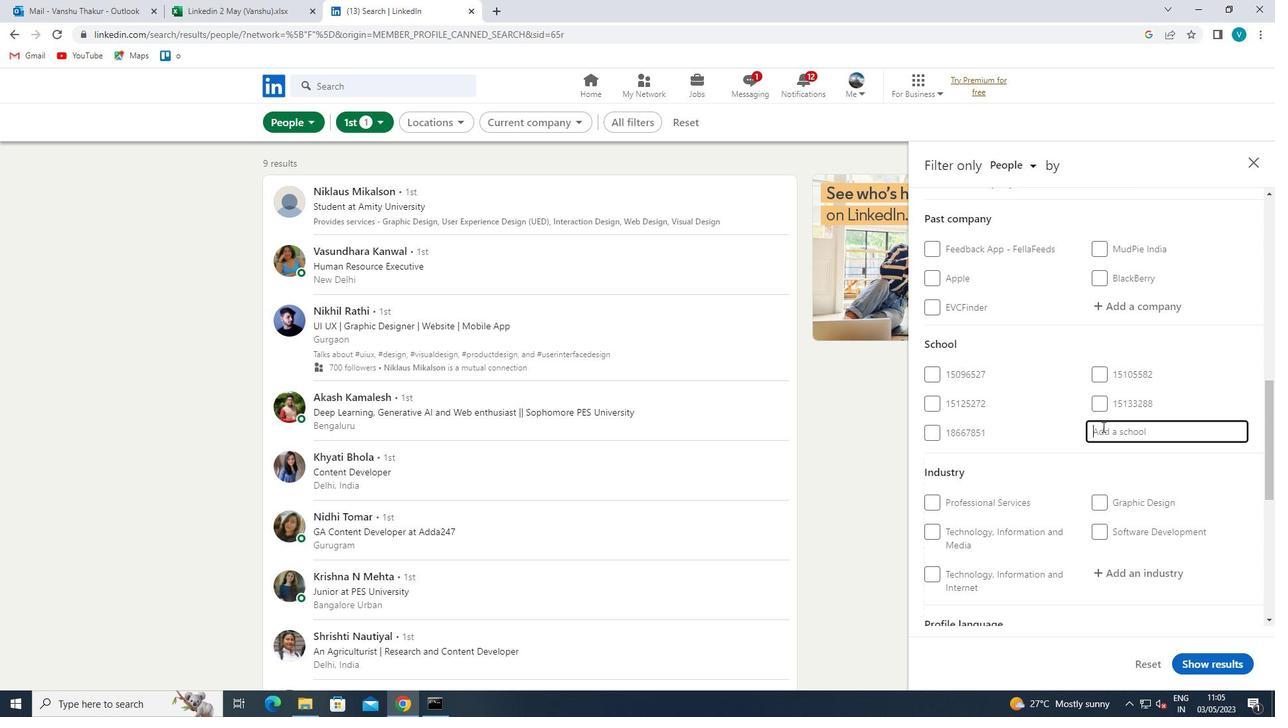 
Action: Key pressed <Key.shift><Key.shift><Key.shift><Key.shift><Key.shift><Key.shift><Key.shift>R.<Key.shift>V.<Key.shift>R
Screenshot: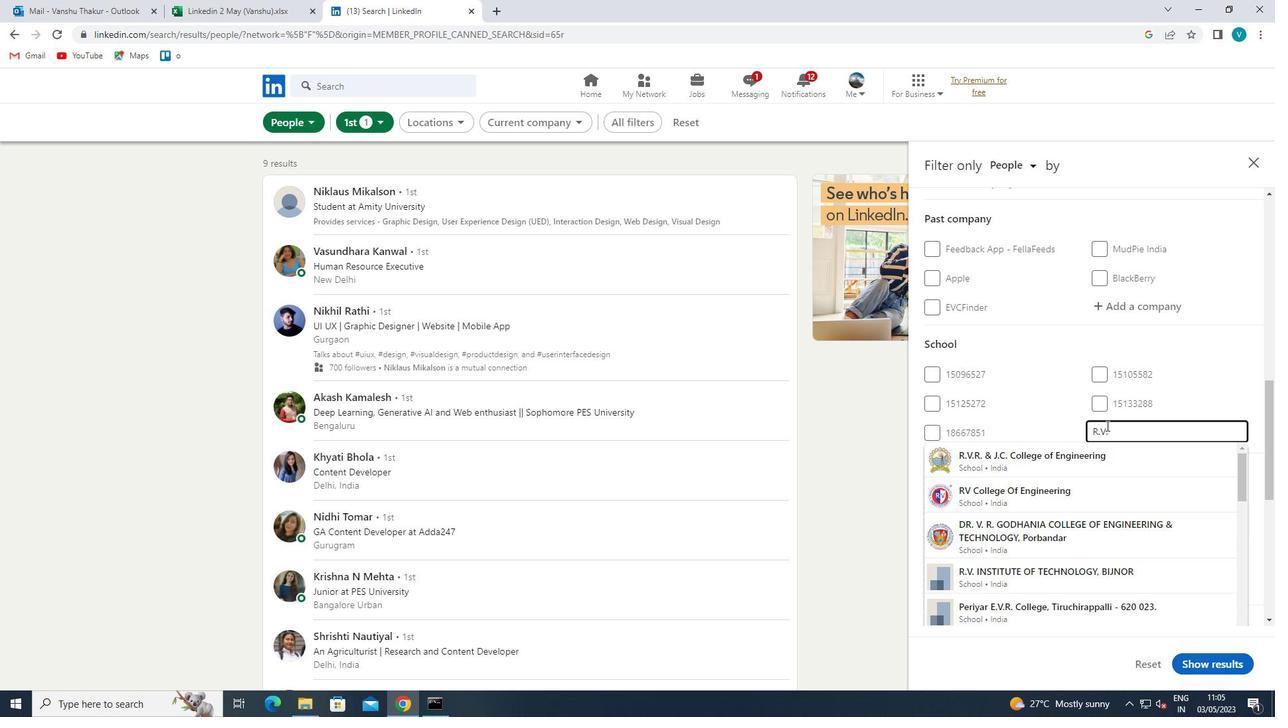 
Action: Mouse moved to (1084, 458)
Screenshot: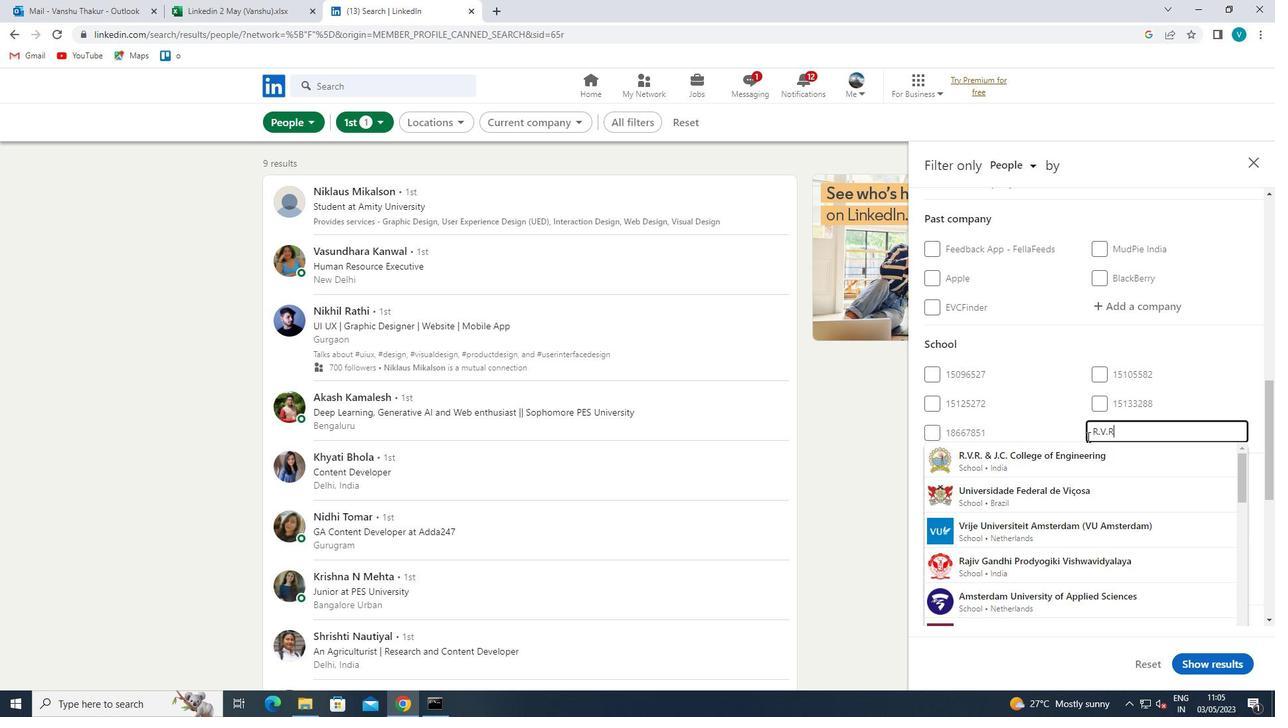 
Action: Mouse pressed left at (1084, 458)
Screenshot: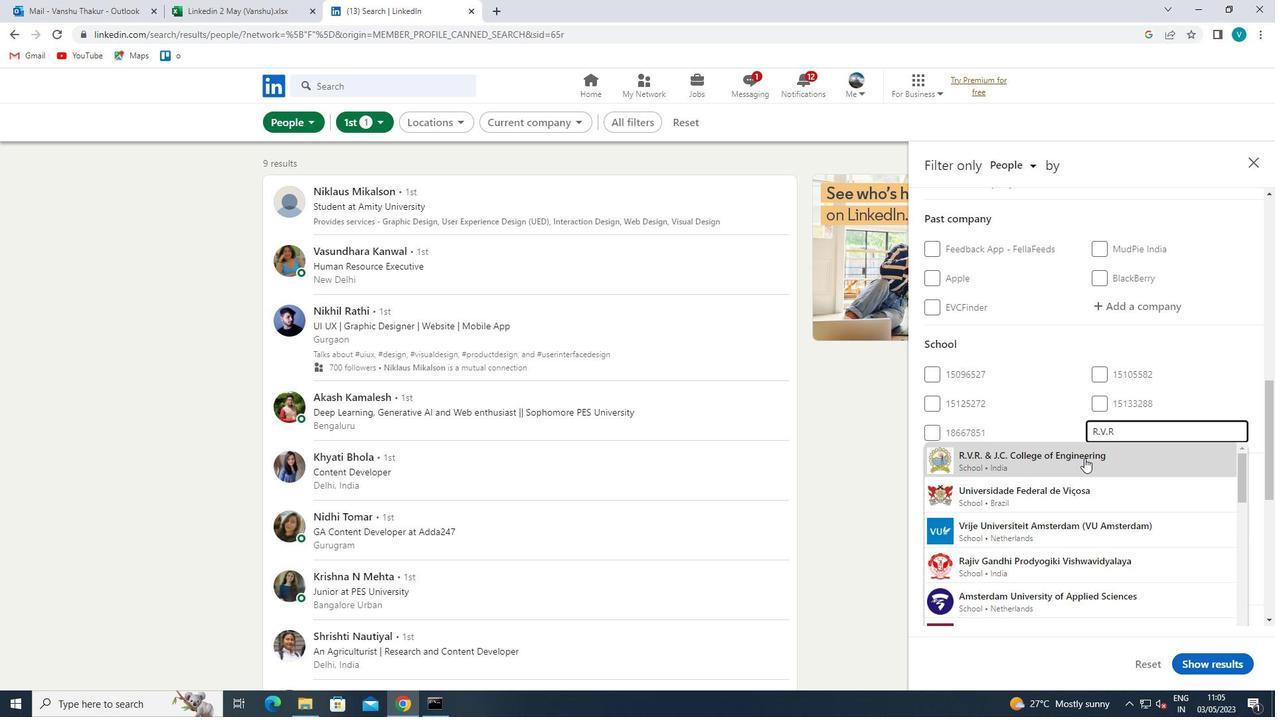 
Action: Mouse moved to (1103, 448)
Screenshot: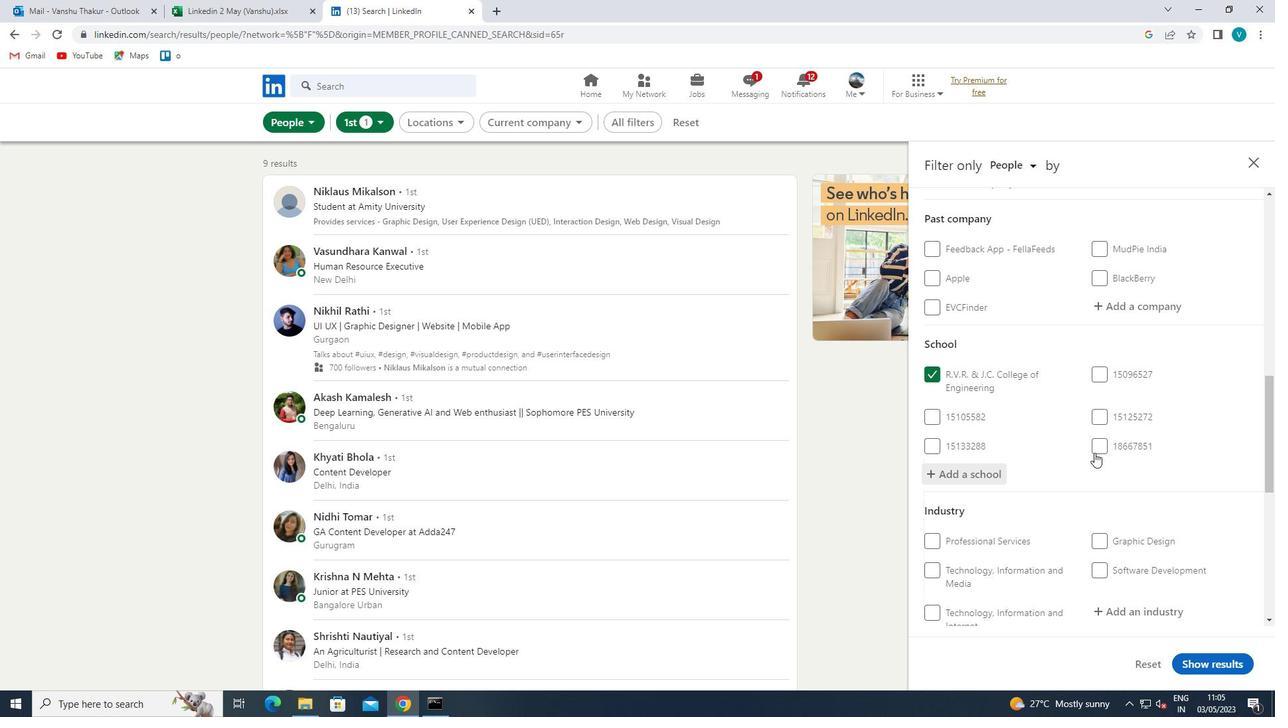 
Action: Mouse scrolled (1103, 447) with delta (0, 0)
Screenshot: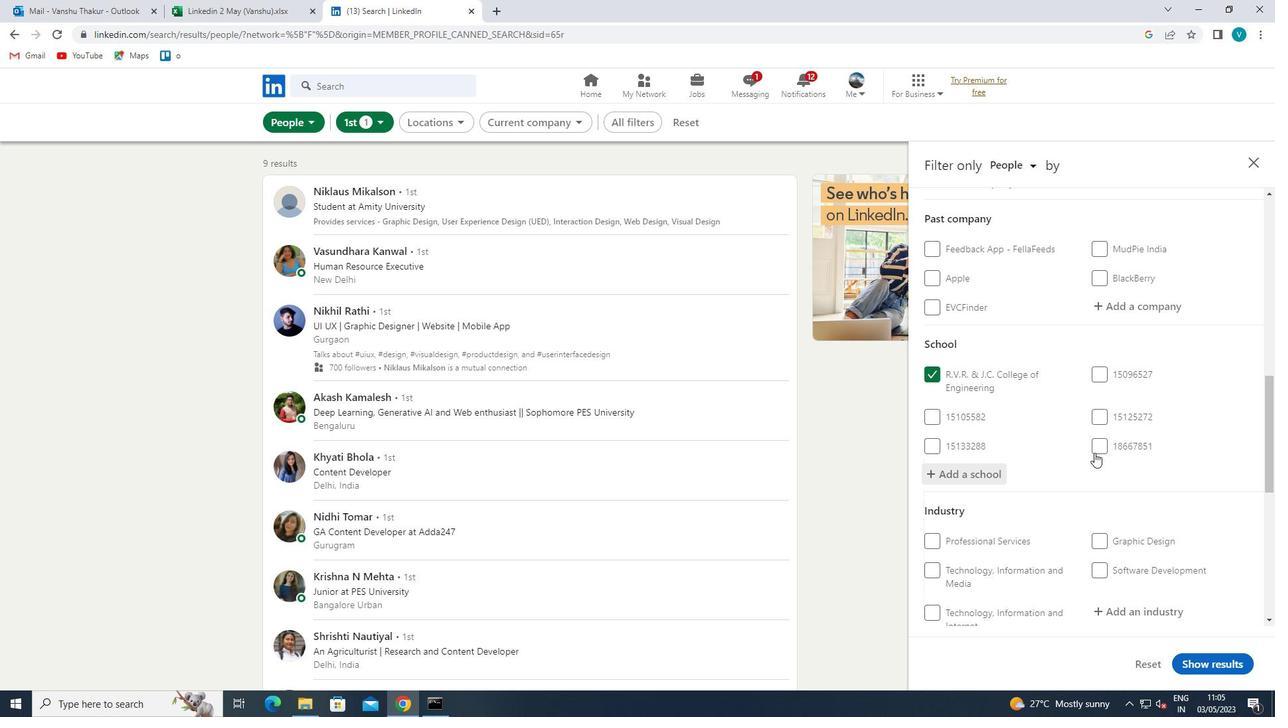 
Action: Mouse moved to (1106, 447)
Screenshot: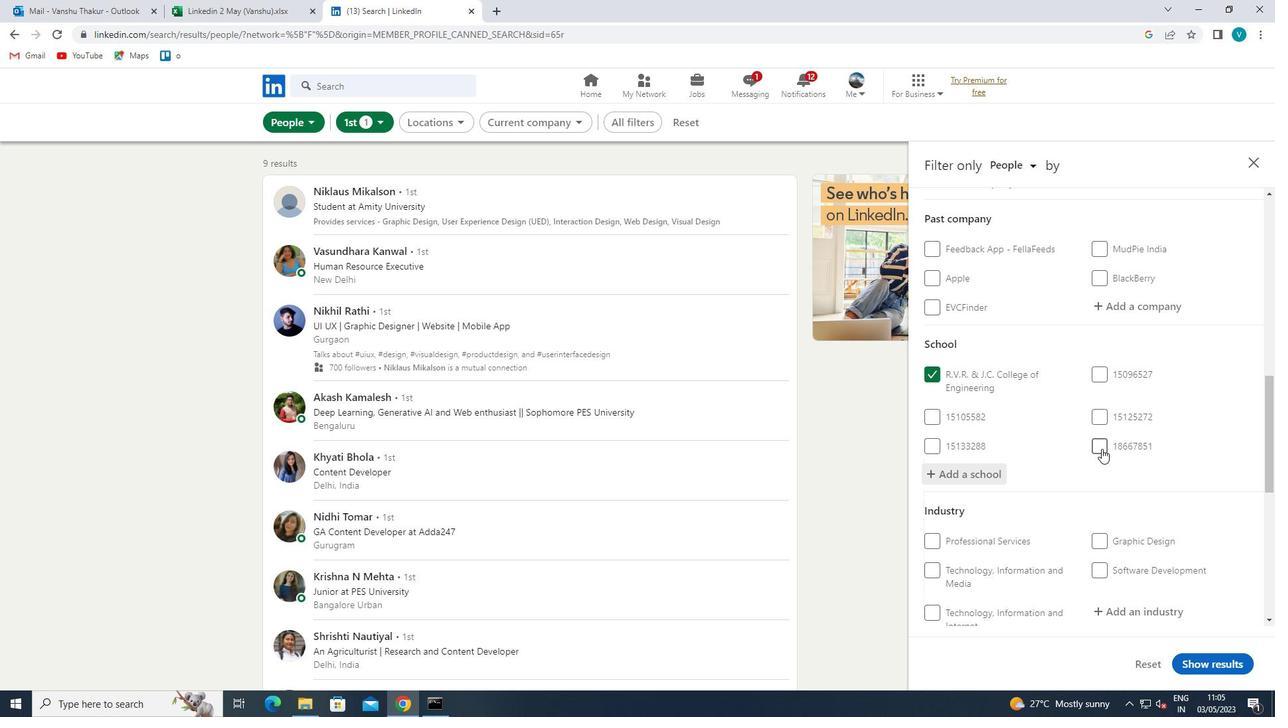 
Action: Mouse scrolled (1106, 446) with delta (0, 0)
Screenshot: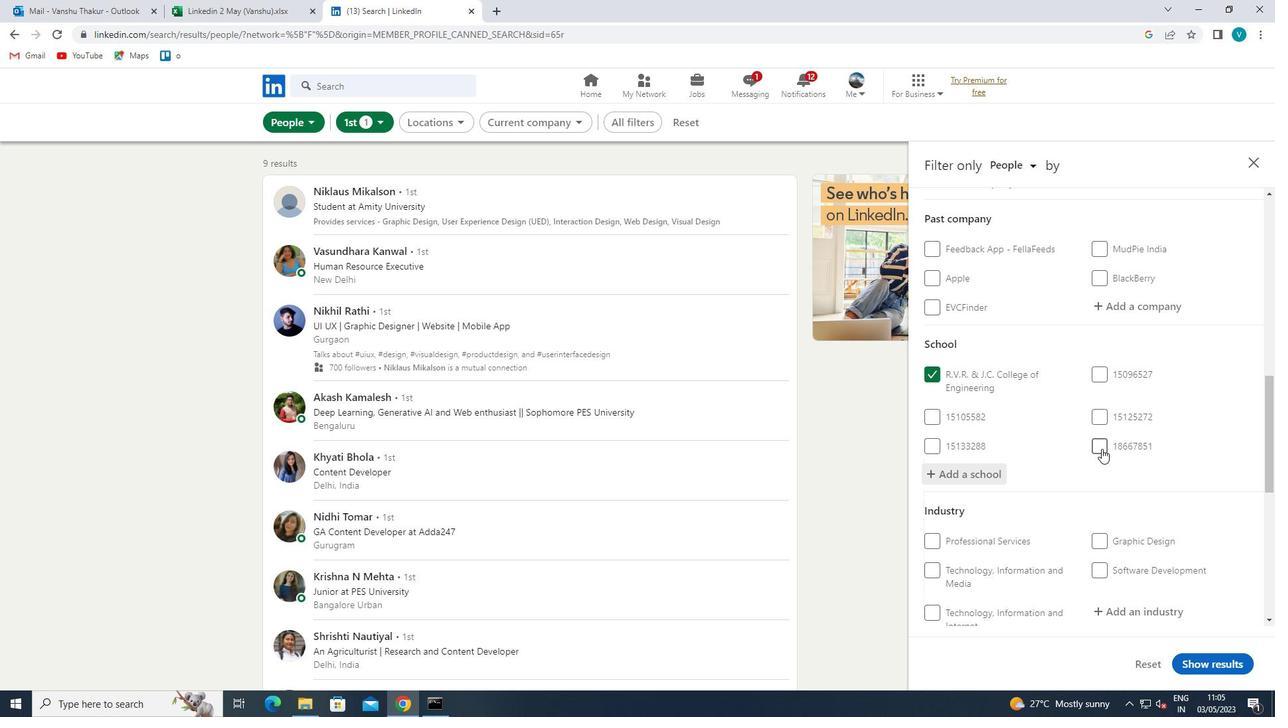 
Action: Mouse moved to (1108, 445)
Screenshot: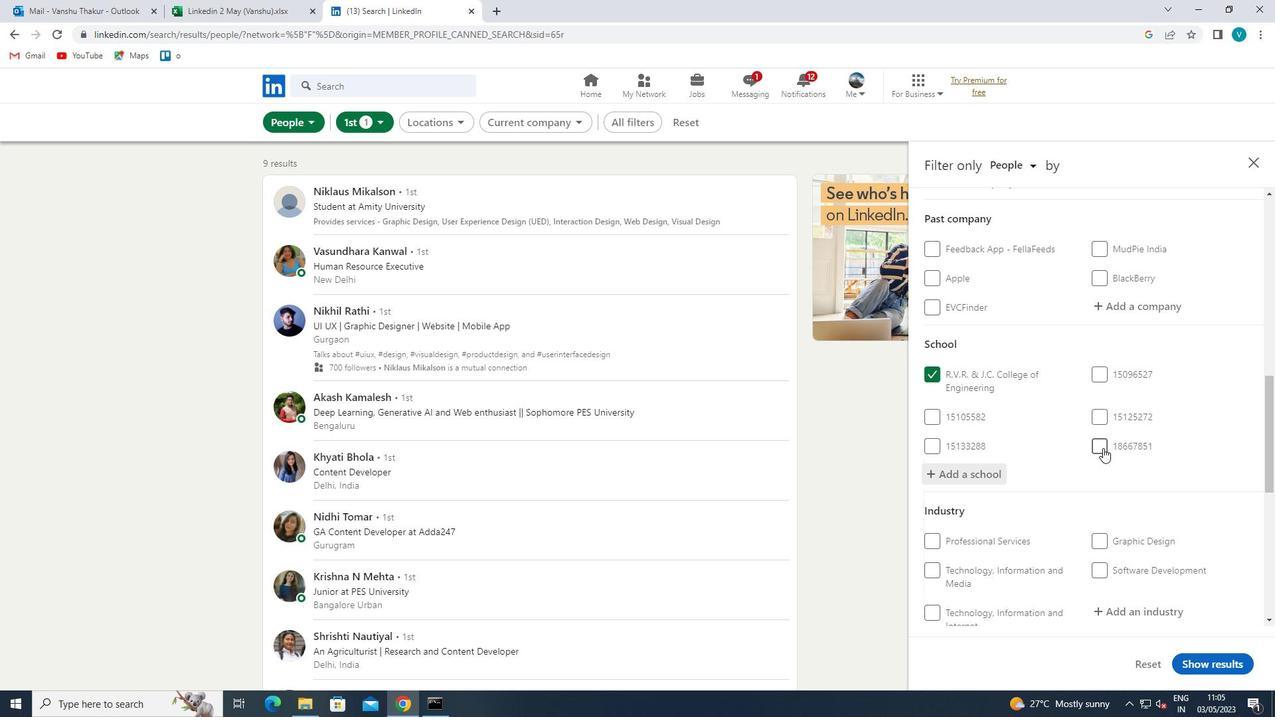 
Action: Mouse scrolled (1108, 445) with delta (0, 0)
Screenshot: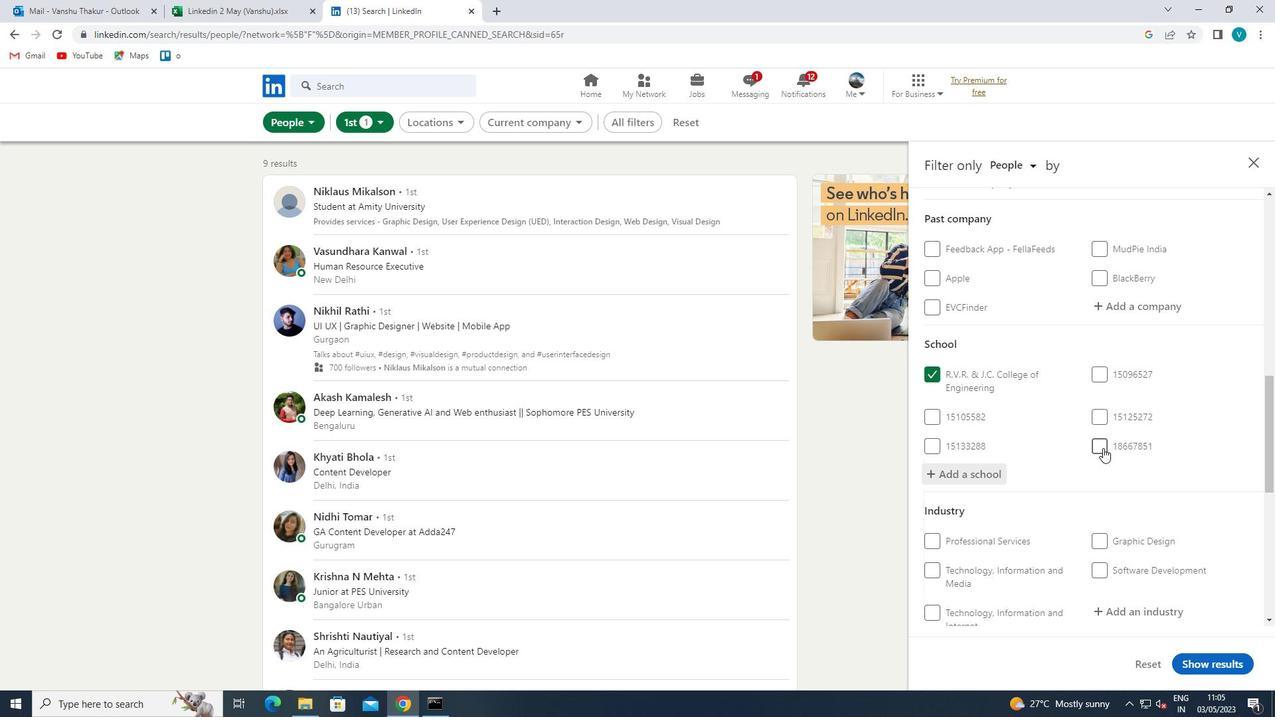 
Action: Mouse moved to (1108, 445)
Screenshot: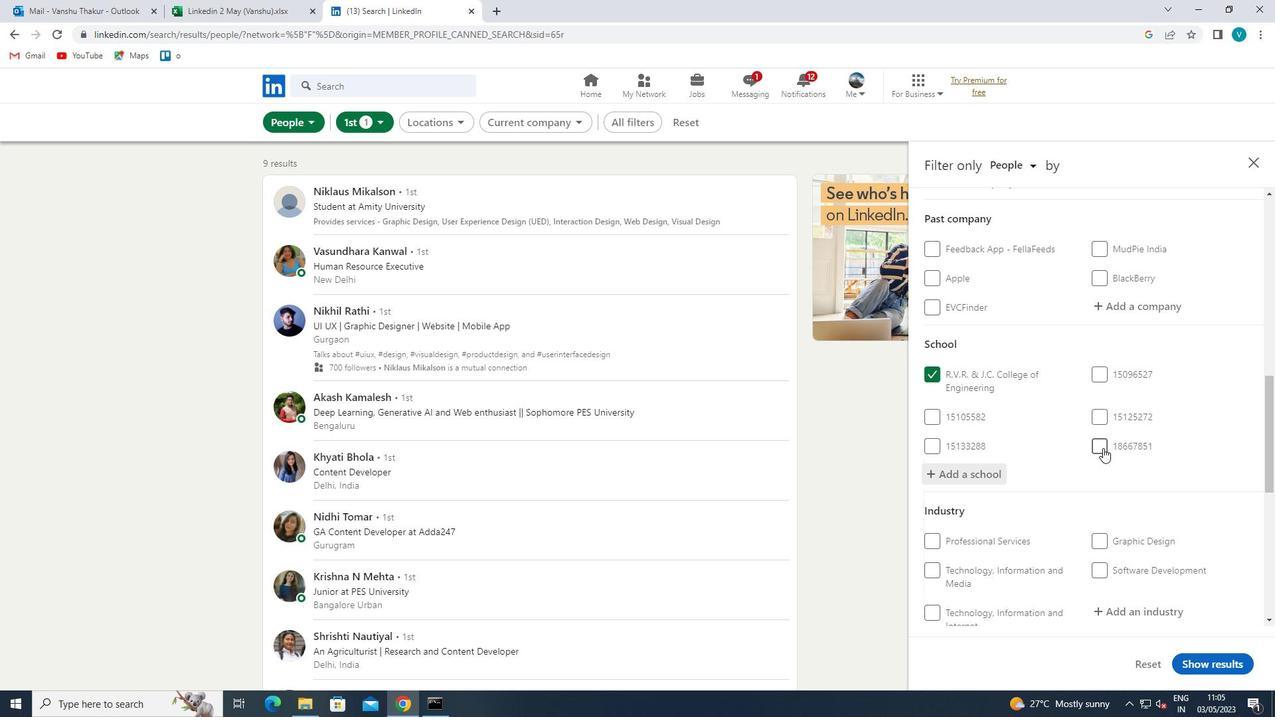 
Action: Mouse scrolled (1108, 445) with delta (0, 0)
Screenshot: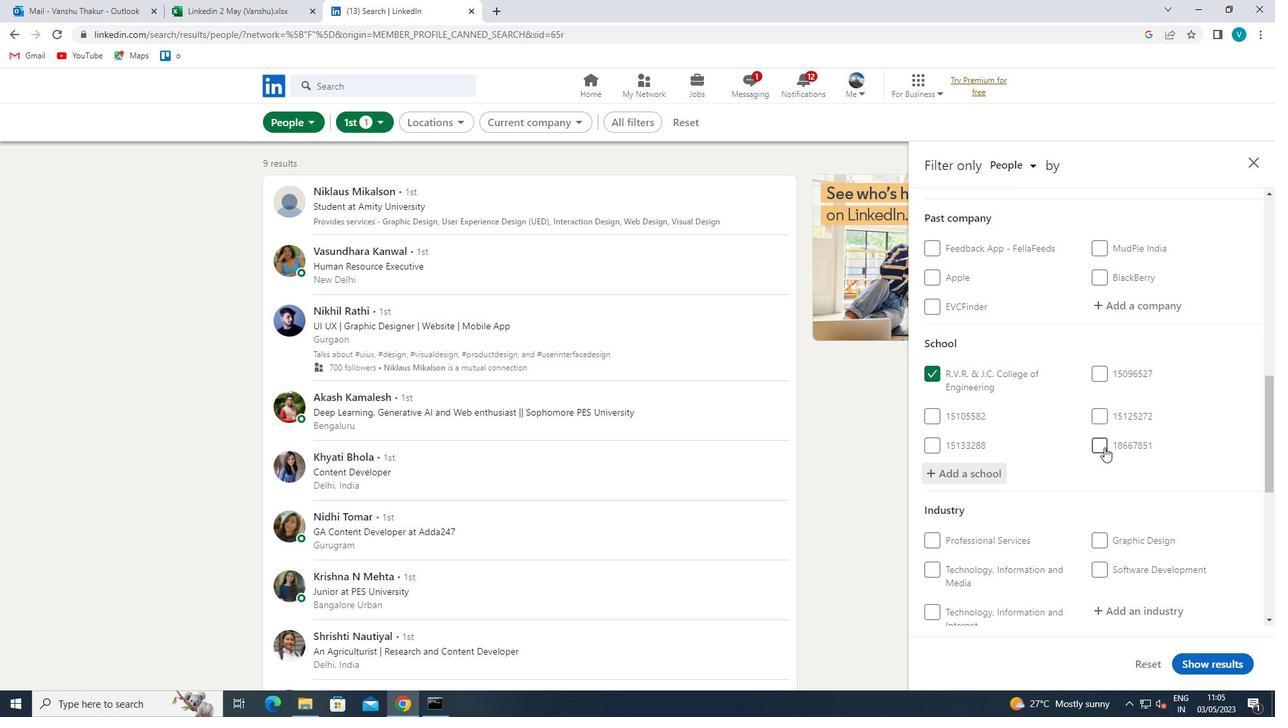
Action: Mouse moved to (1141, 342)
Screenshot: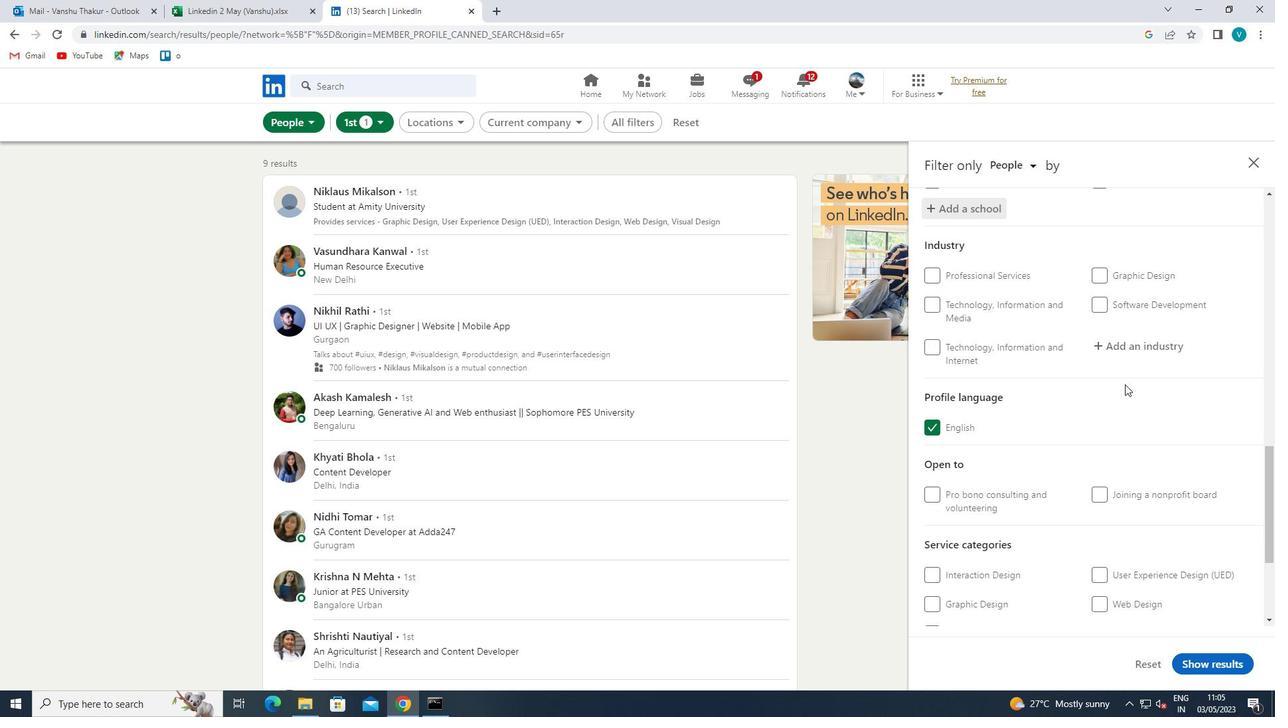 
Action: Mouse pressed left at (1141, 342)
Screenshot: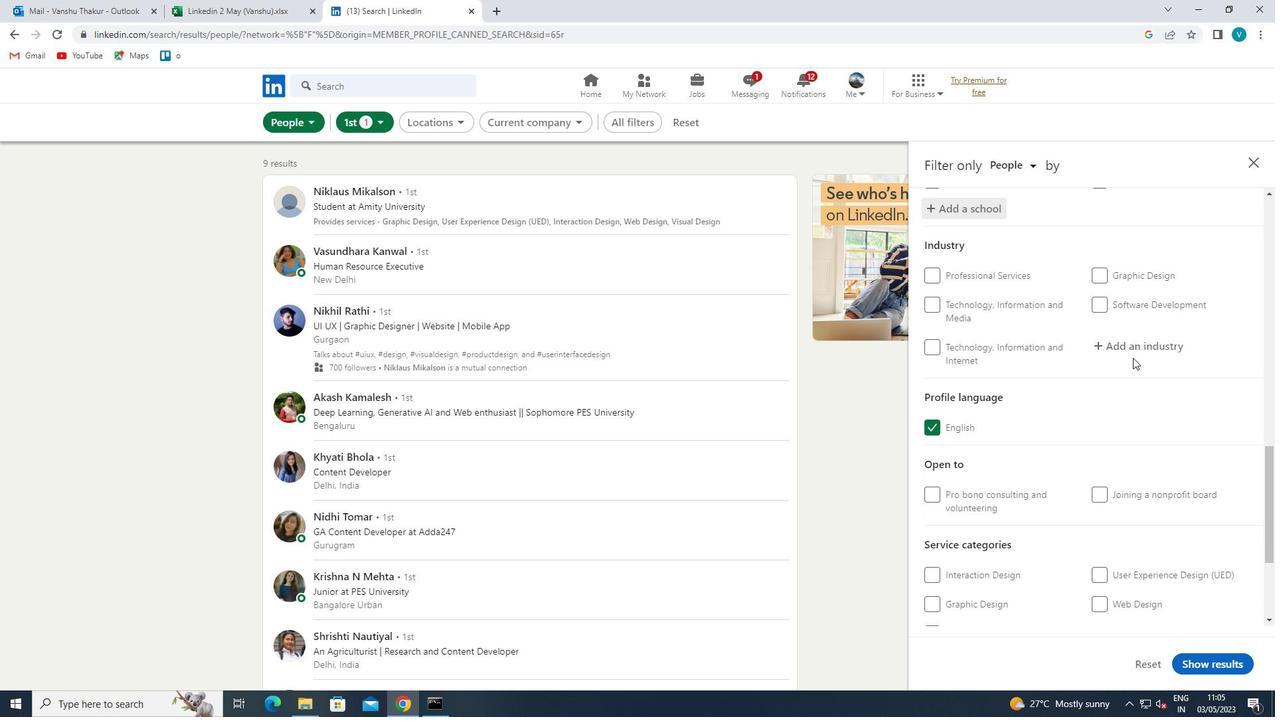 
Action: Key pressed <Key.shift><Key.shift><Key.shift>HOUSR<Key.backspace>EHOLD
Screenshot: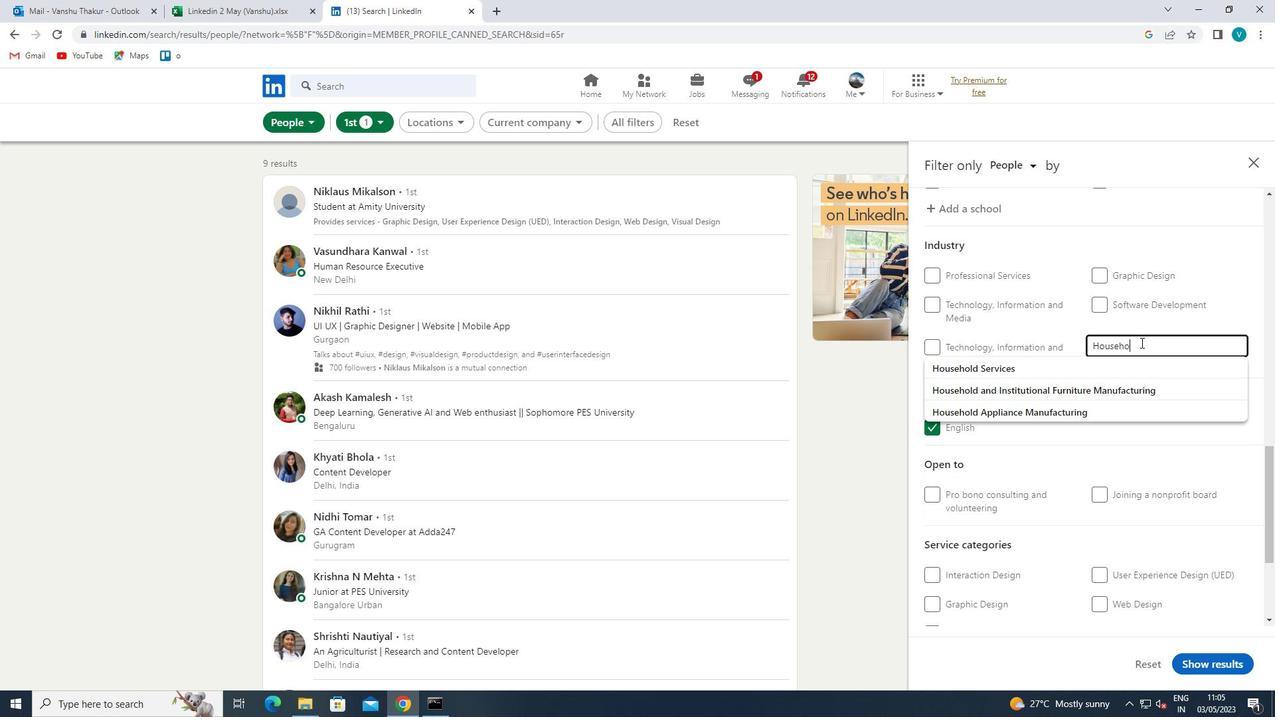 
Action: Mouse moved to (1167, 390)
Screenshot: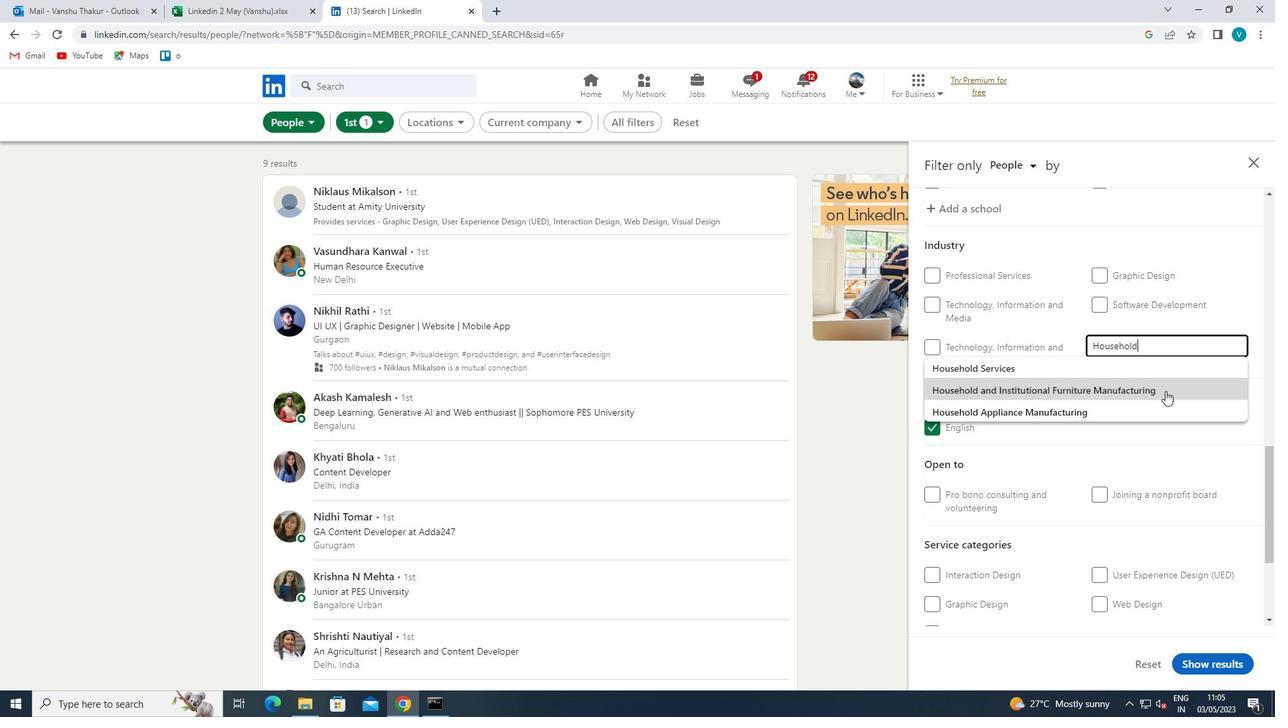
Action: Mouse pressed left at (1167, 390)
Screenshot: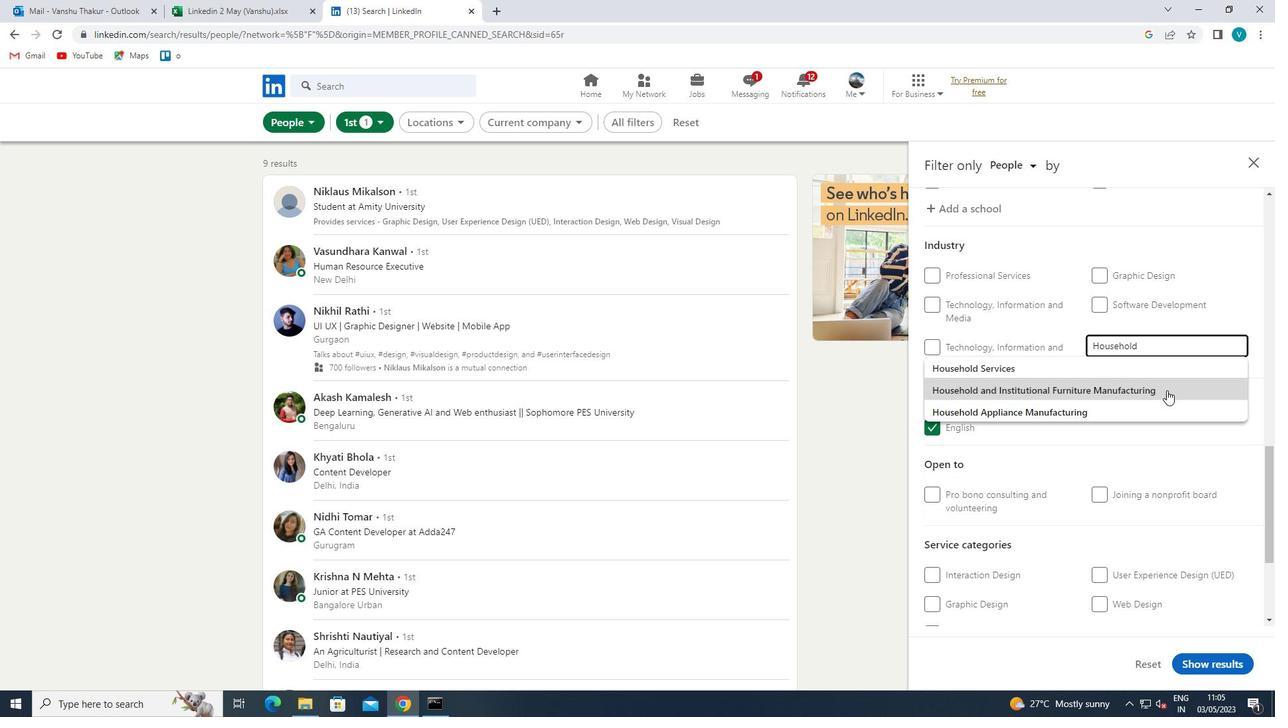 
Action: Mouse scrolled (1167, 389) with delta (0, 0)
Screenshot: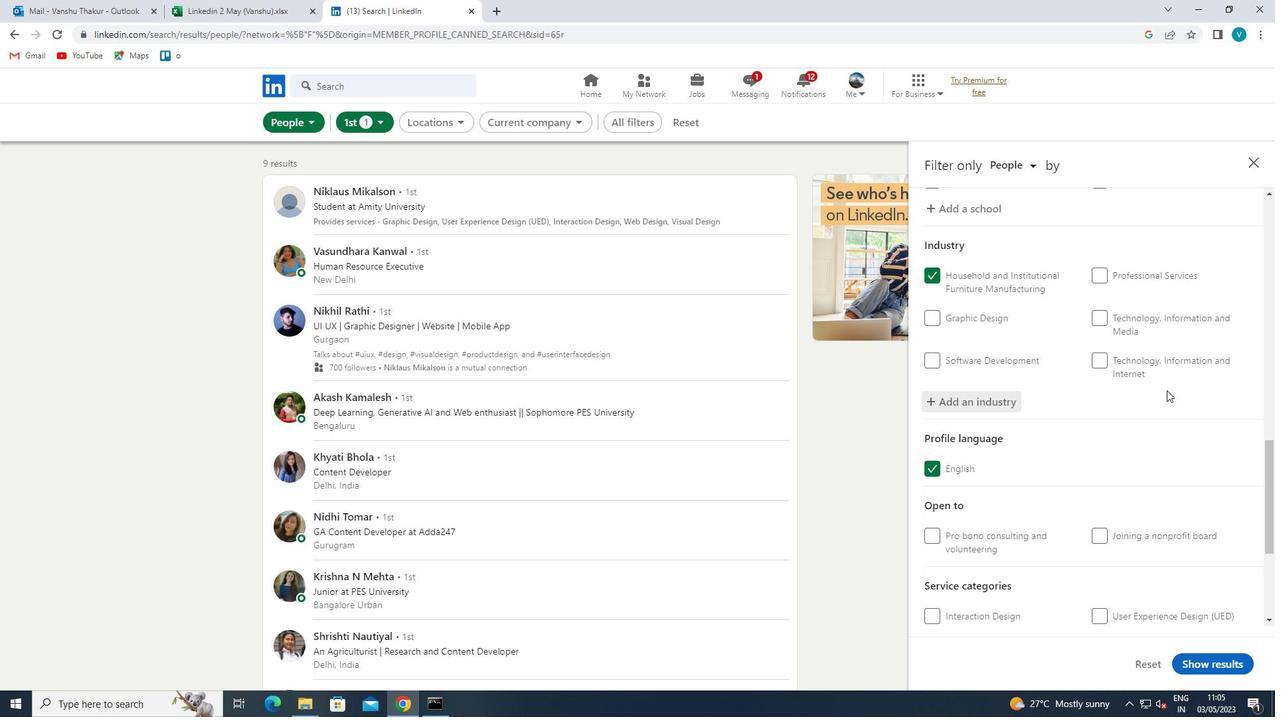 
Action: Mouse scrolled (1167, 389) with delta (0, 0)
Screenshot: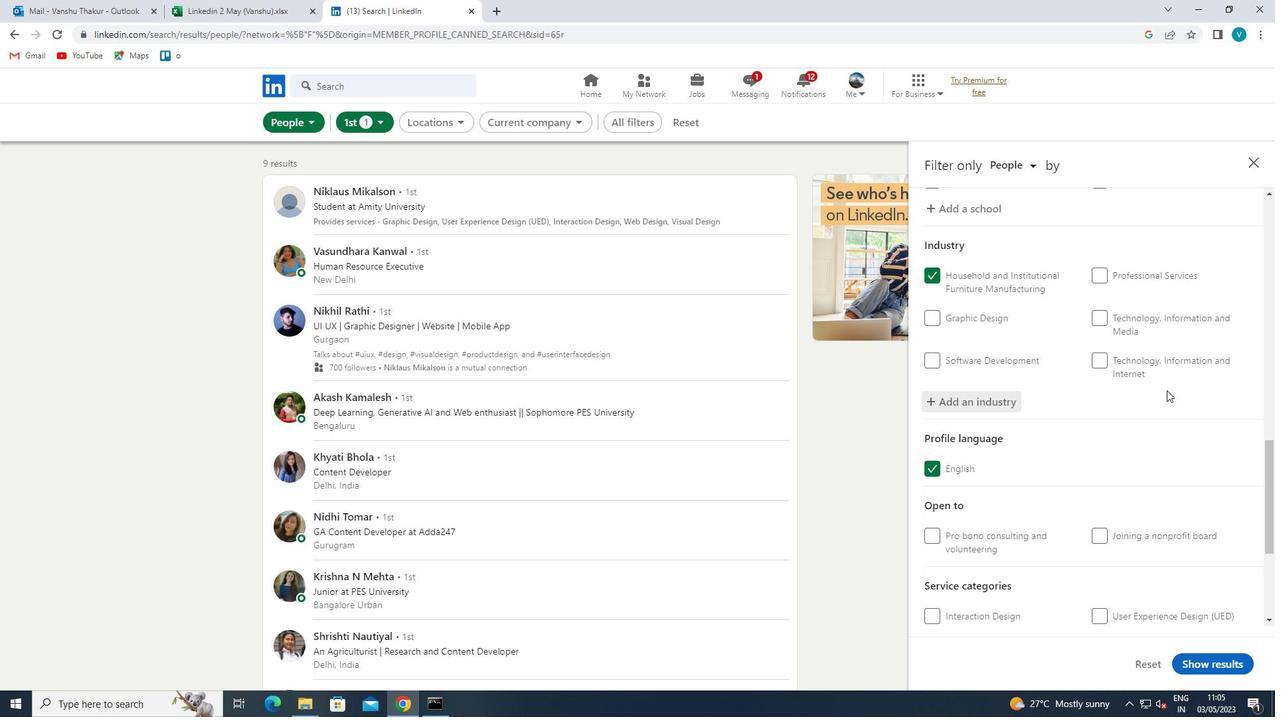 
Action: Mouse scrolled (1167, 389) with delta (0, 0)
Screenshot: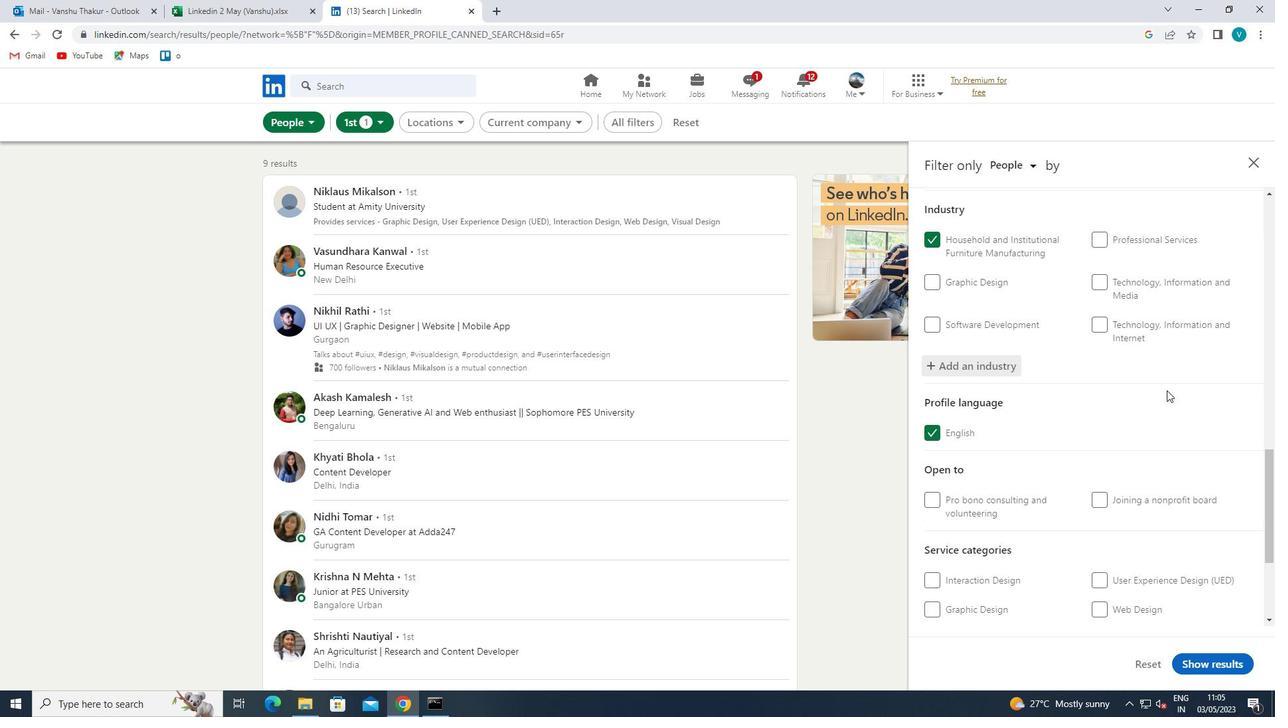 
Action: Mouse scrolled (1167, 389) with delta (0, 0)
Screenshot: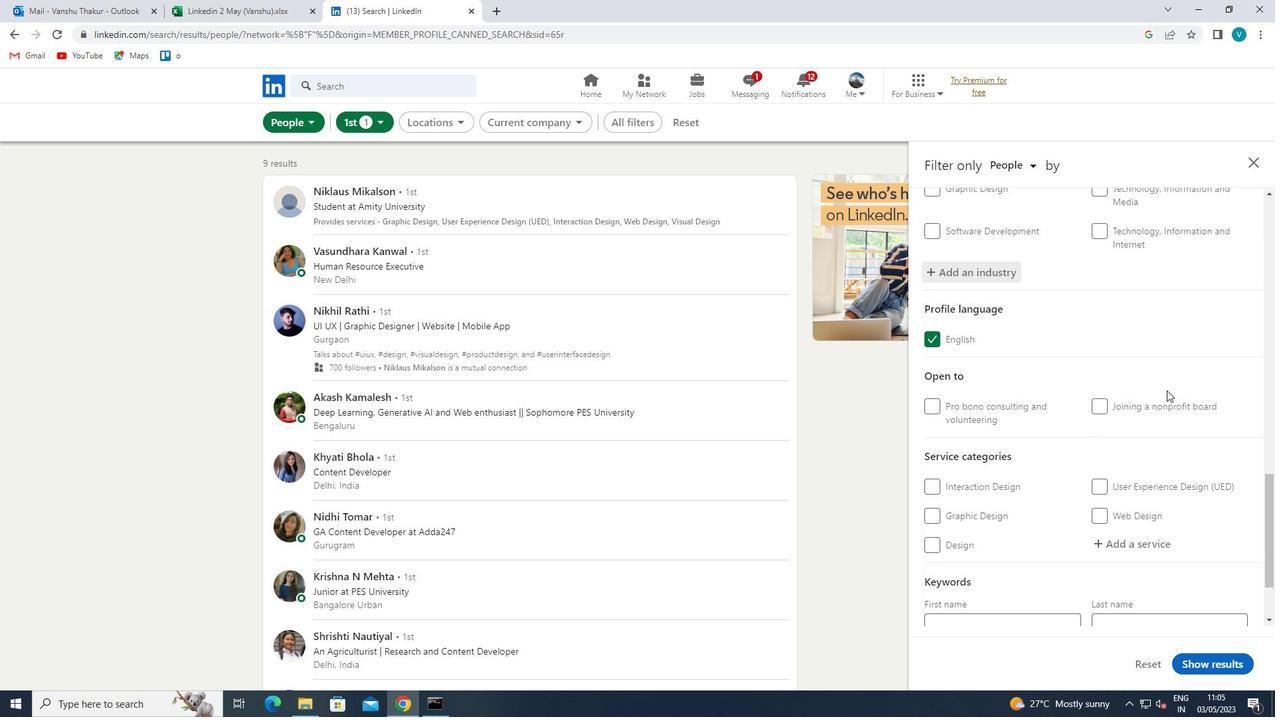 
Action: Mouse moved to (1153, 438)
Screenshot: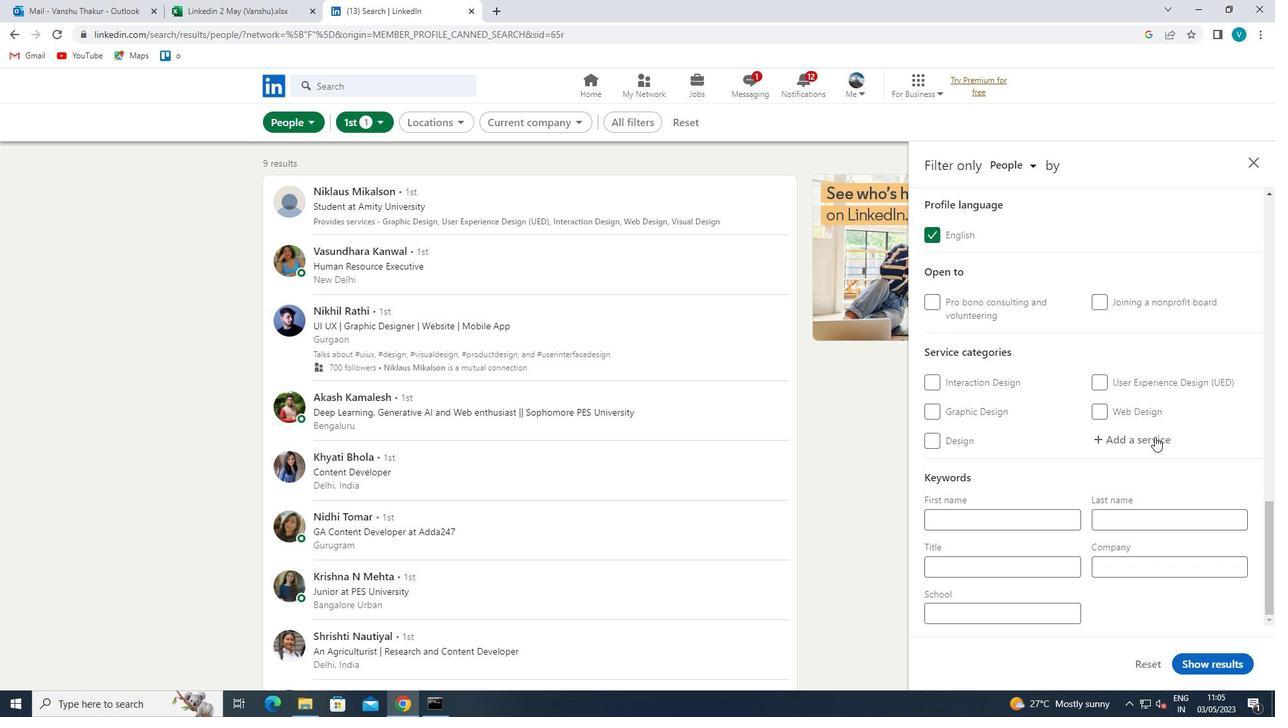 
Action: Mouse pressed left at (1153, 438)
Screenshot: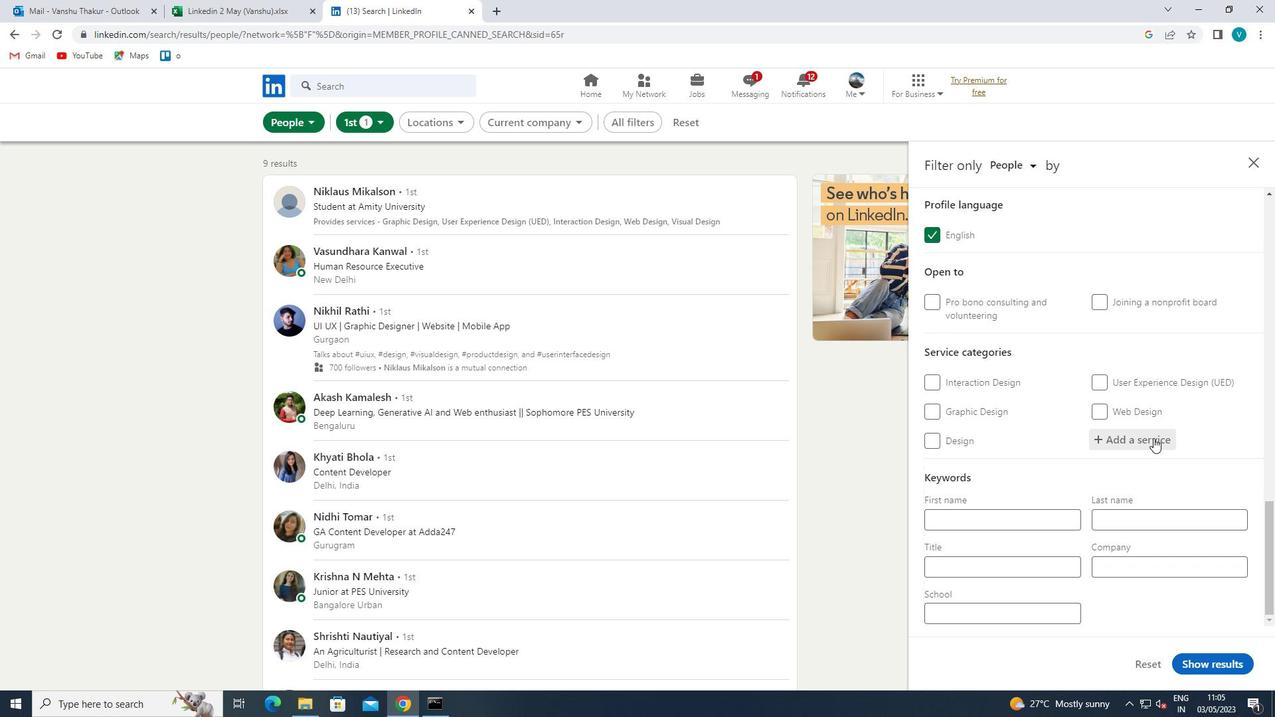 
Action: Mouse moved to (1155, 437)
Screenshot: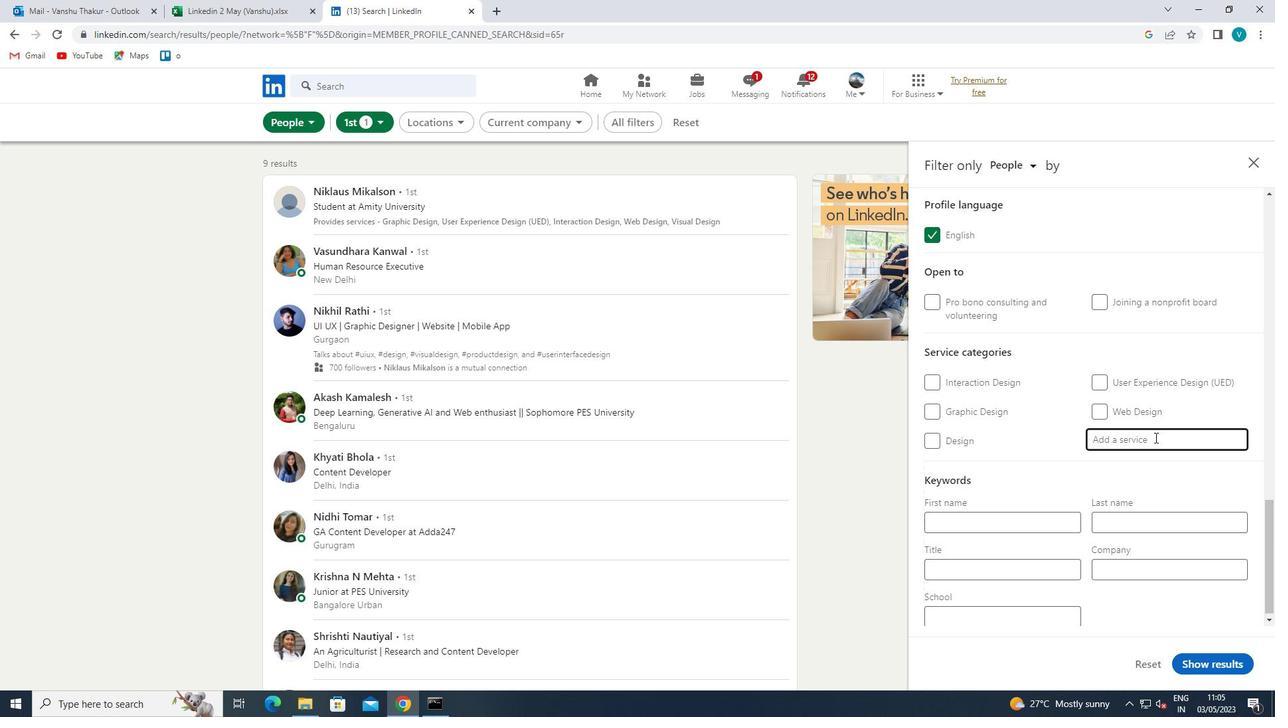 
Action: Key pressed <Key.shift>PERSONAL<Key.space>
Screenshot: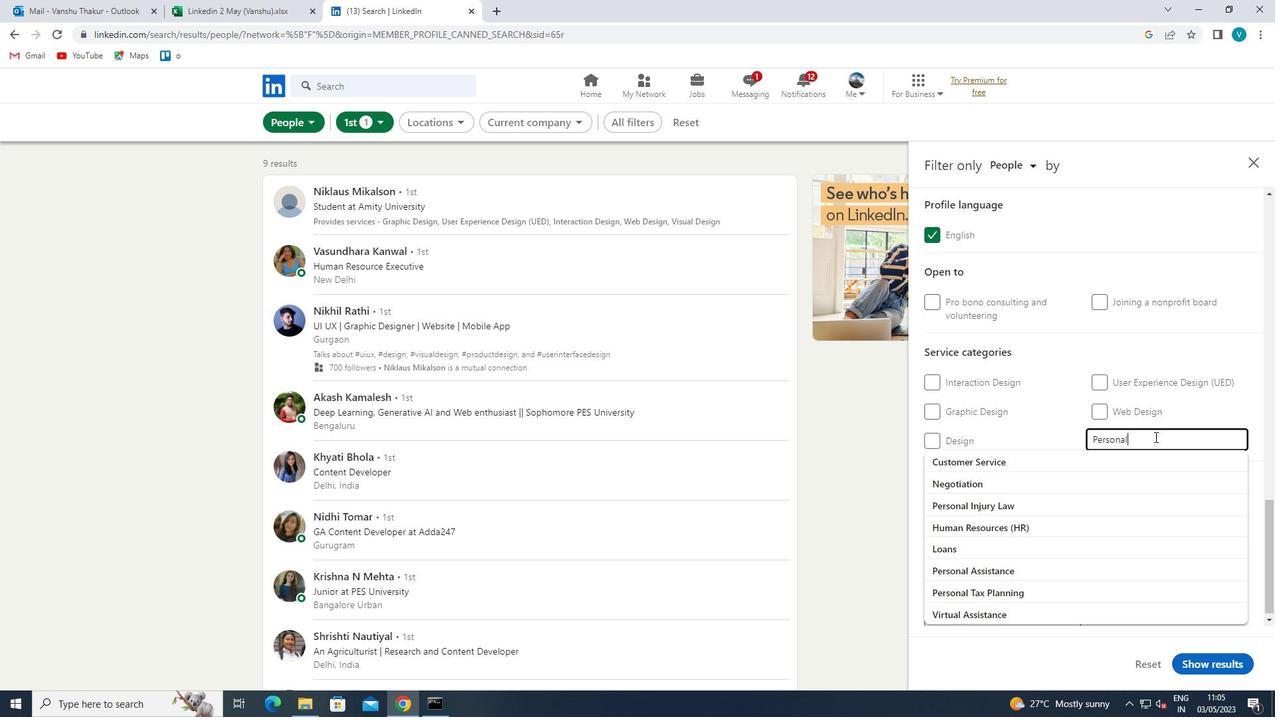 
Action: Mouse moved to (1088, 476)
Screenshot: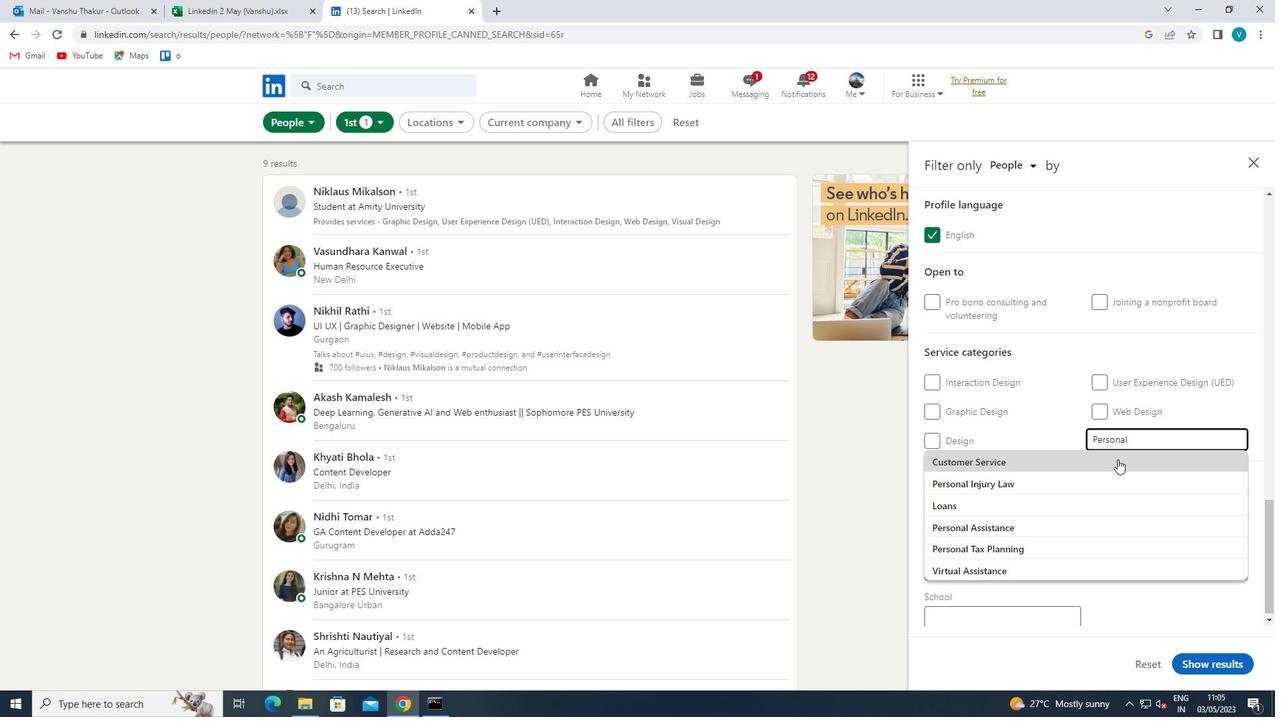 
Action: Mouse pressed left at (1088, 476)
Screenshot: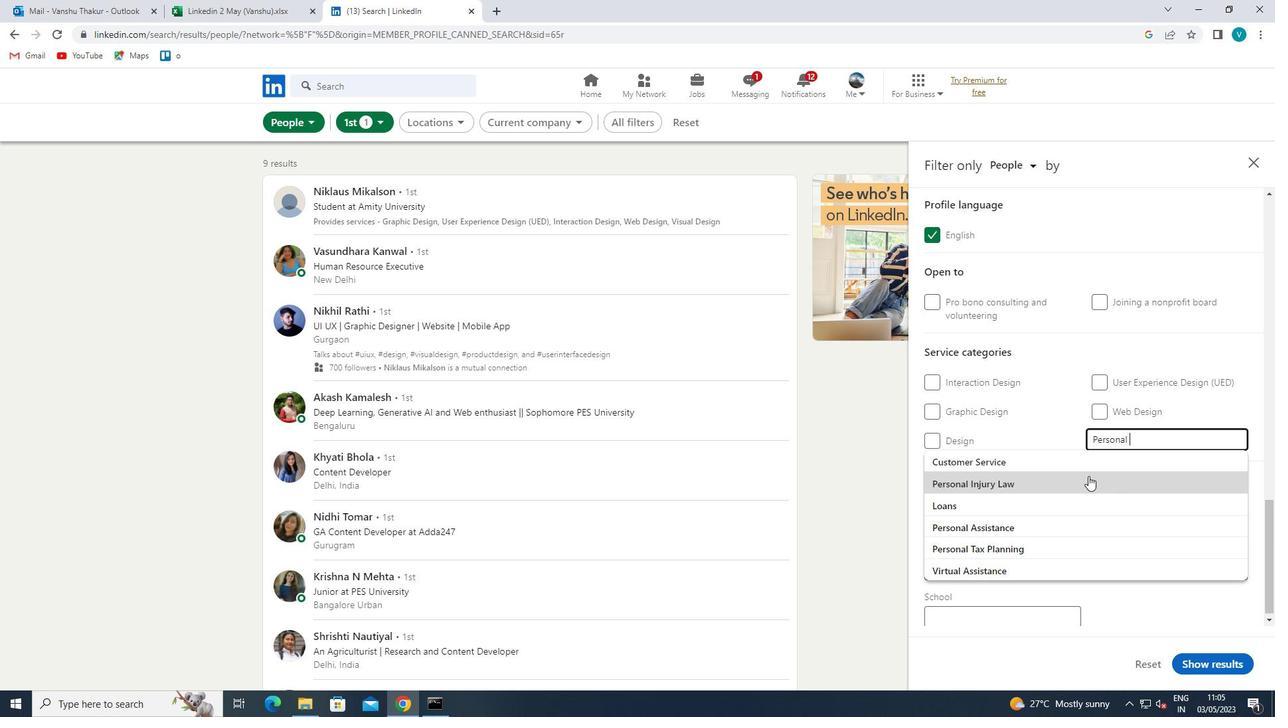 
Action: Mouse scrolled (1088, 475) with delta (0, 0)
Screenshot: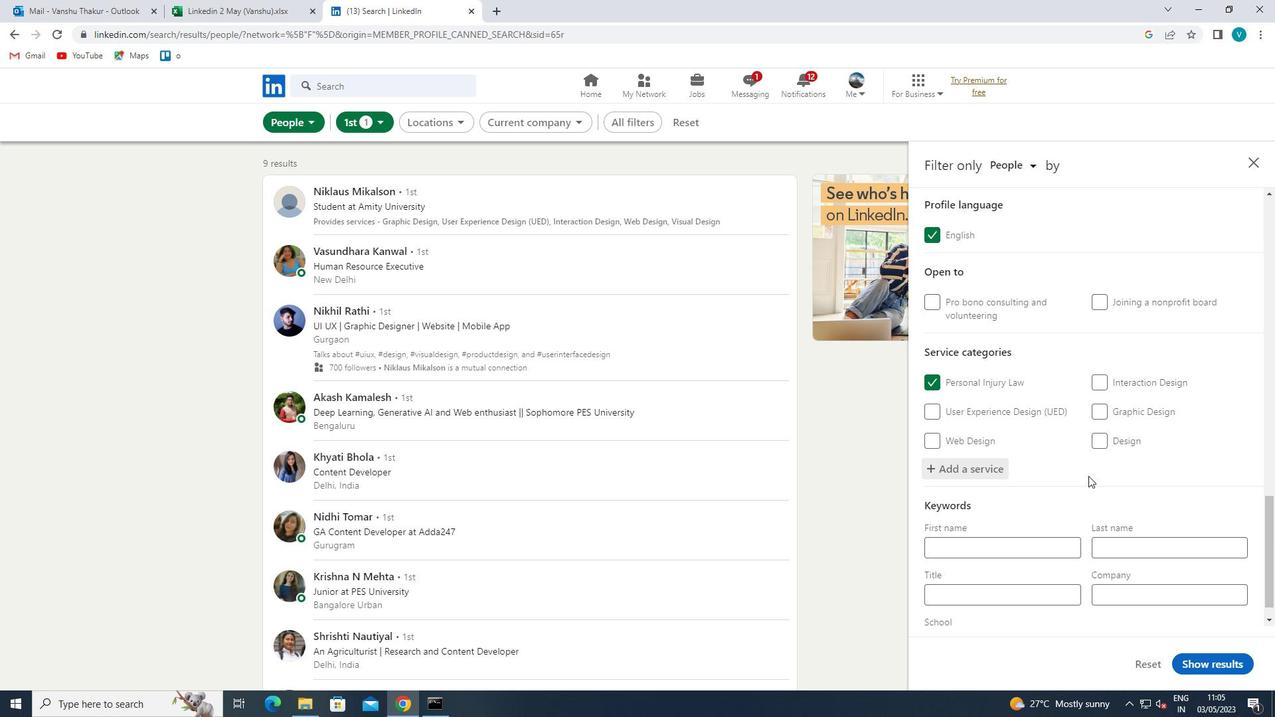 
Action: Mouse scrolled (1088, 475) with delta (0, 0)
Screenshot: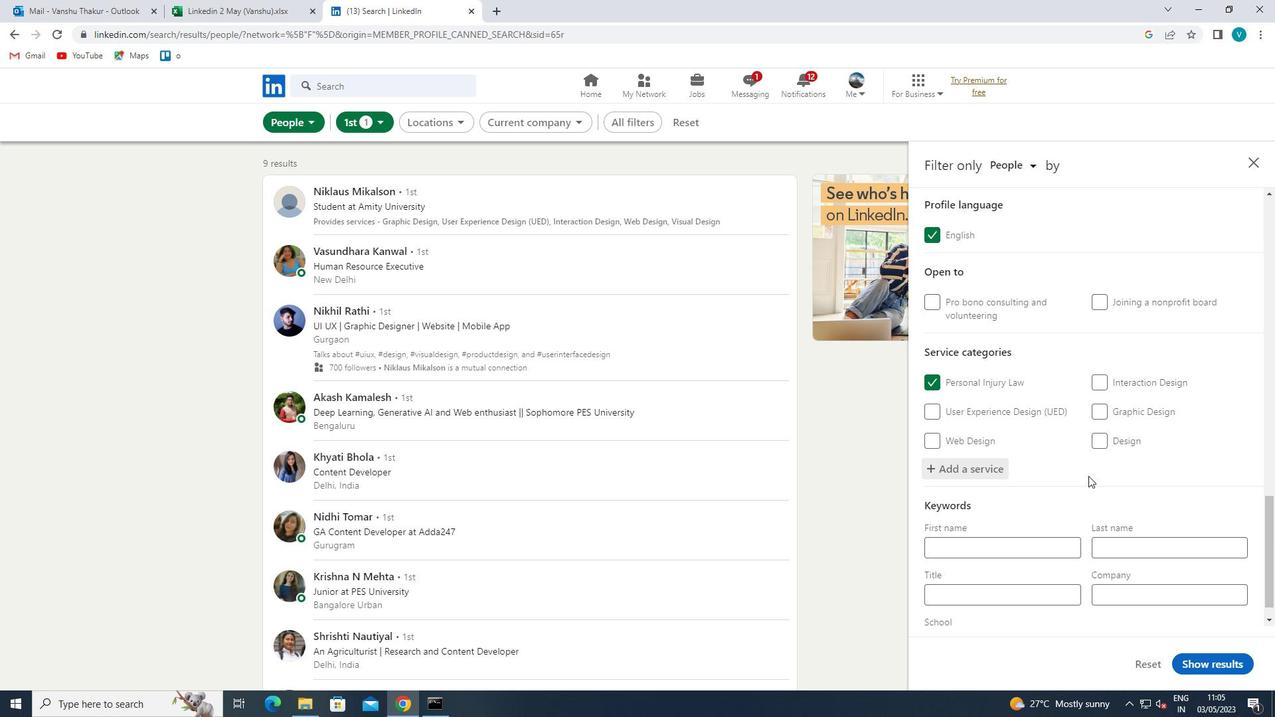 
Action: Mouse scrolled (1088, 475) with delta (0, 0)
Screenshot: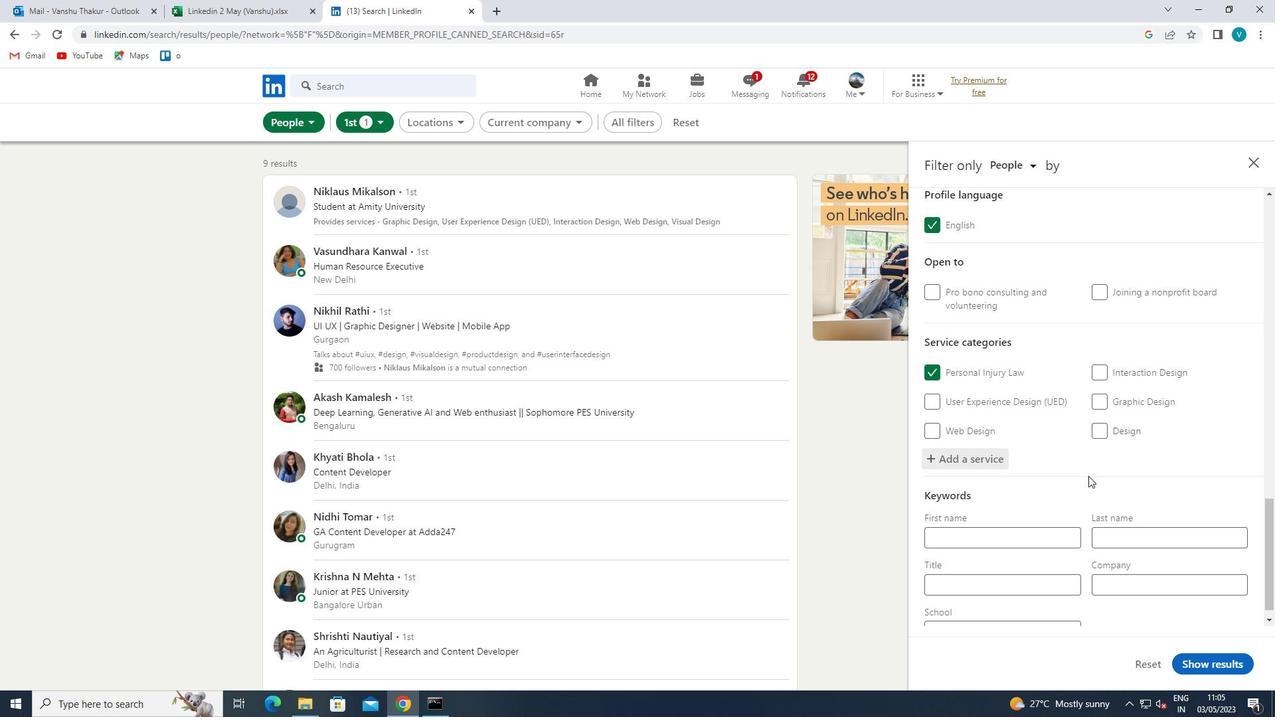 
Action: Mouse moved to (1036, 565)
Screenshot: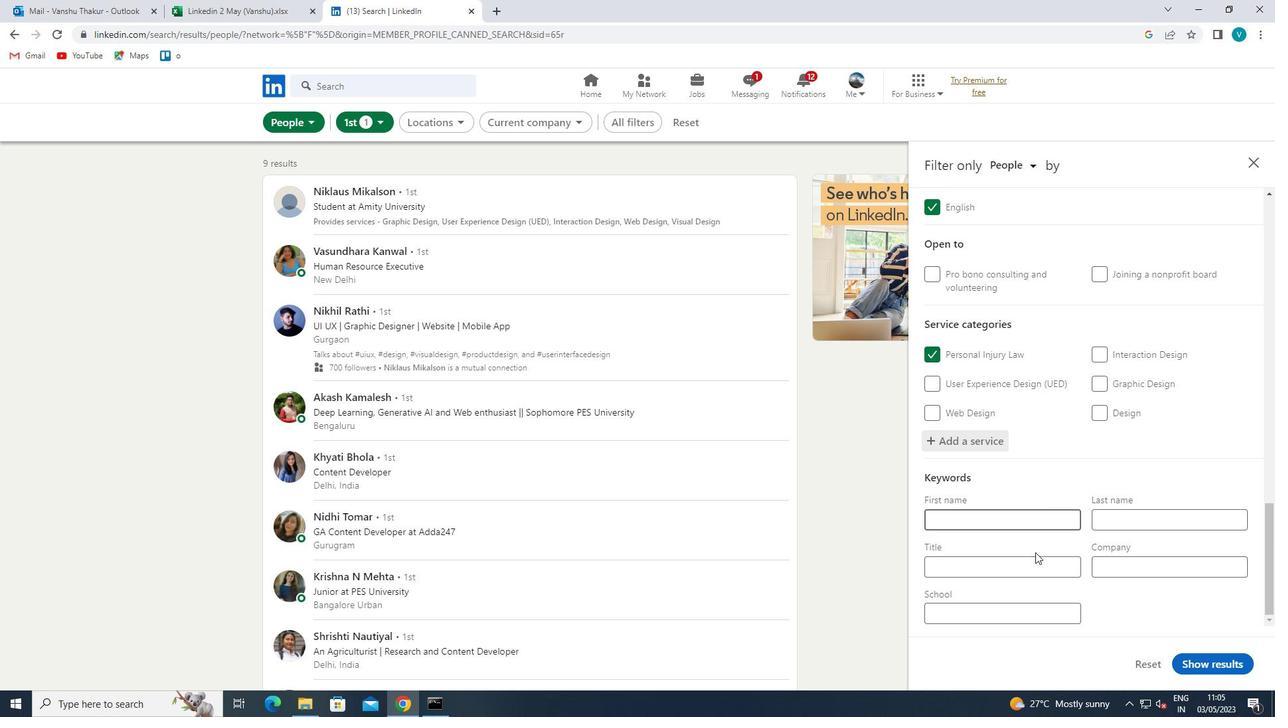 
Action: Mouse pressed left at (1036, 565)
Screenshot: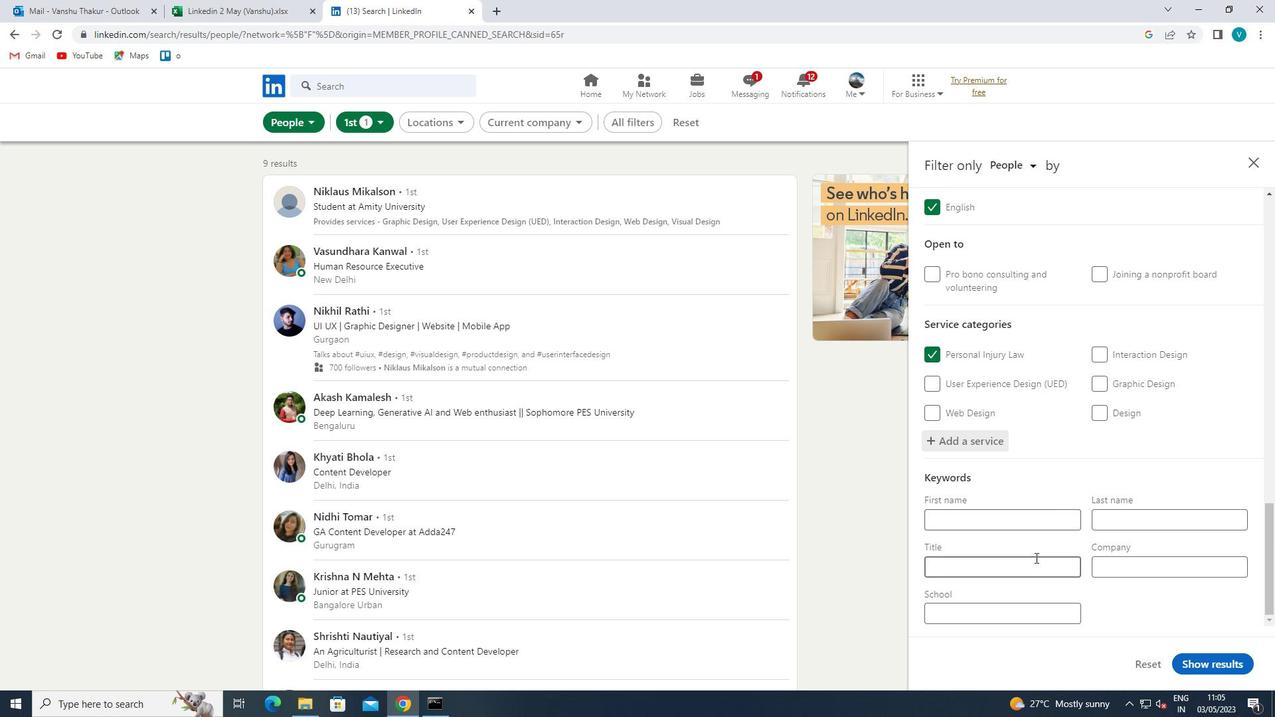 
Action: Mouse moved to (1056, 554)
Screenshot: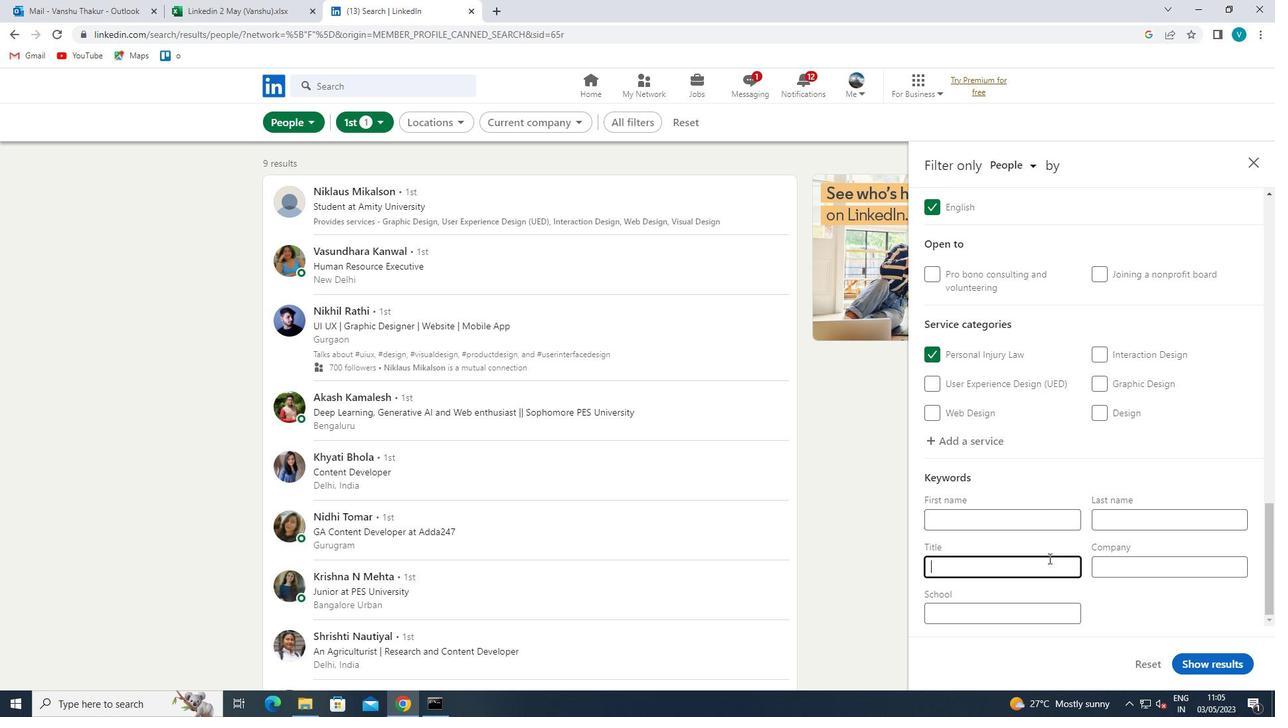 
Action: Key pressed <Key.shift>ANIMAL<Key.space><Key.shift>SHELTER<Key.space><Key.shift>MANAGER
Screenshot: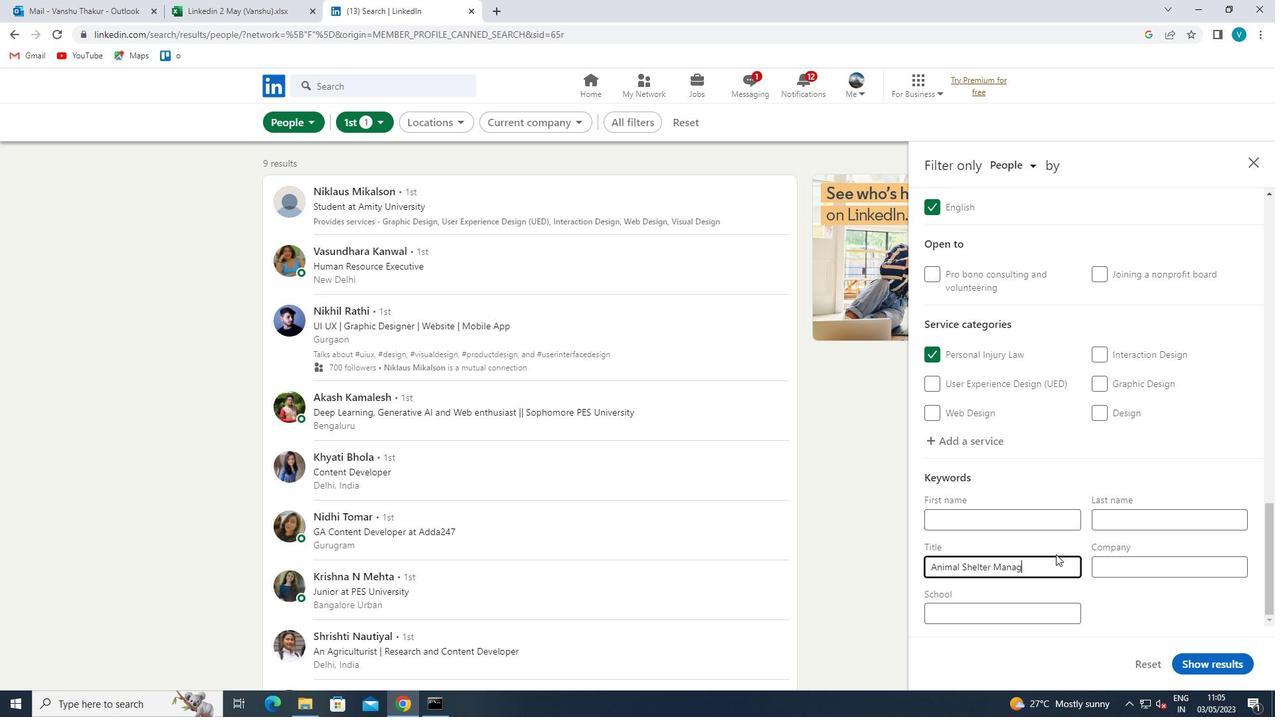 
Action: Mouse moved to (1225, 668)
Screenshot: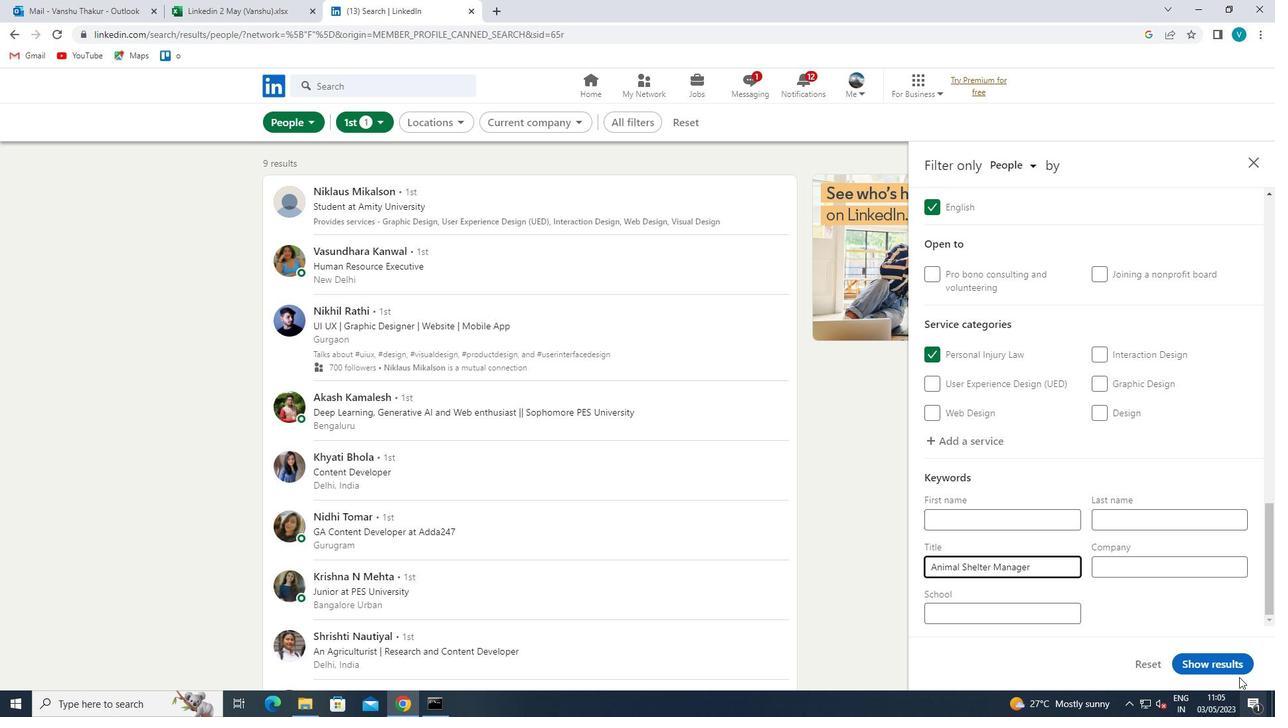 
Action: Mouse pressed left at (1225, 668)
Screenshot: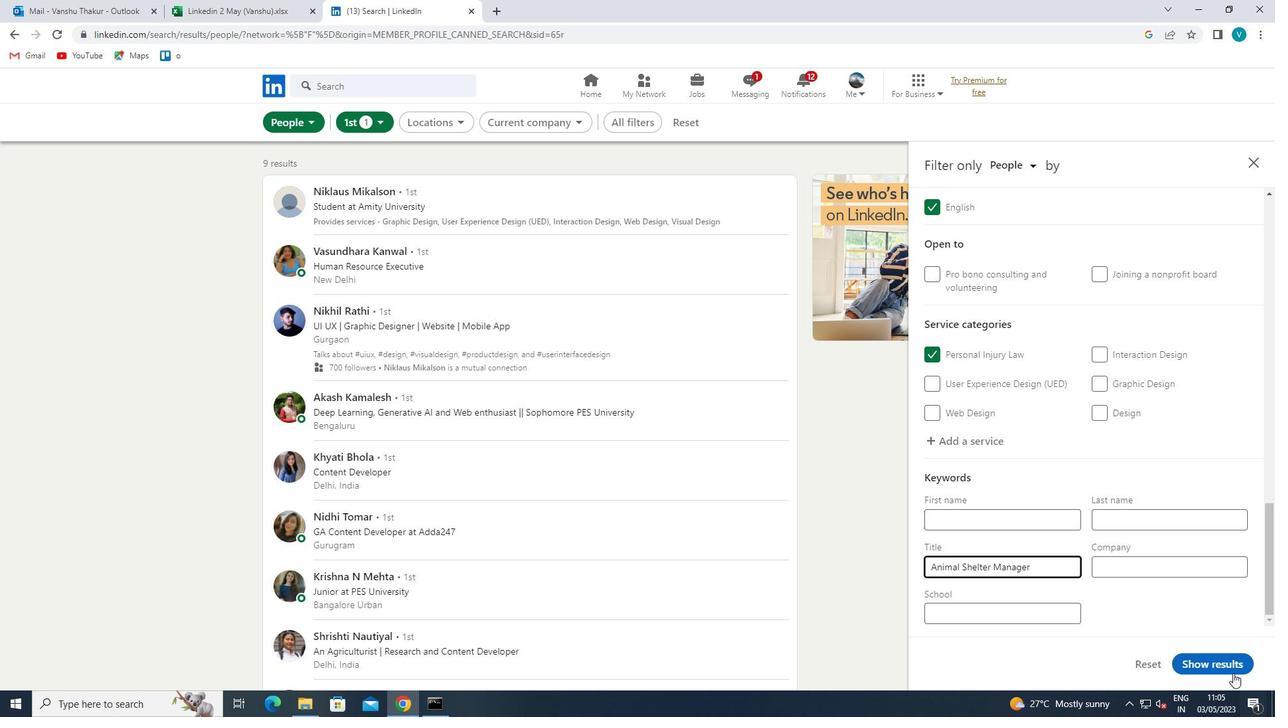
